 Task: Optimize Chrome for Speed.
Action: Mouse moved to (1171, 53)
Screenshot: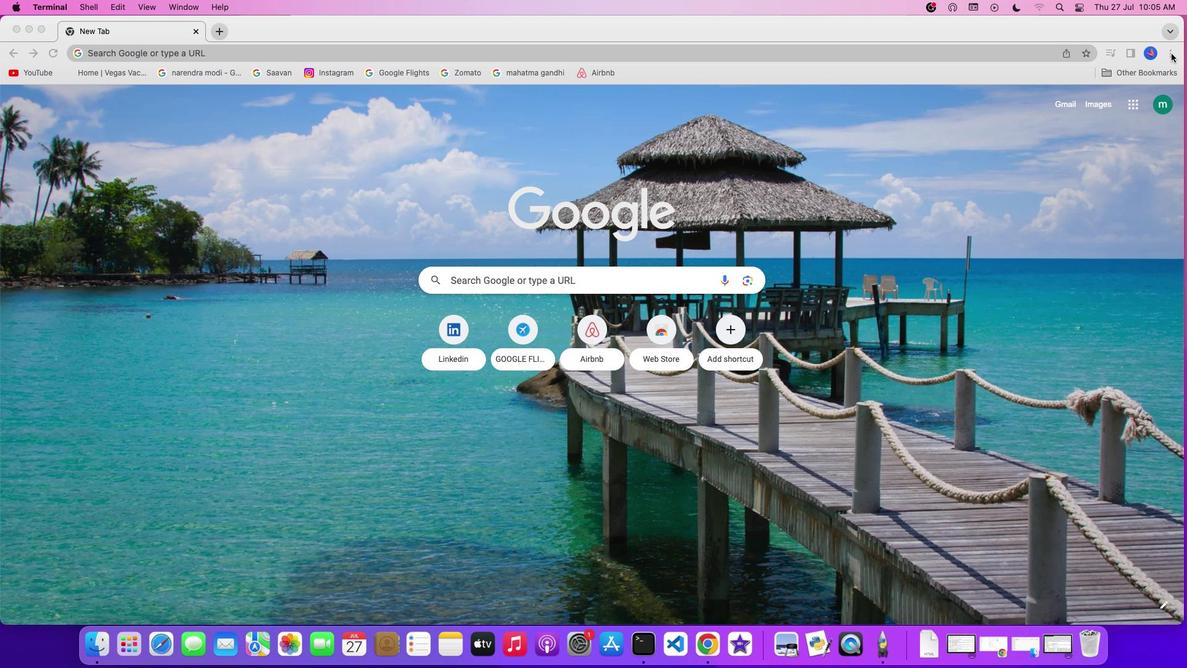 
Action: Mouse pressed left at (1171, 53)
Screenshot: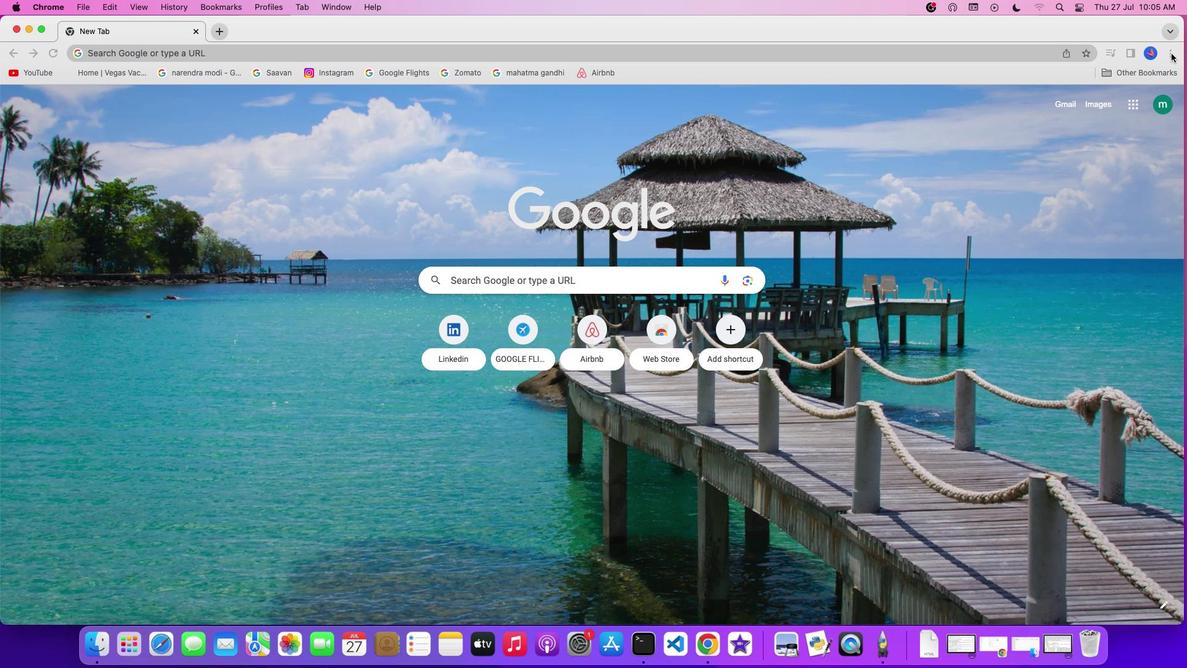 
Action: Mouse moved to (1023, 329)
Screenshot: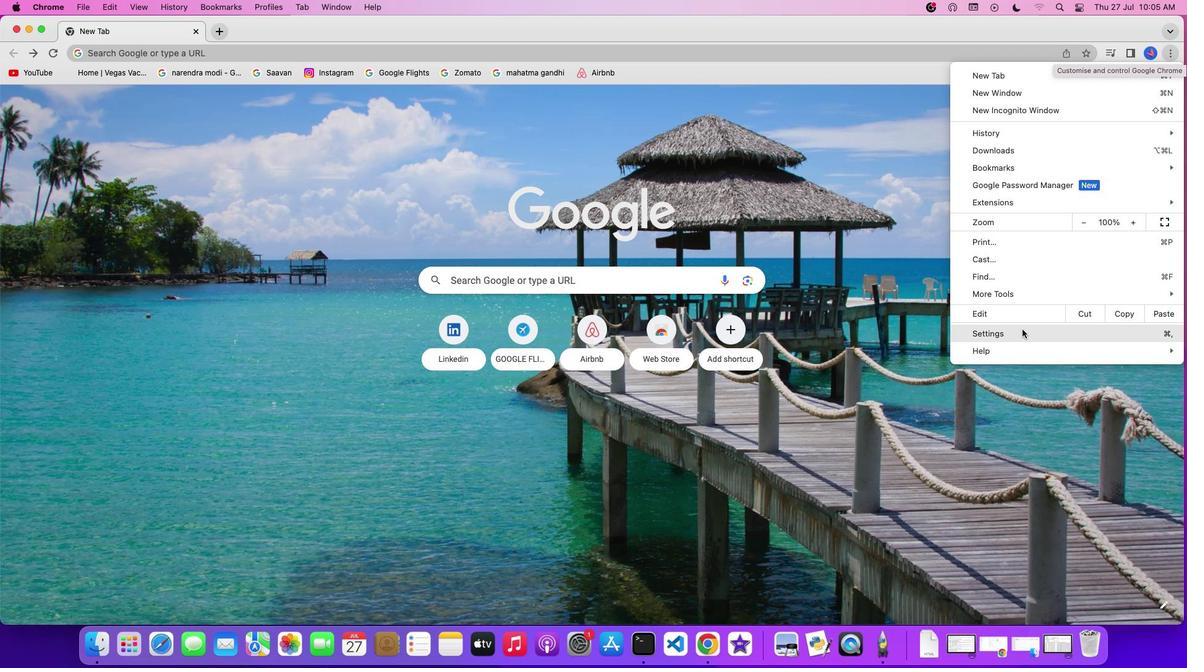
Action: Mouse pressed left at (1023, 329)
Screenshot: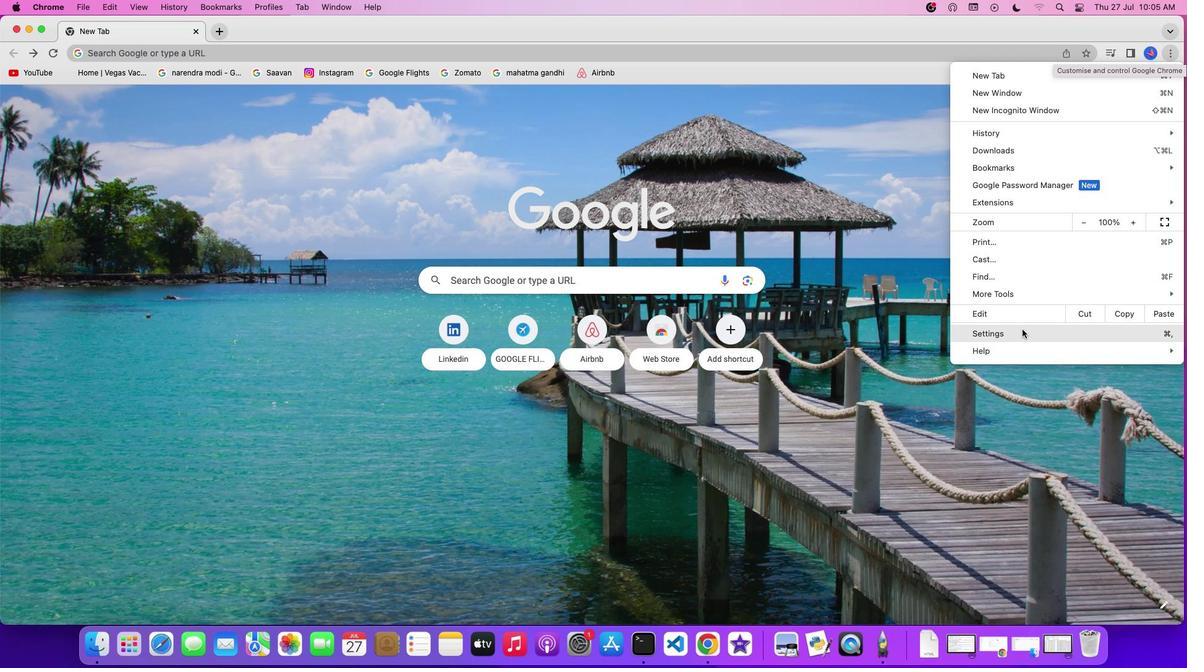 
Action: Mouse moved to (127, 172)
Screenshot: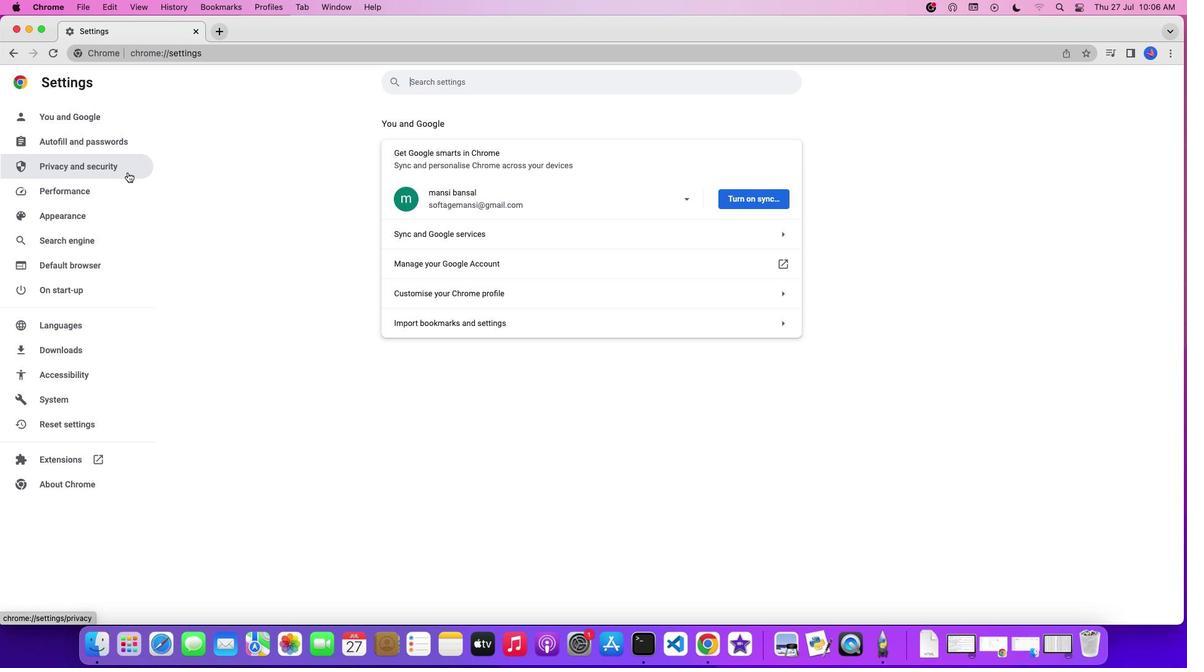 
Action: Mouse pressed left at (127, 172)
Screenshot: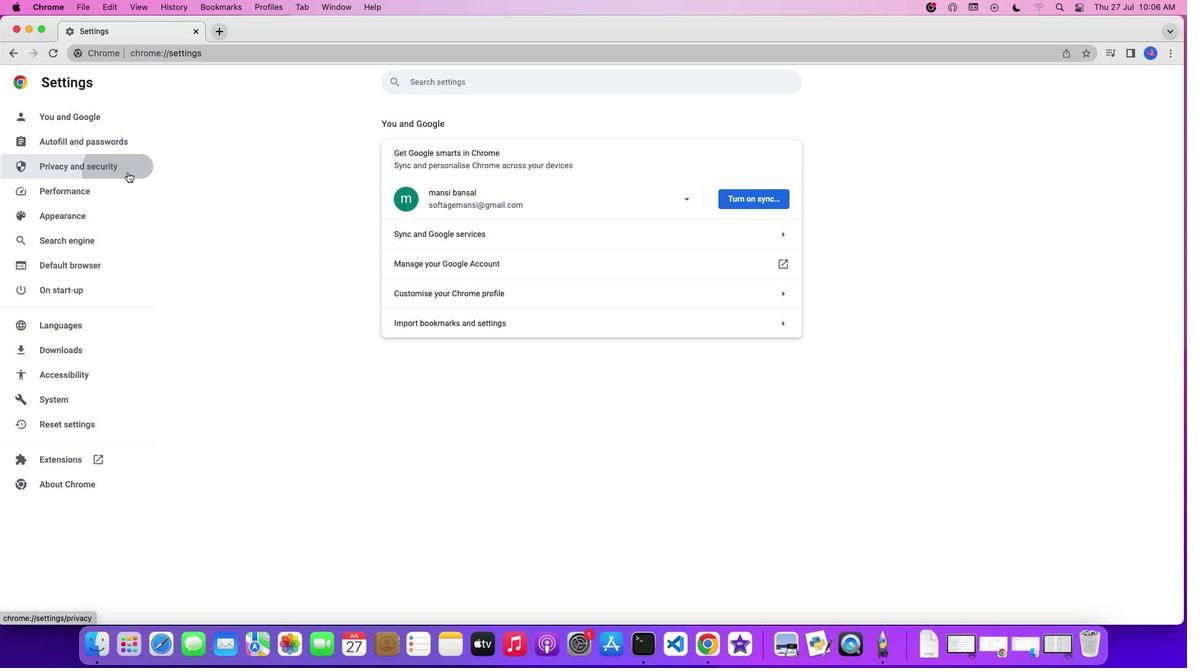 
Action: Mouse moved to (511, 250)
Screenshot: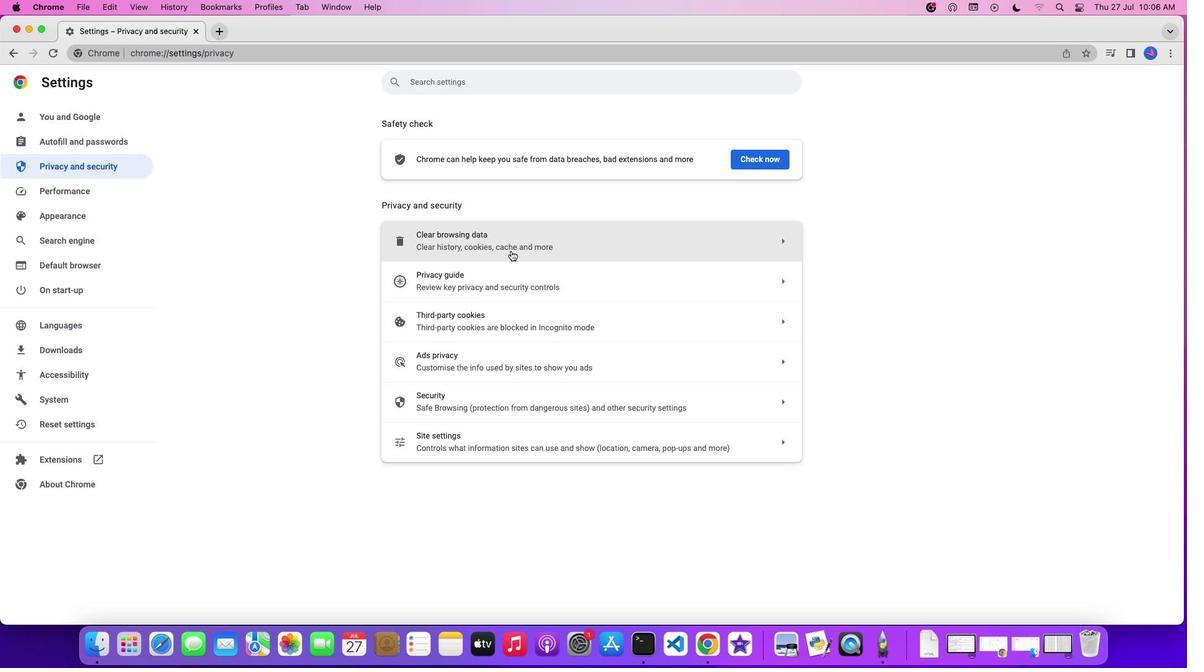 
Action: Mouse pressed left at (511, 250)
Screenshot: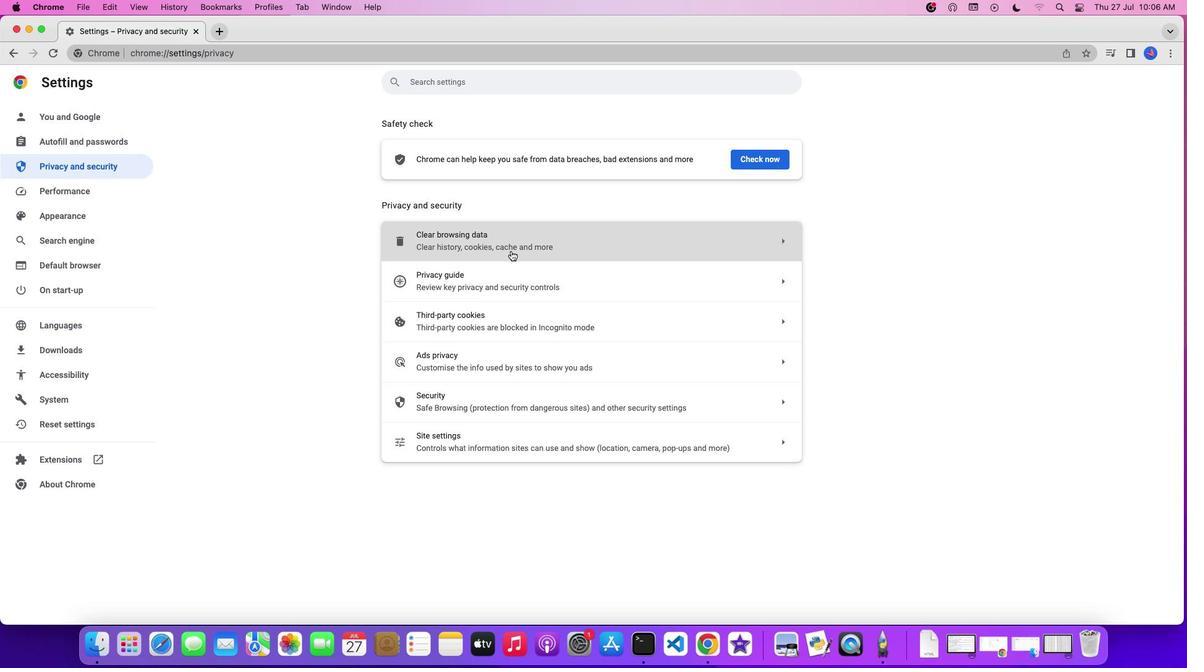 
Action: Mouse moved to (517, 240)
Screenshot: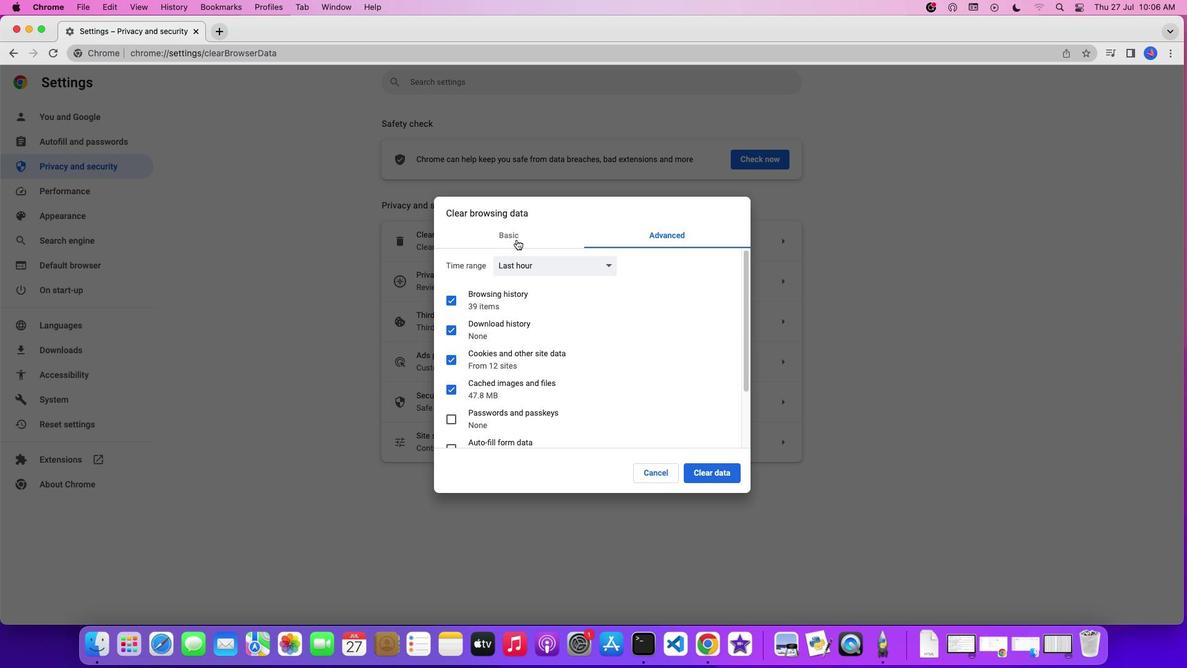 
Action: Mouse pressed left at (517, 240)
Screenshot: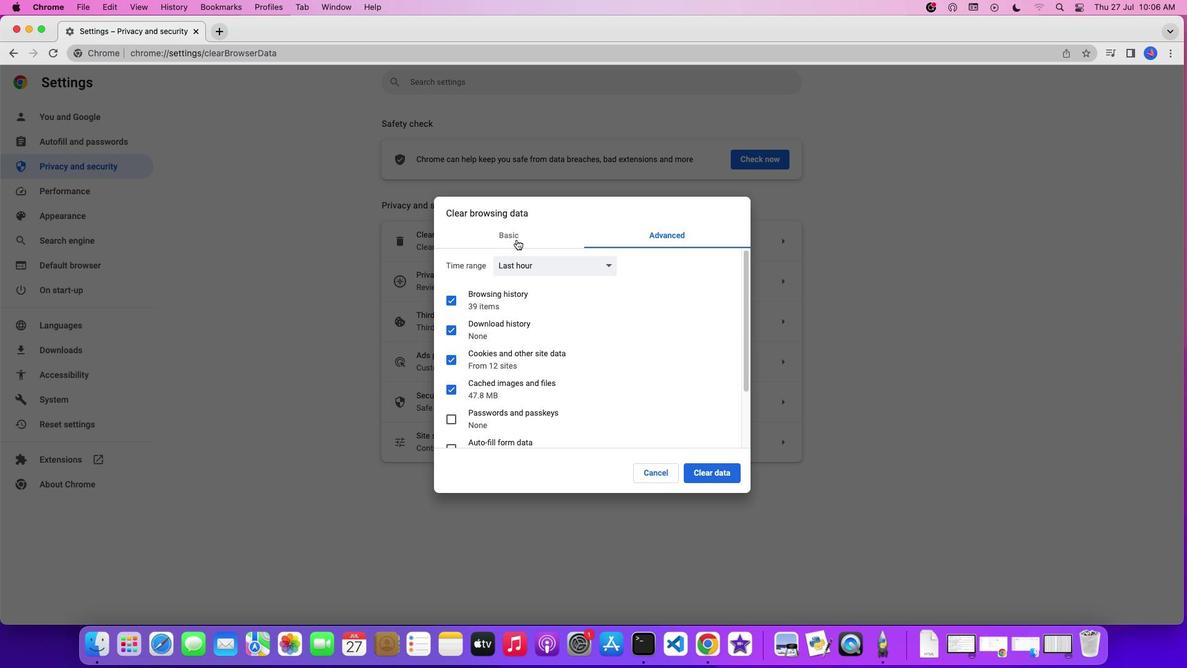 
Action: Mouse moved to (455, 299)
Screenshot: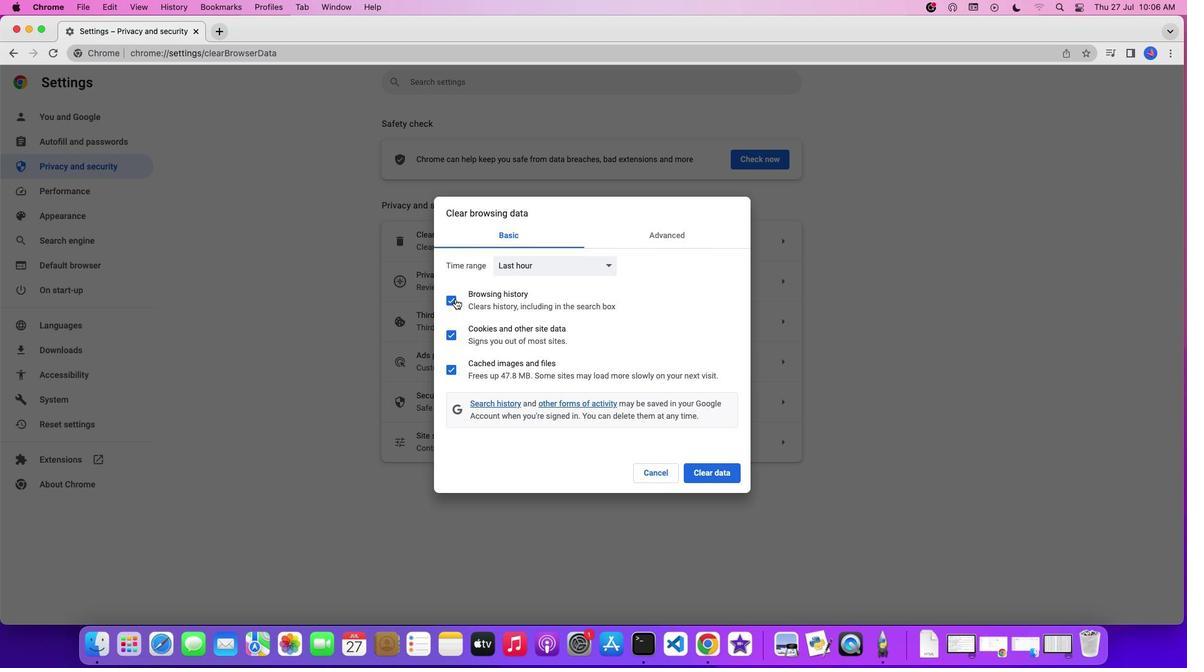 
Action: Mouse pressed left at (455, 299)
Screenshot: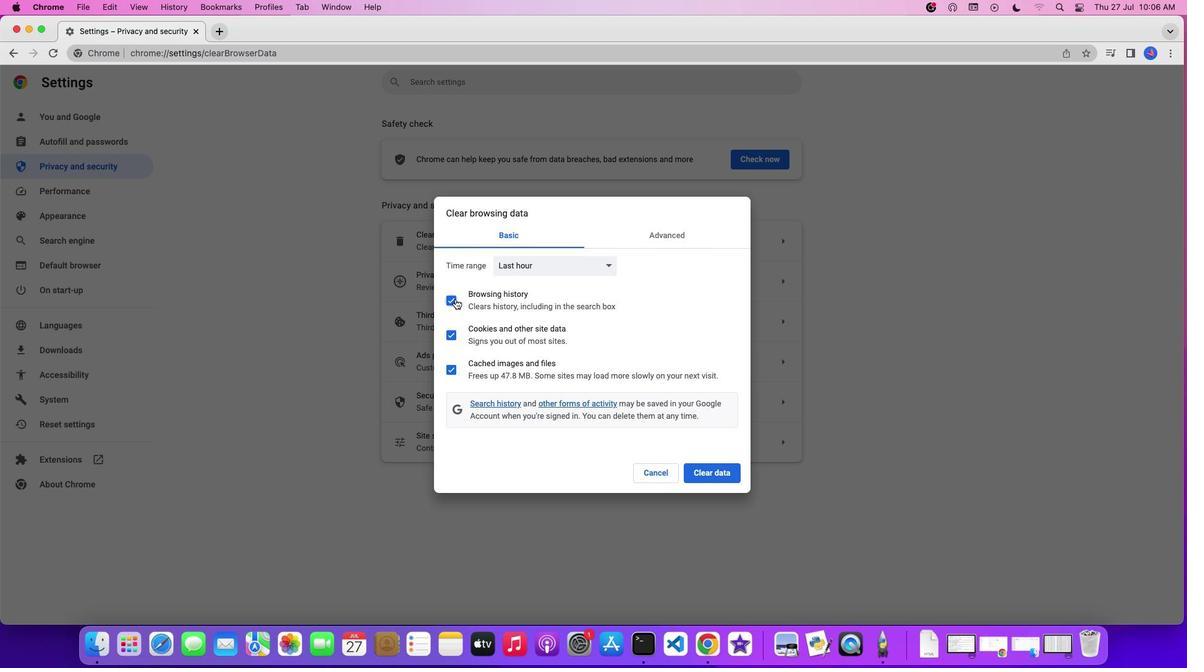 
Action: Mouse pressed left at (455, 299)
Screenshot: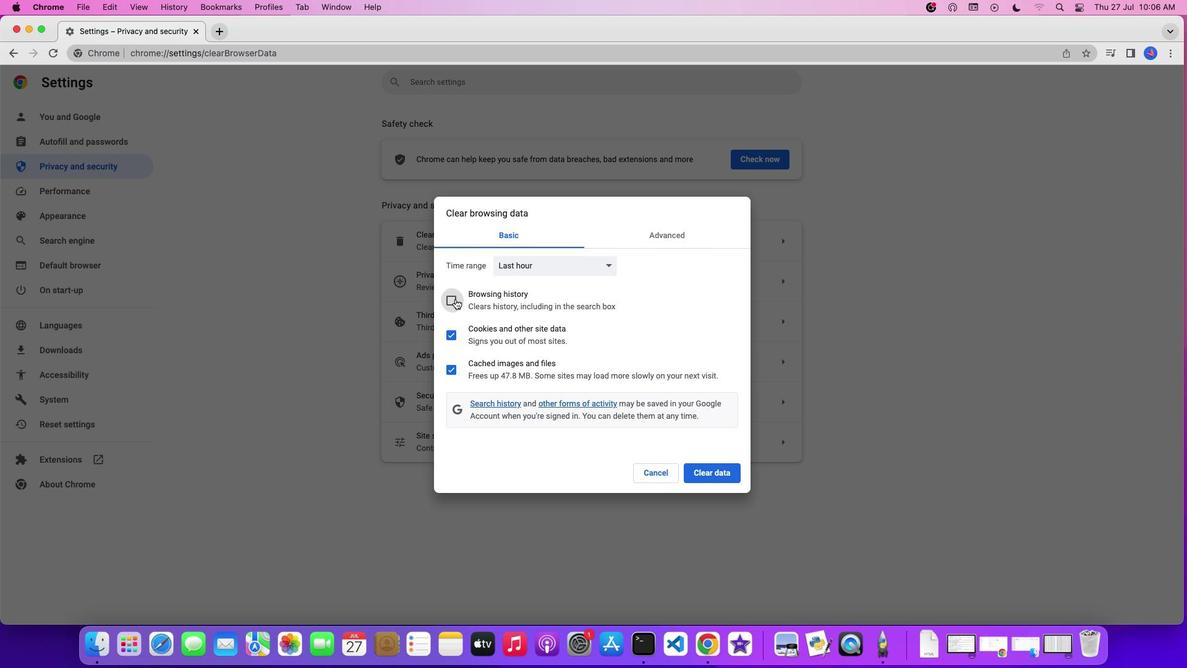 
Action: Mouse moved to (457, 331)
Screenshot: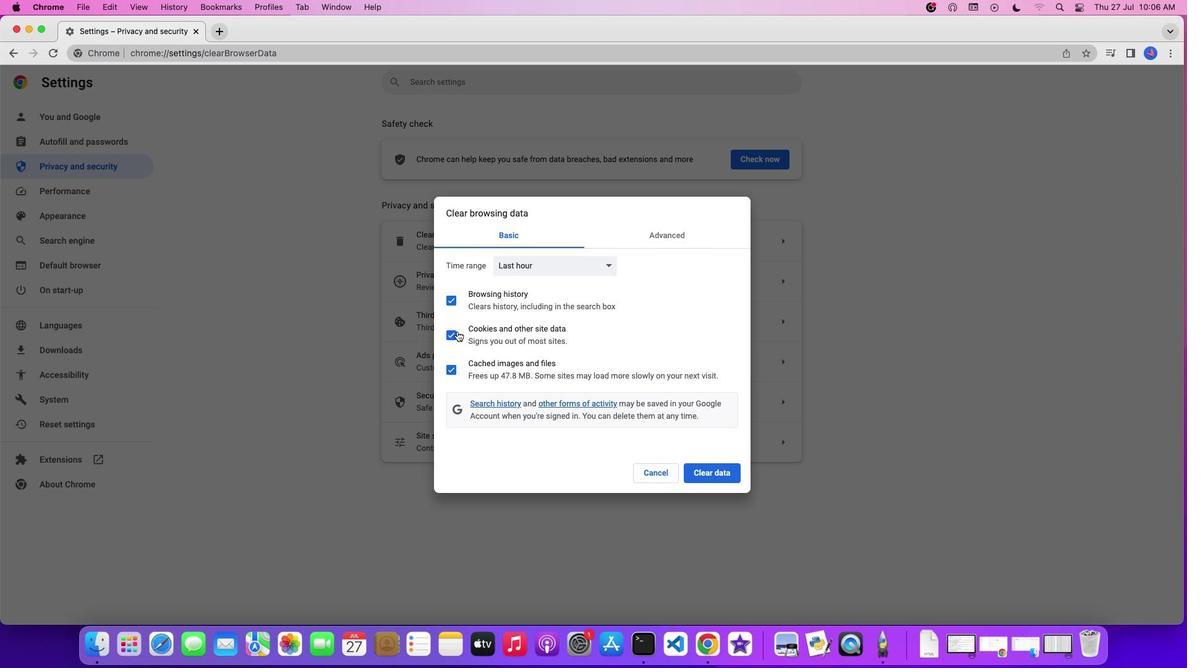 
Action: Mouse pressed left at (457, 331)
Screenshot: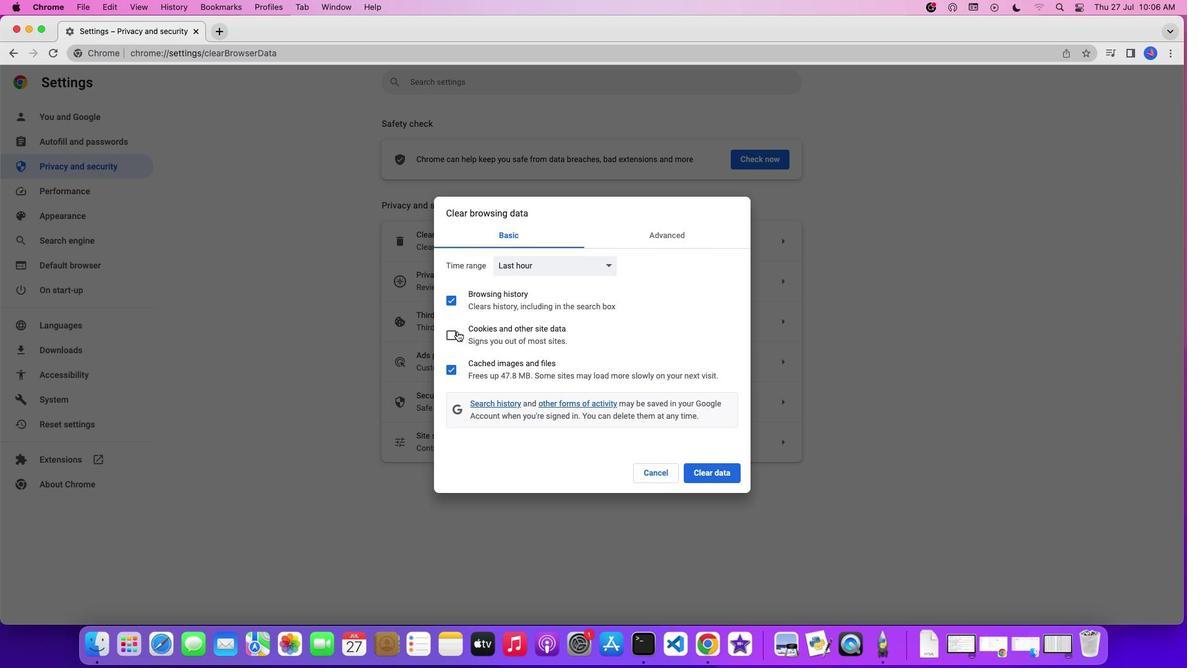
Action: Mouse pressed left at (457, 331)
Screenshot: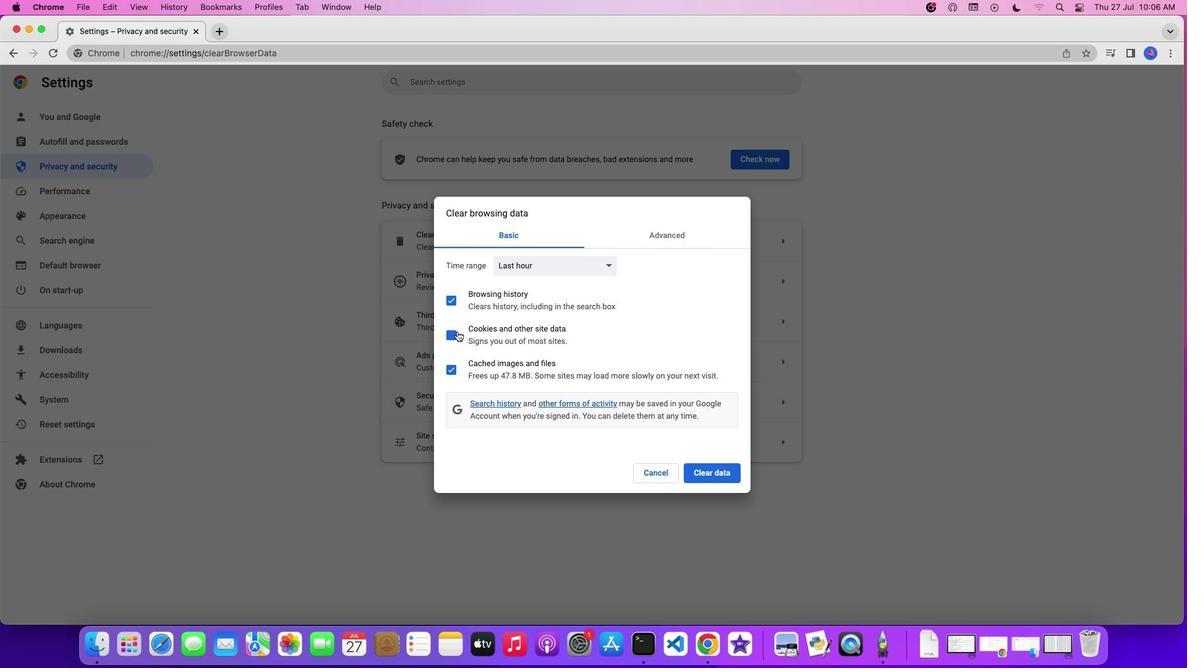 
Action: Mouse moved to (454, 368)
Screenshot: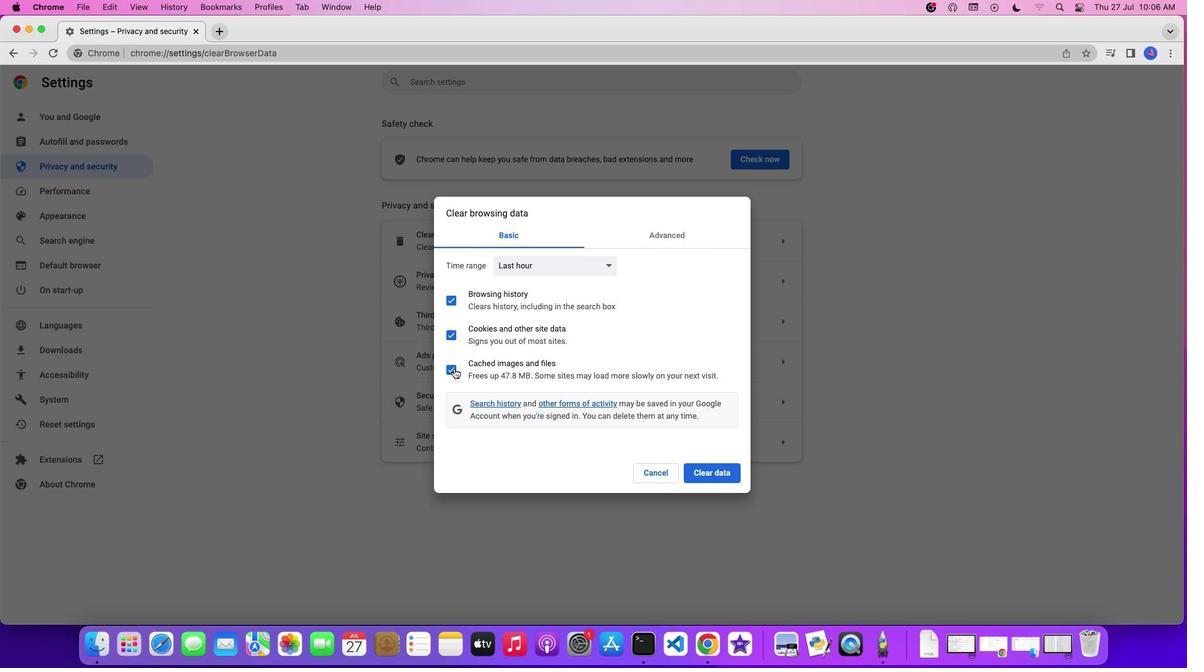 
Action: Mouse pressed left at (454, 368)
Screenshot: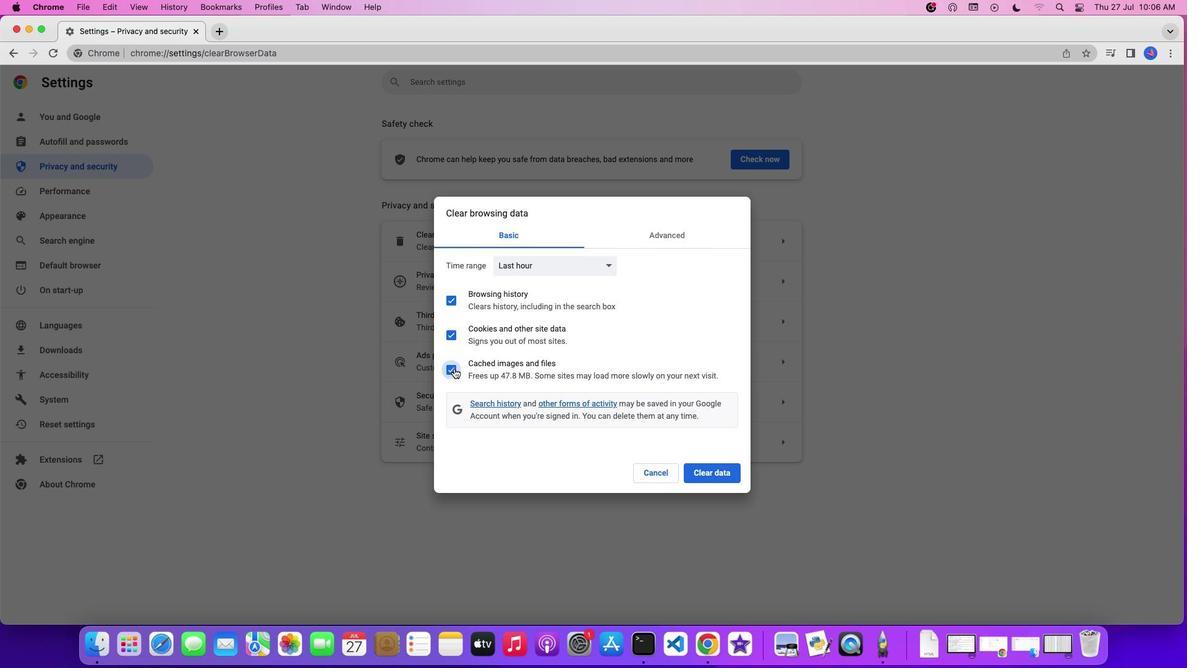 
Action: Mouse pressed left at (454, 368)
Screenshot: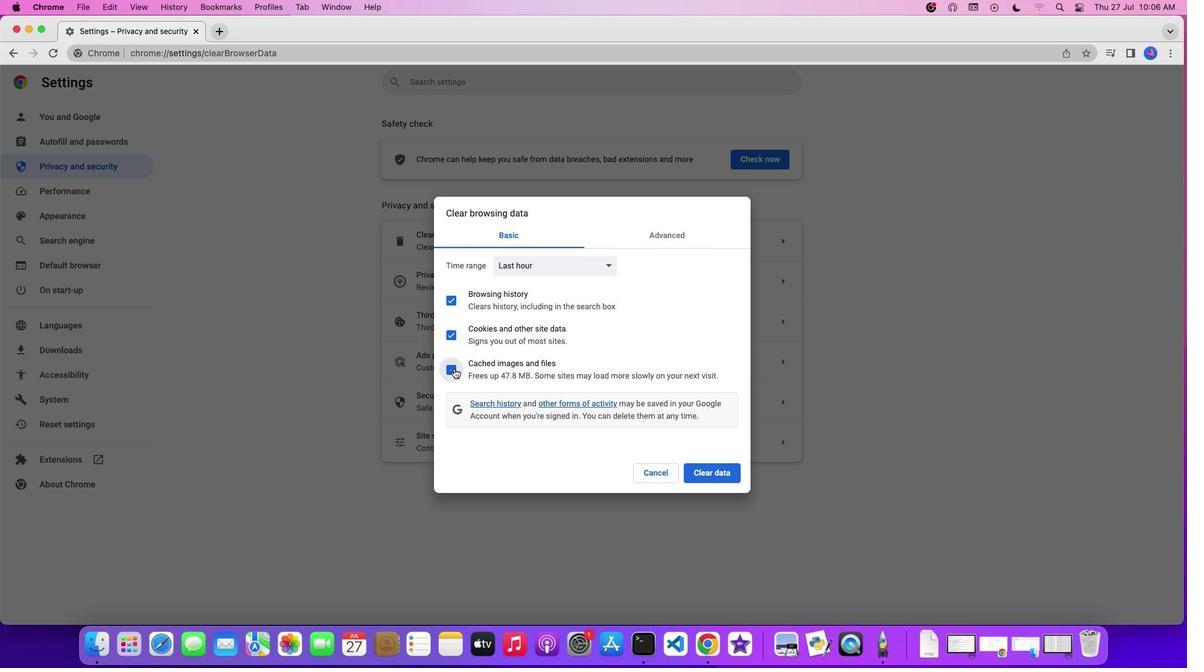 
Action: Mouse moved to (655, 239)
Screenshot: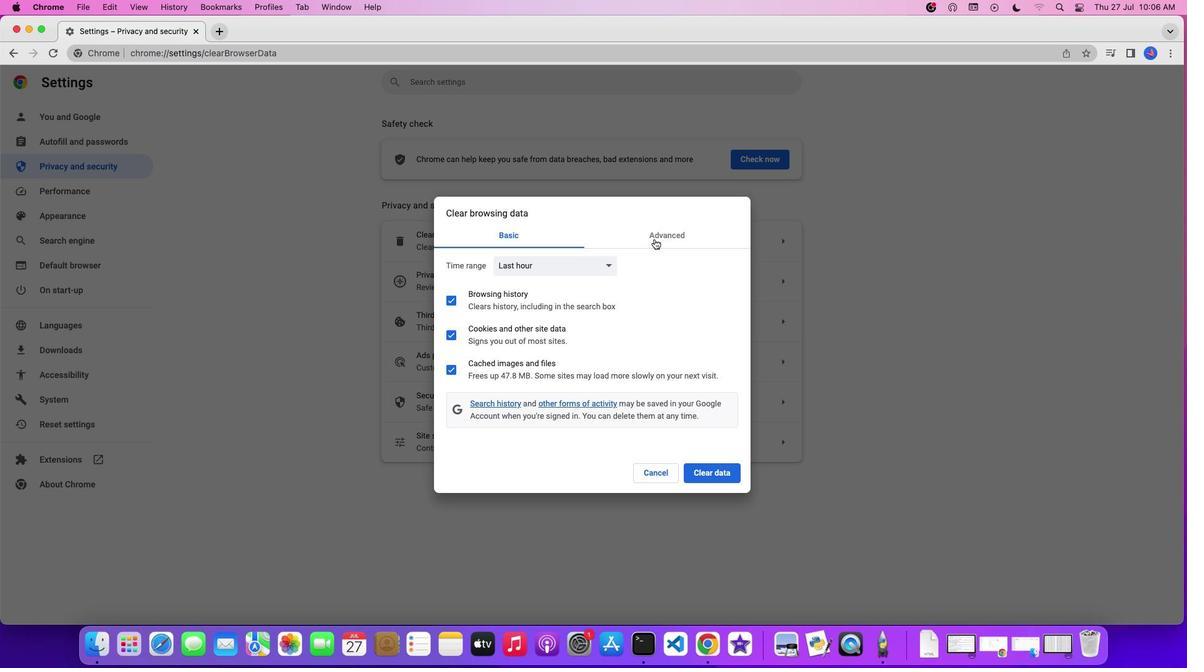 
Action: Mouse pressed left at (655, 239)
Screenshot: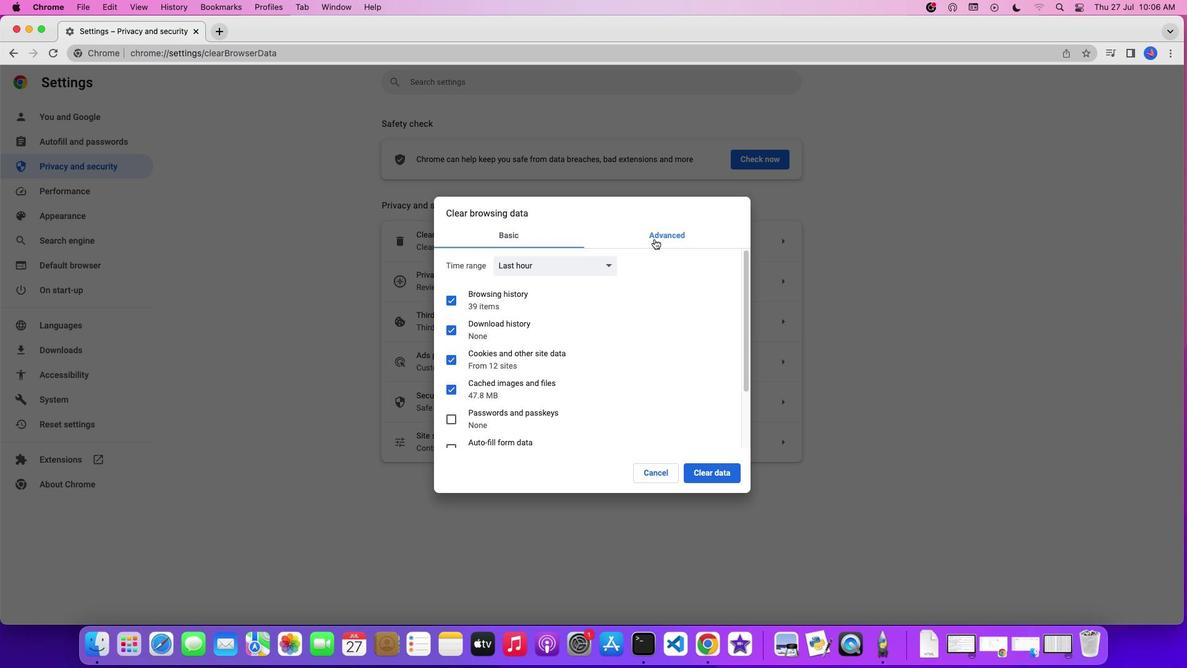 
Action: Mouse moved to (486, 376)
Screenshot: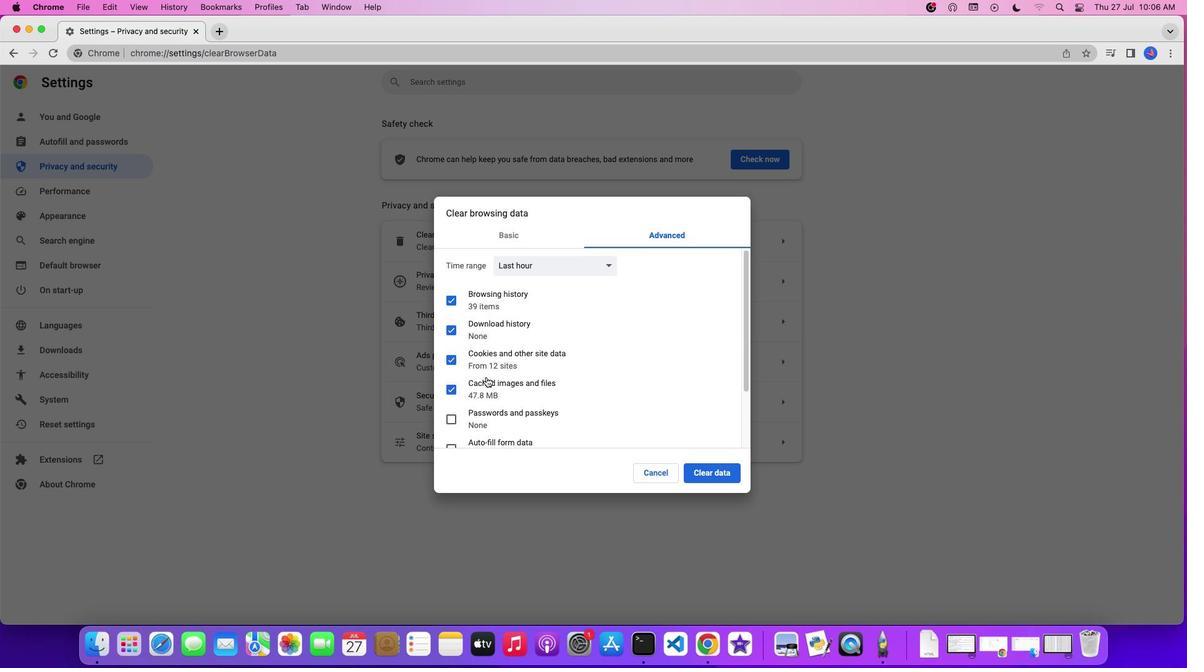 
Action: Mouse scrolled (486, 376) with delta (0, 0)
Screenshot: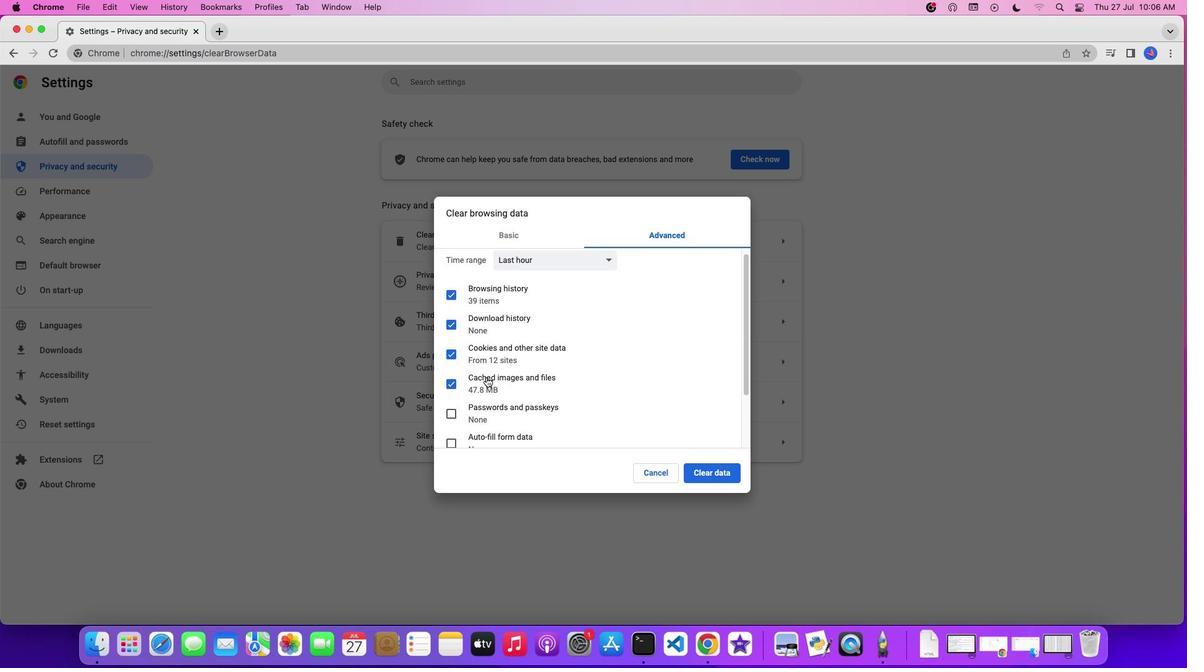 
Action: Mouse scrolled (486, 376) with delta (0, 0)
Screenshot: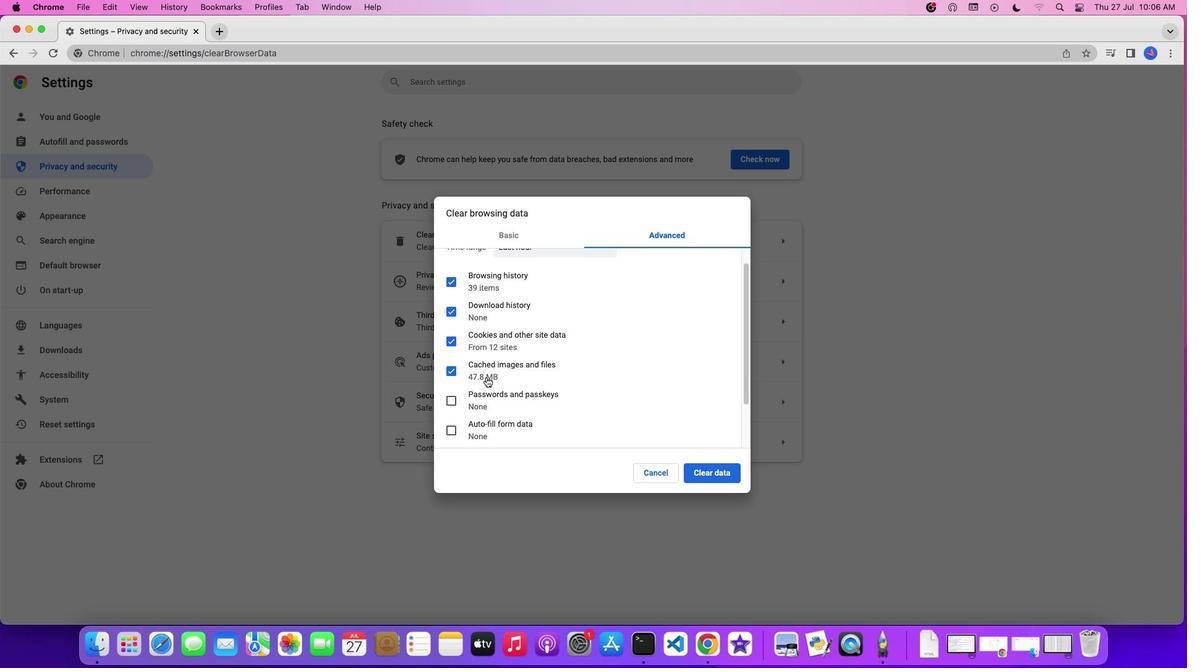
Action: Mouse scrolled (486, 376) with delta (0, 0)
Screenshot: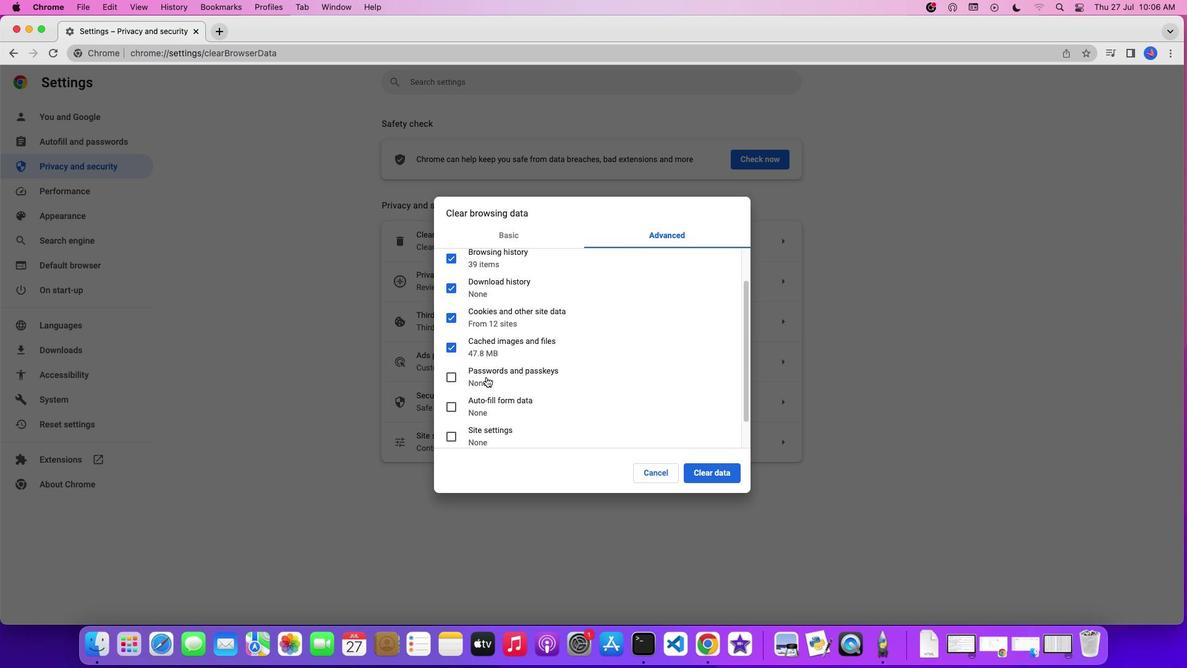 
Action: Mouse scrolled (486, 376) with delta (0, 0)
Screenshot: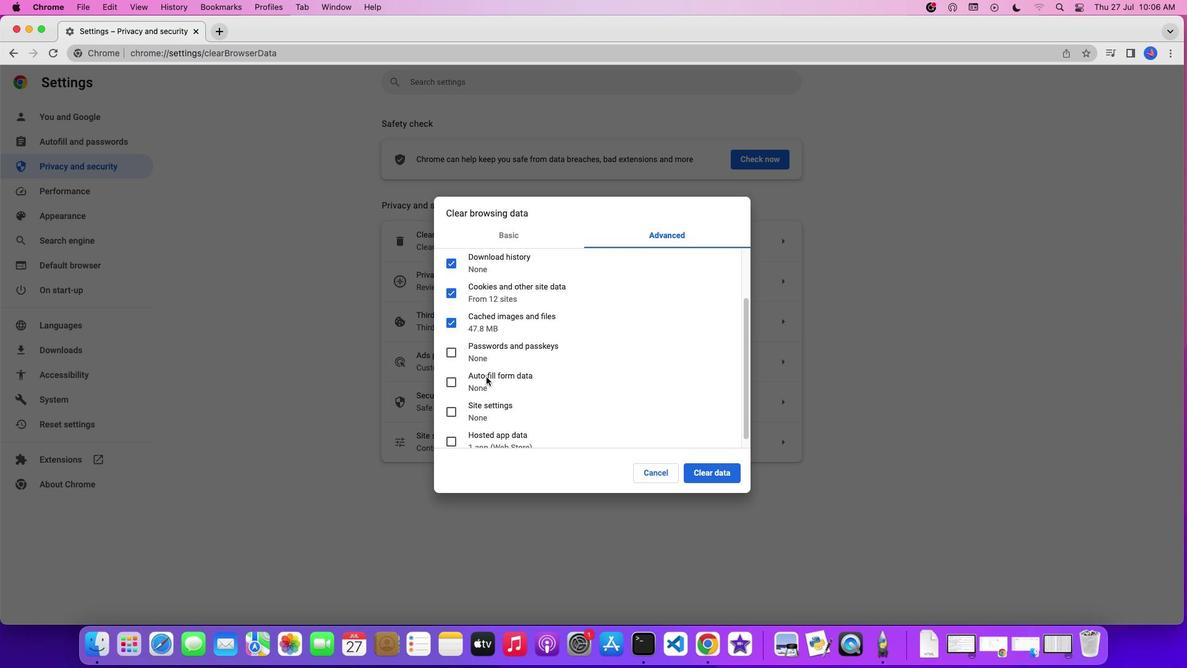 
Action: Mouse scrolled (486, 376) with delta (0, 0)
Screenshot: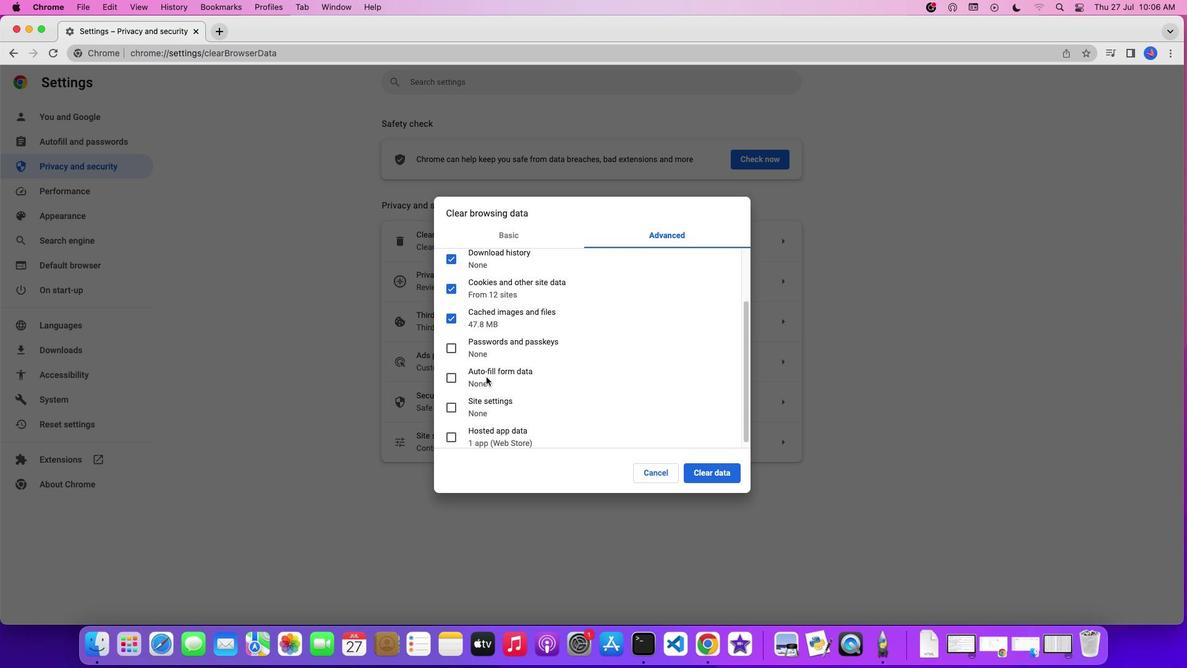 
Action: Mouse scrolled (486, 376) with delta (0, -1)
Screenshot: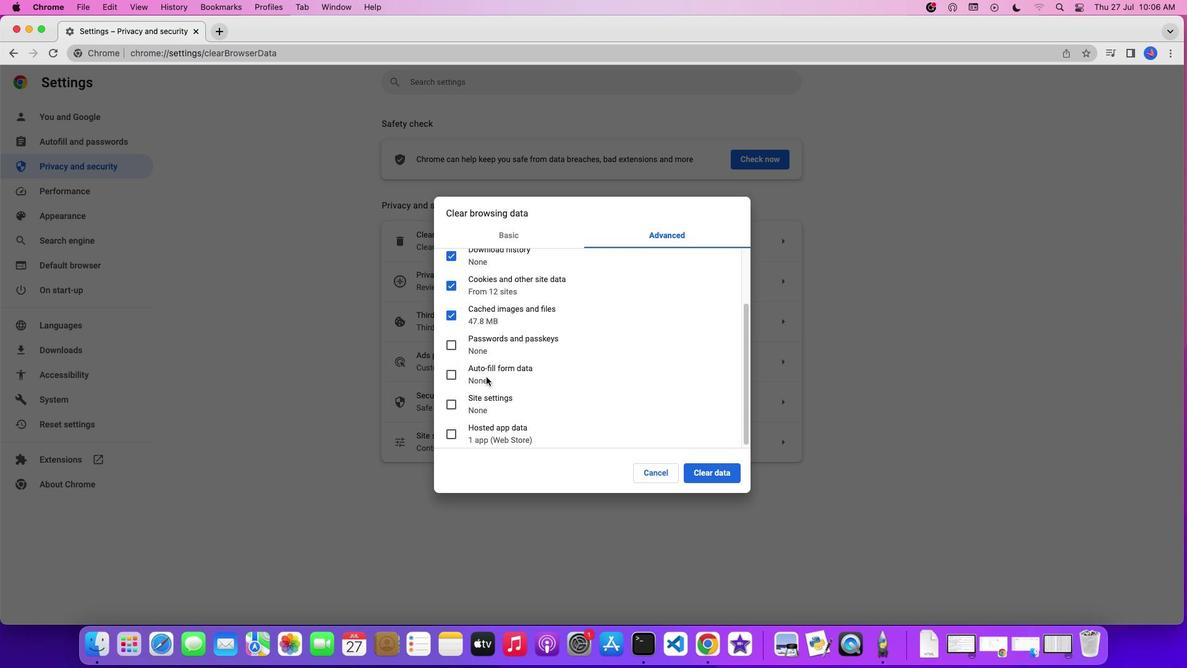 
Action: Mouse scrolled (486, 376) with delta (0, -1)
Screenshot: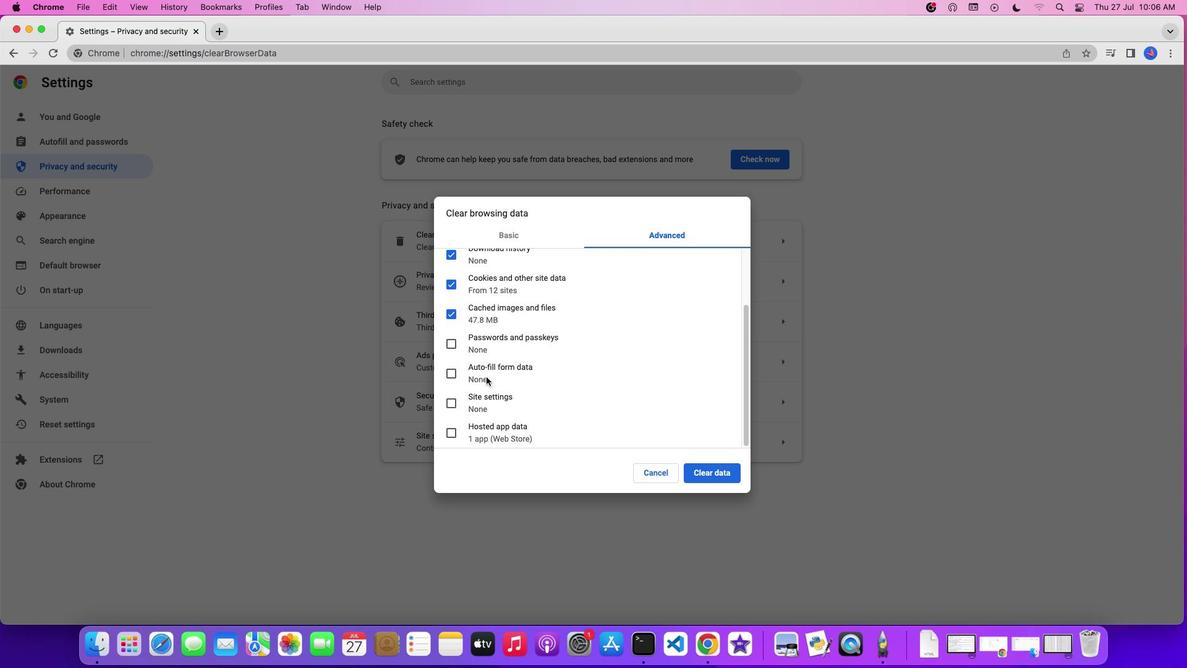 
Action: Mouse moved to (503, 232)
Screenshot: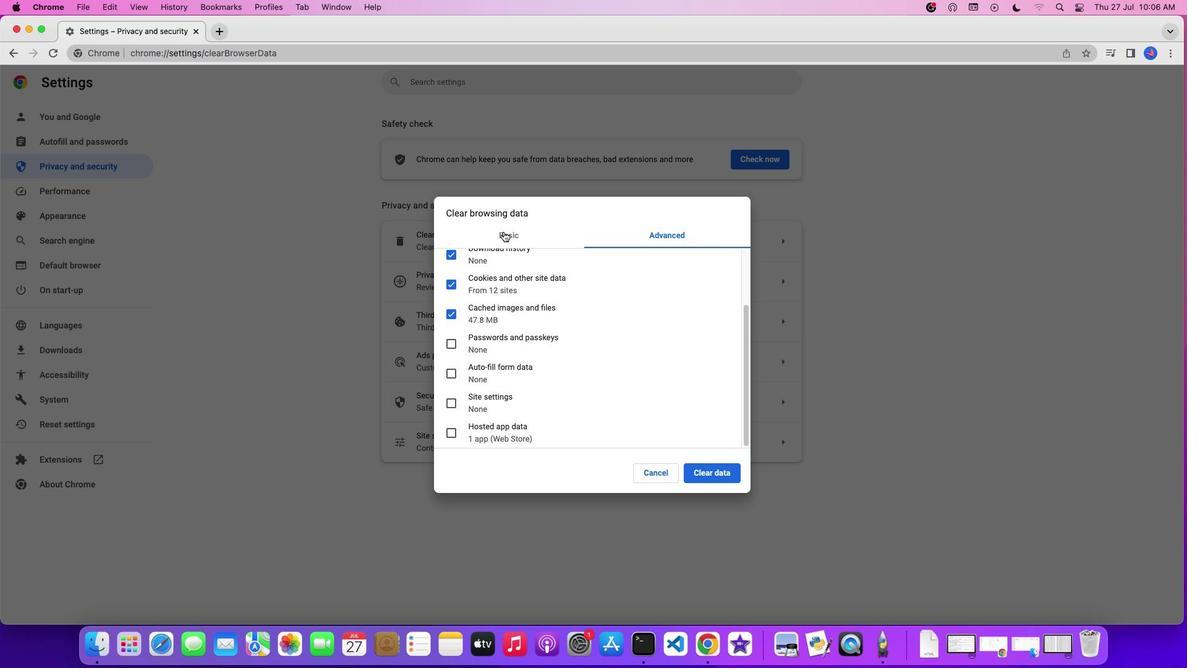 
Action: Mouse pressed left at (503, 232)
Screenshot: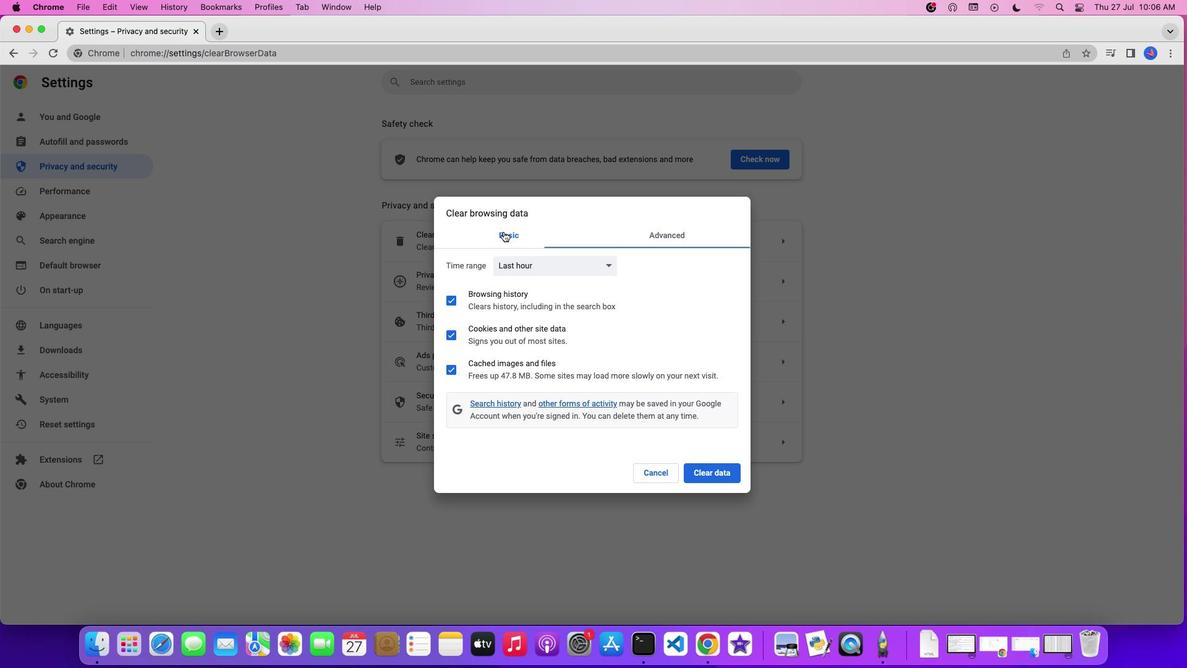 
Action: Mouse moved to (721, 469)
Screenshot: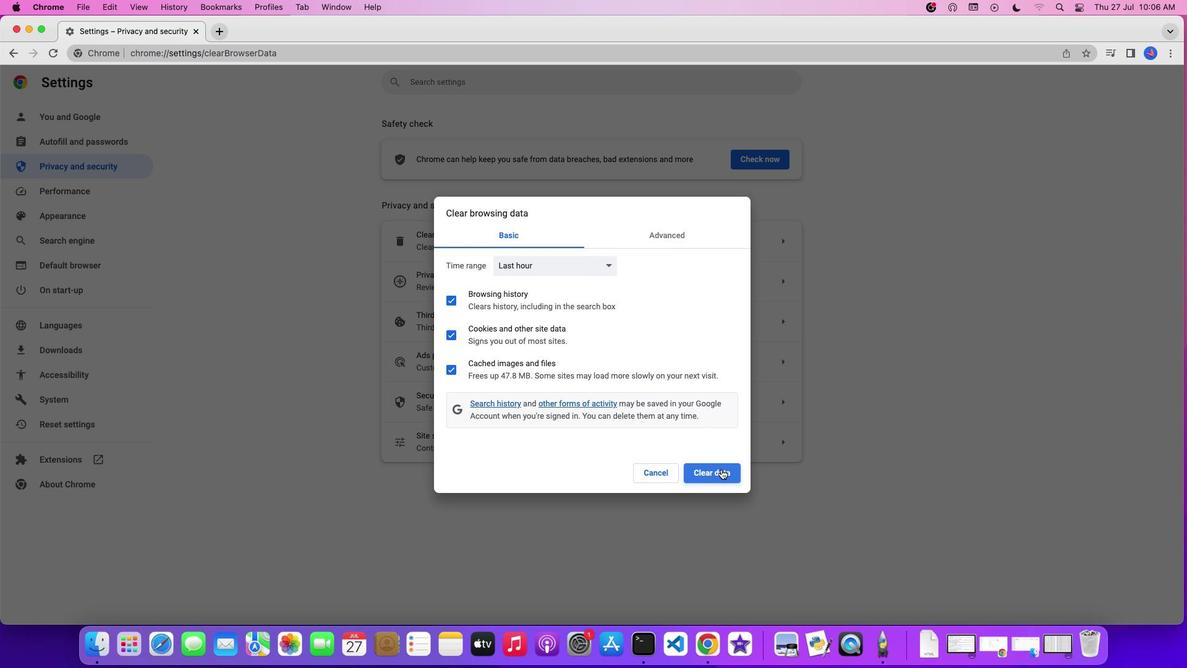 
Action: Mouse pressed left at (721, 469)
Screenshot: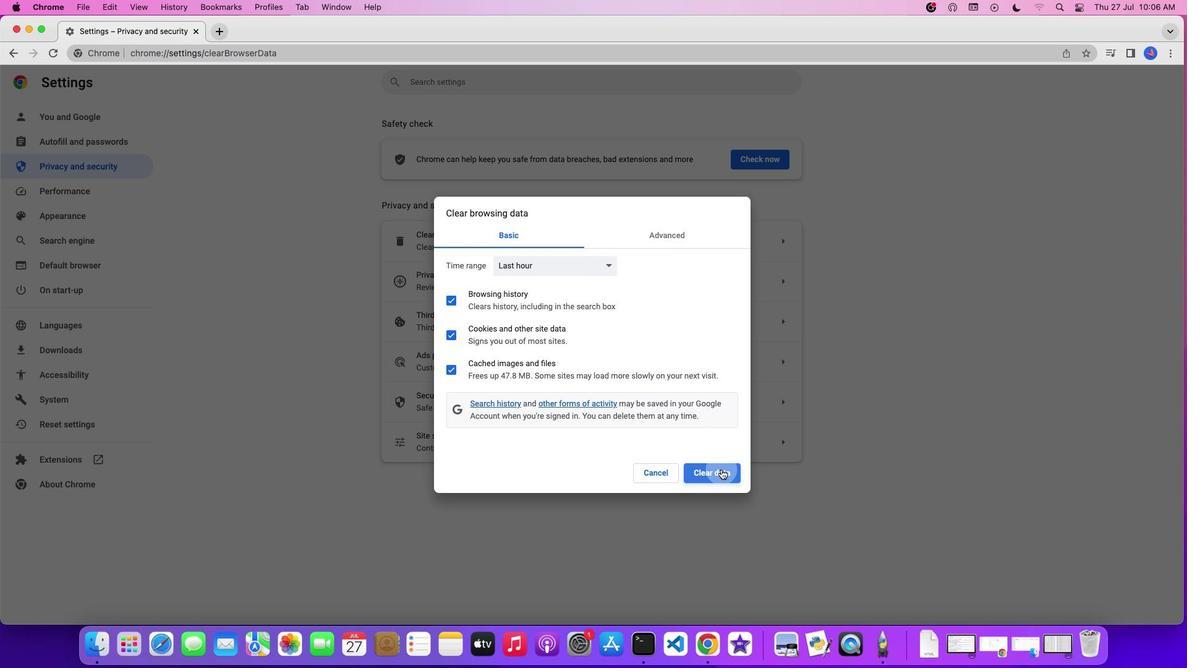 
Action: Mouse moved to (1173, 47)
Screenshot: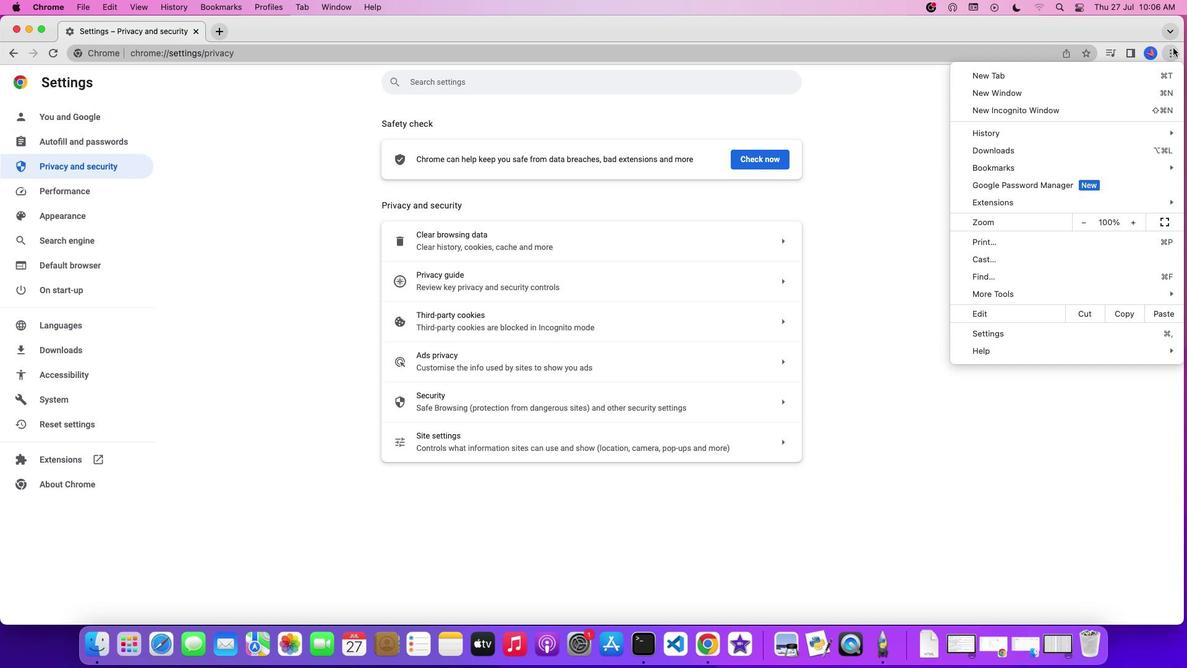 
Action: Mouse pressed left at (1173, 47)
Screenshot: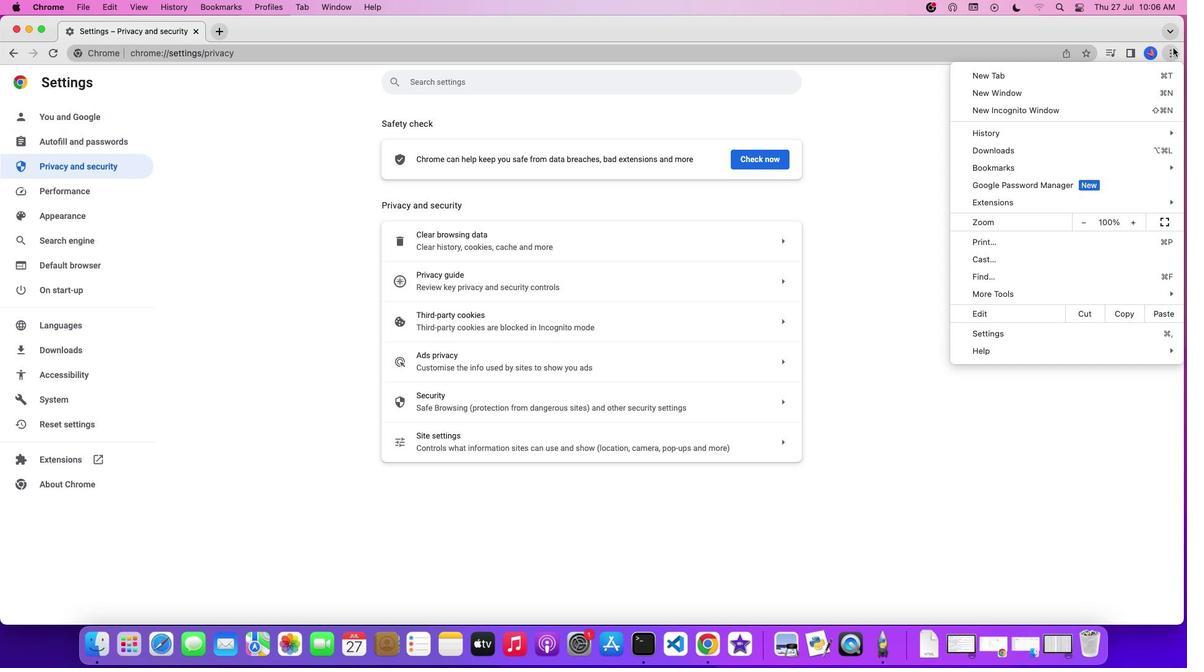 
Action: Mouse moved to (1028, 201)
Screenshot: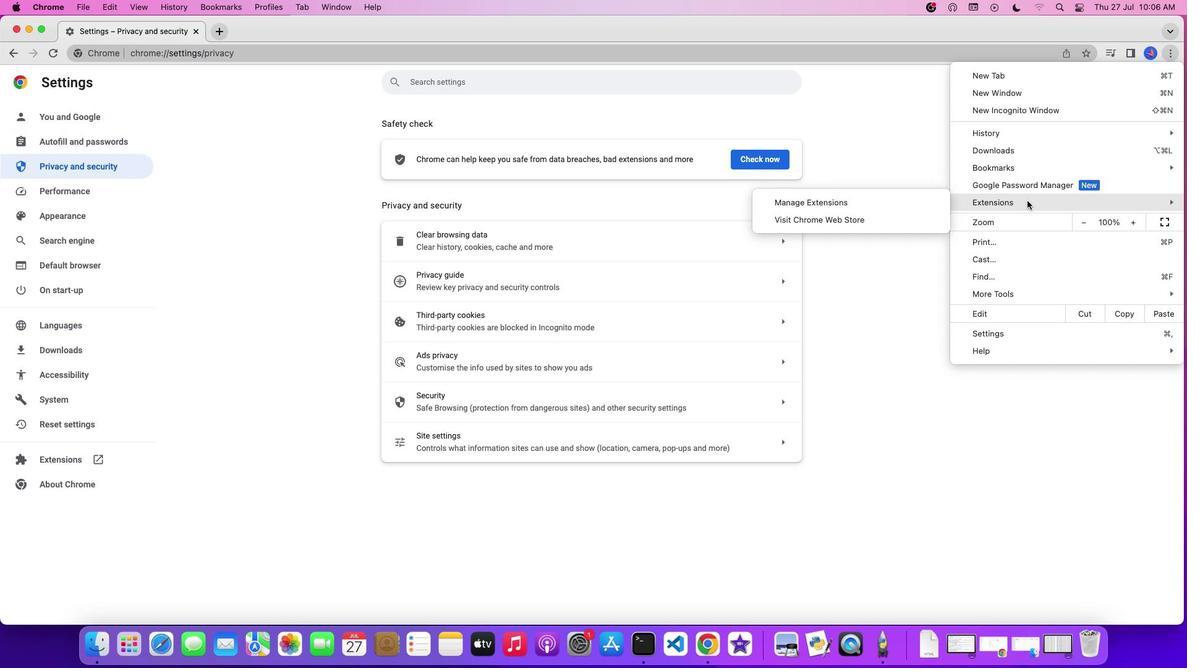 
Action: Mouse pressed left at (1028, 201)
Screenshot: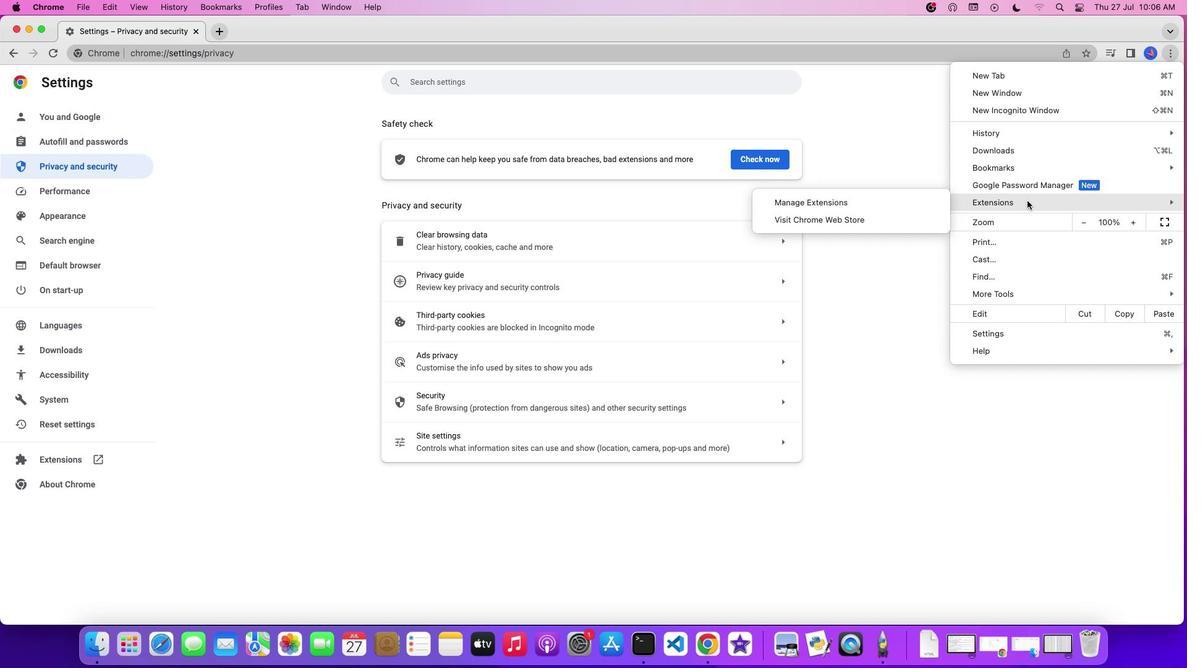 
Action: Mouse moved to (894, 200)
Screenshot: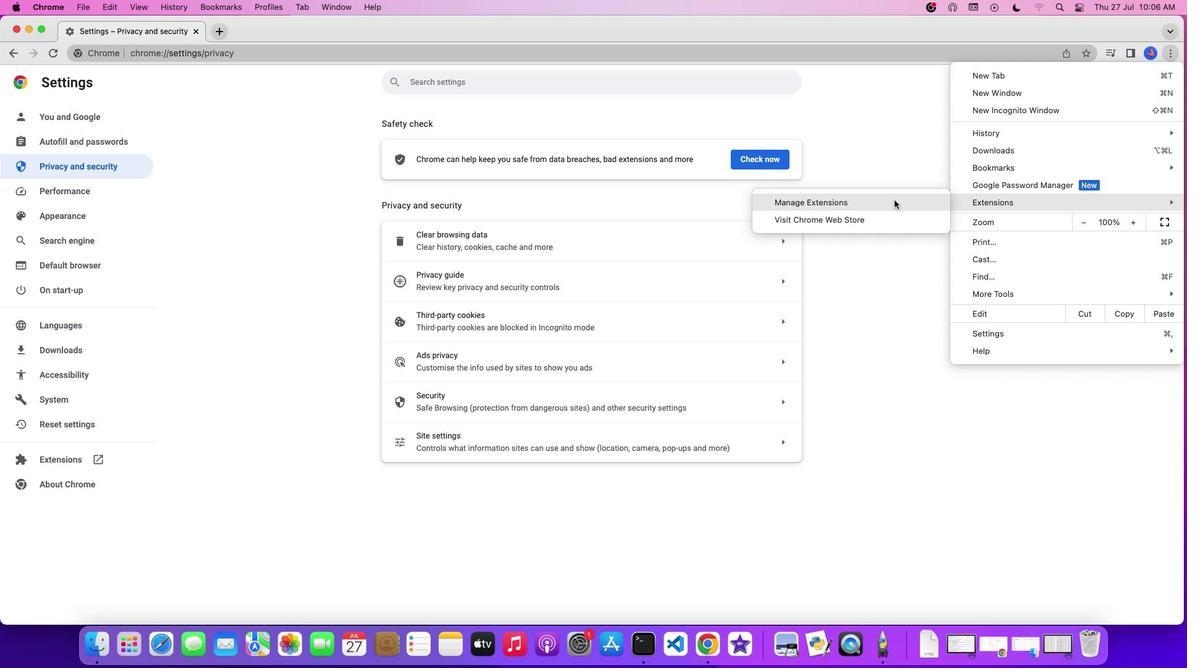 
Action: Mouse pressed left at (894, 200)
Screenshot: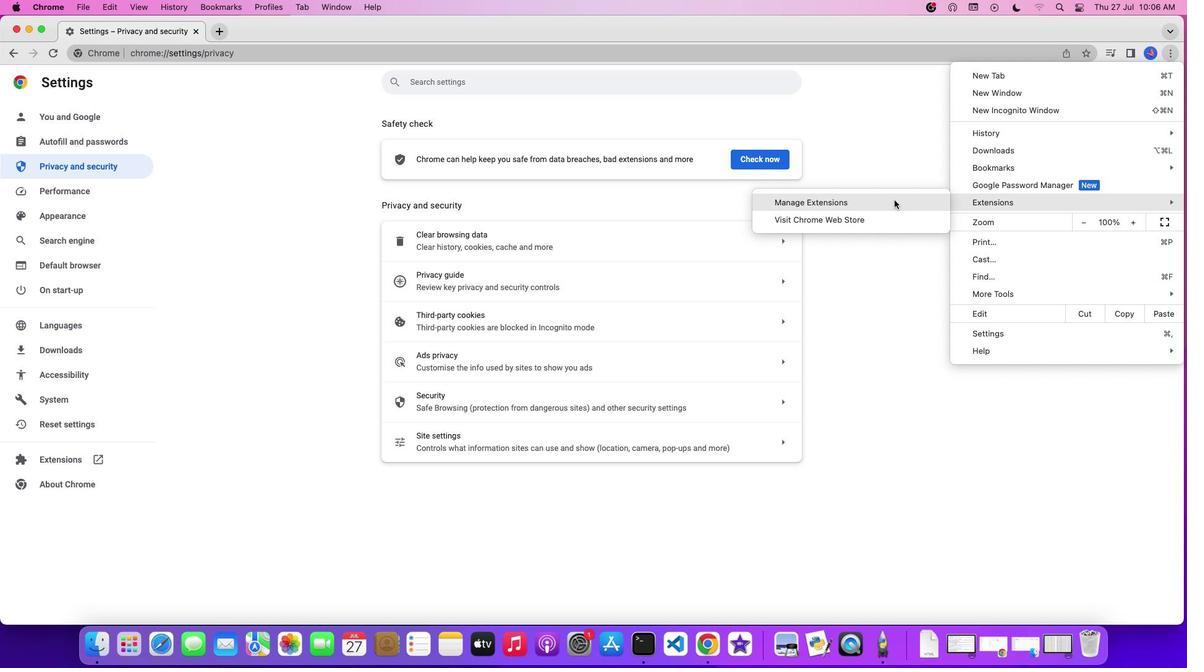 
Action: Mouse moved to (306, 199)
Screenshot: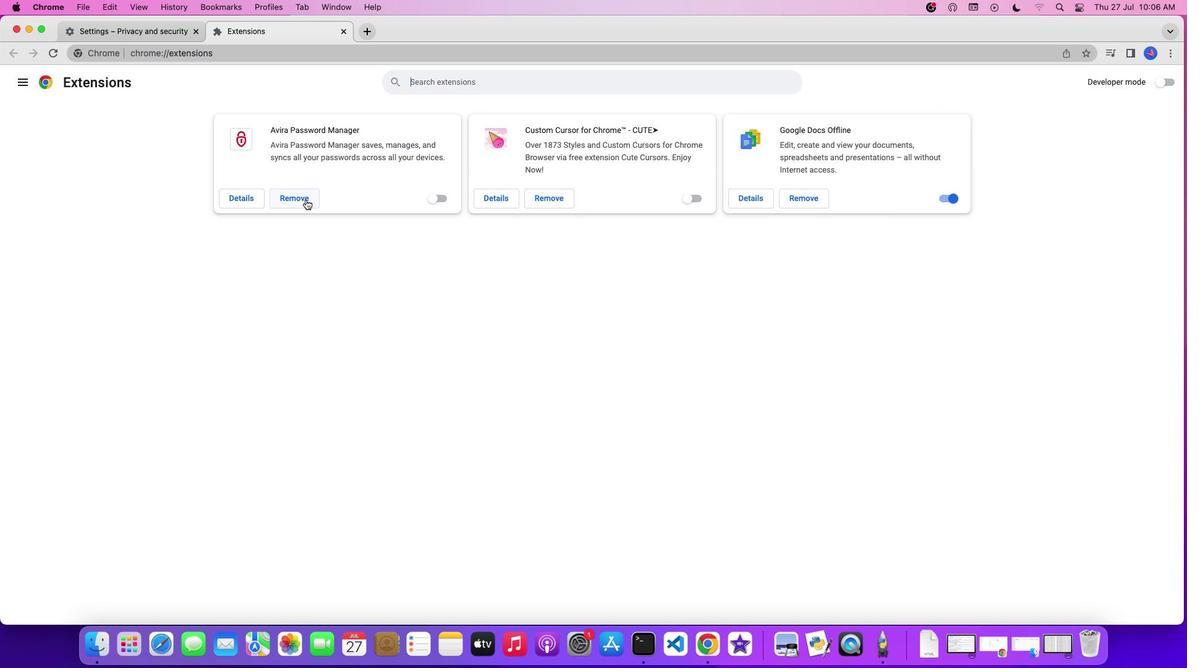 
Action: Mouse pressed left at (306, 199)
Screenshot: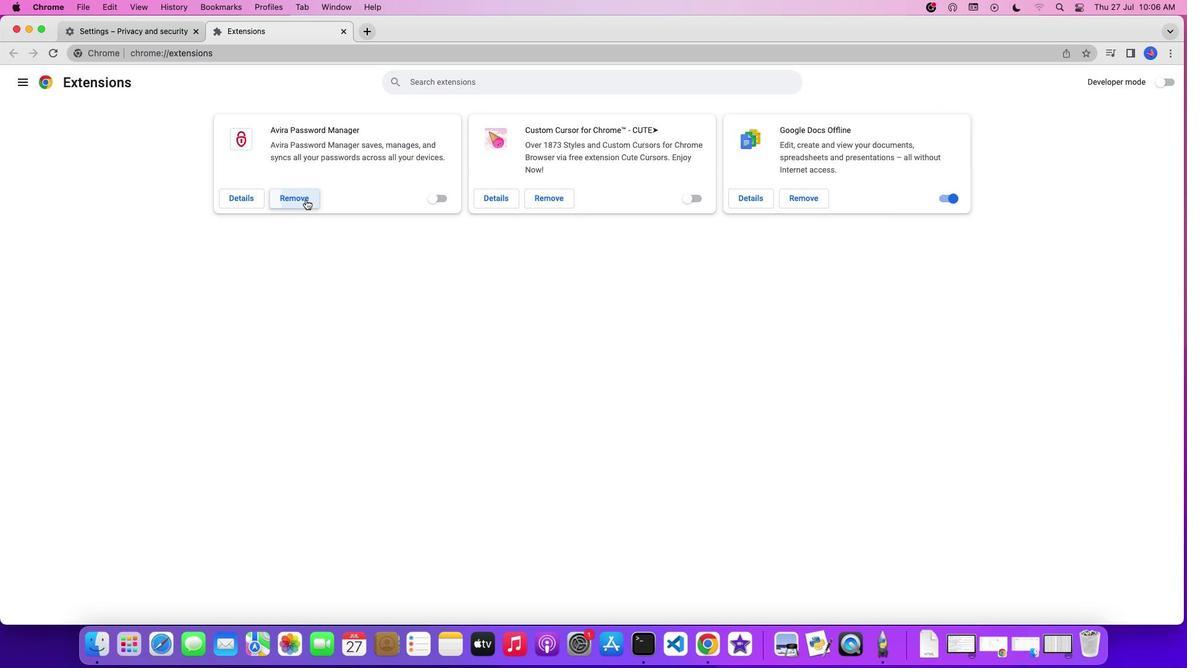 
Action: Mouse moved to (701, 350)
Screenshot: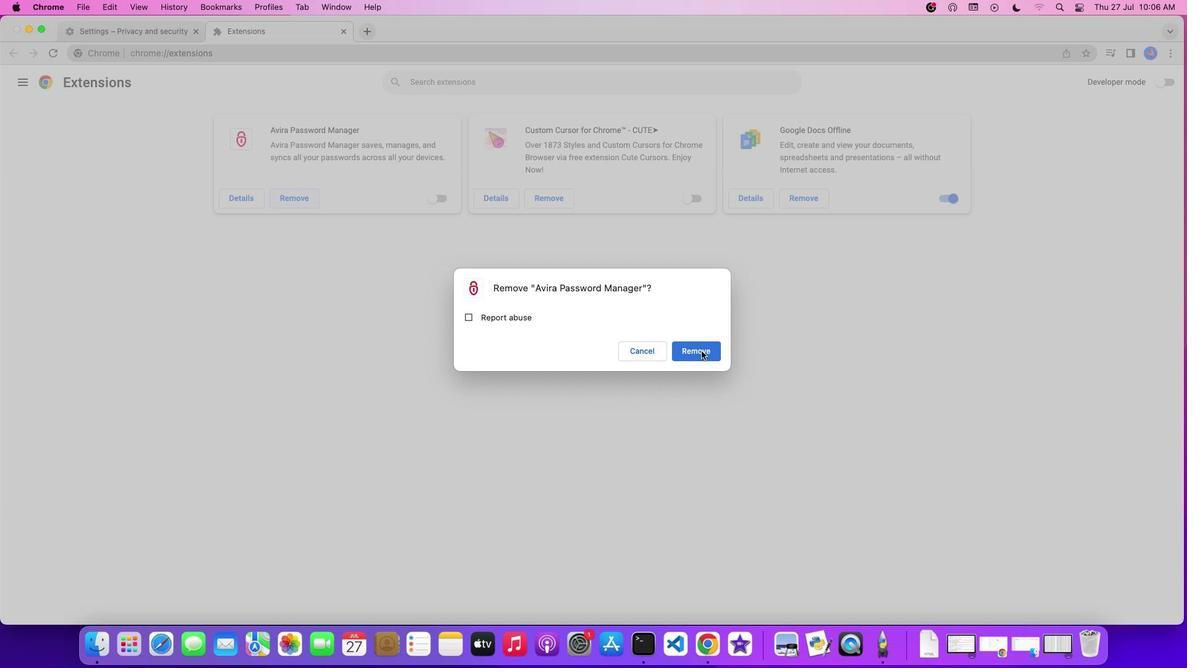 
Action: Mouse pressed left at (701, 350)
Screenshot: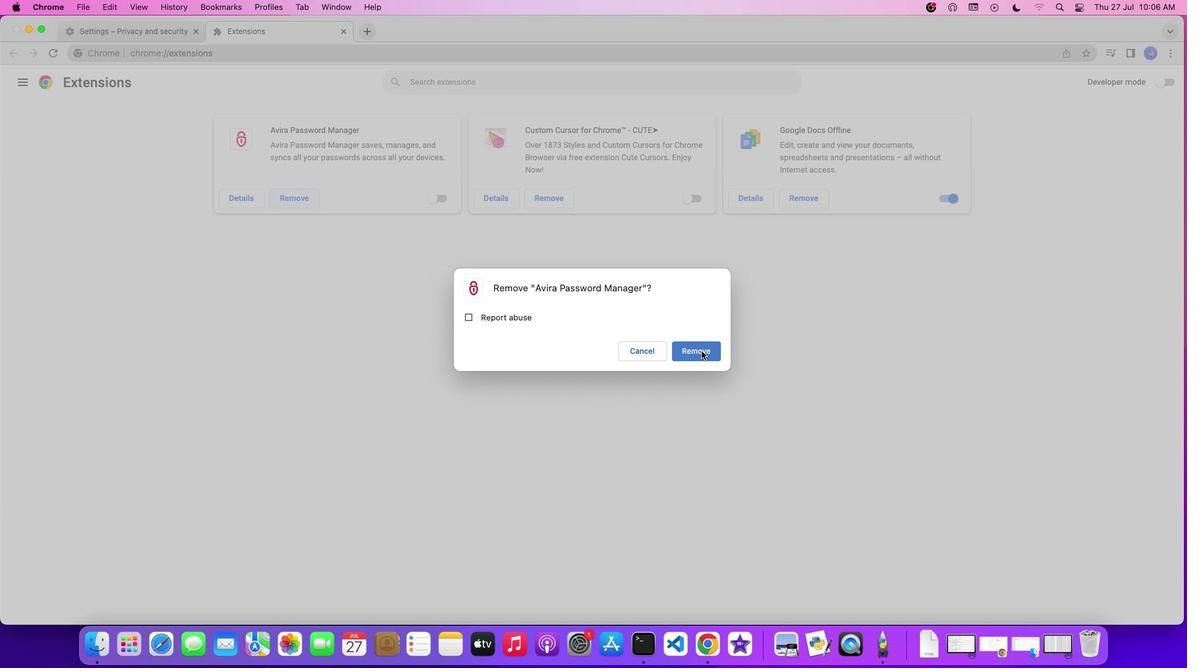 
Action: Mouse moved to (298, 34)
Screenshot: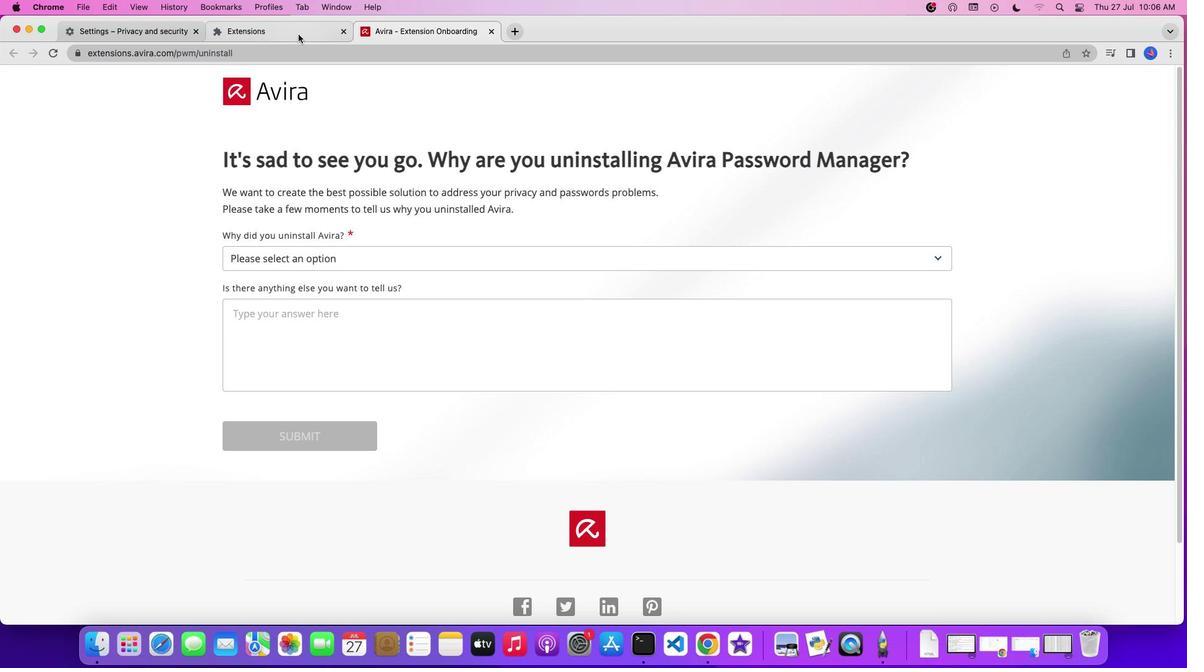 
Action: Mouse pressed left at (298, 34)
Screenshot: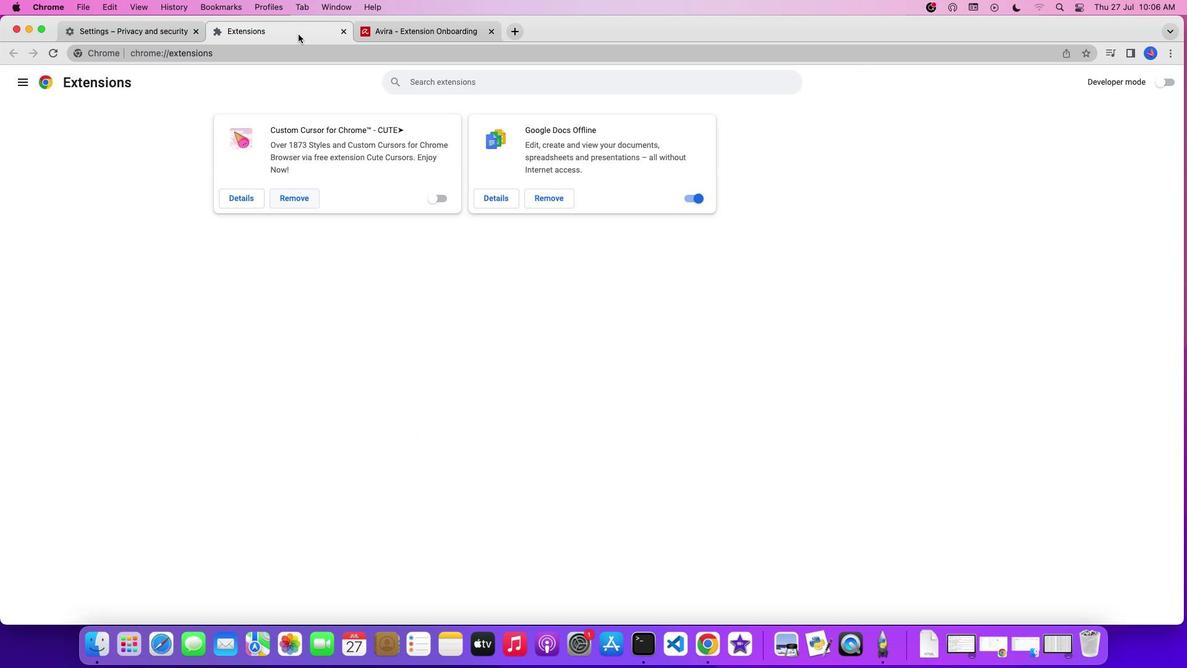 
Action: Mouse moved to (309, 194)
Screenshot: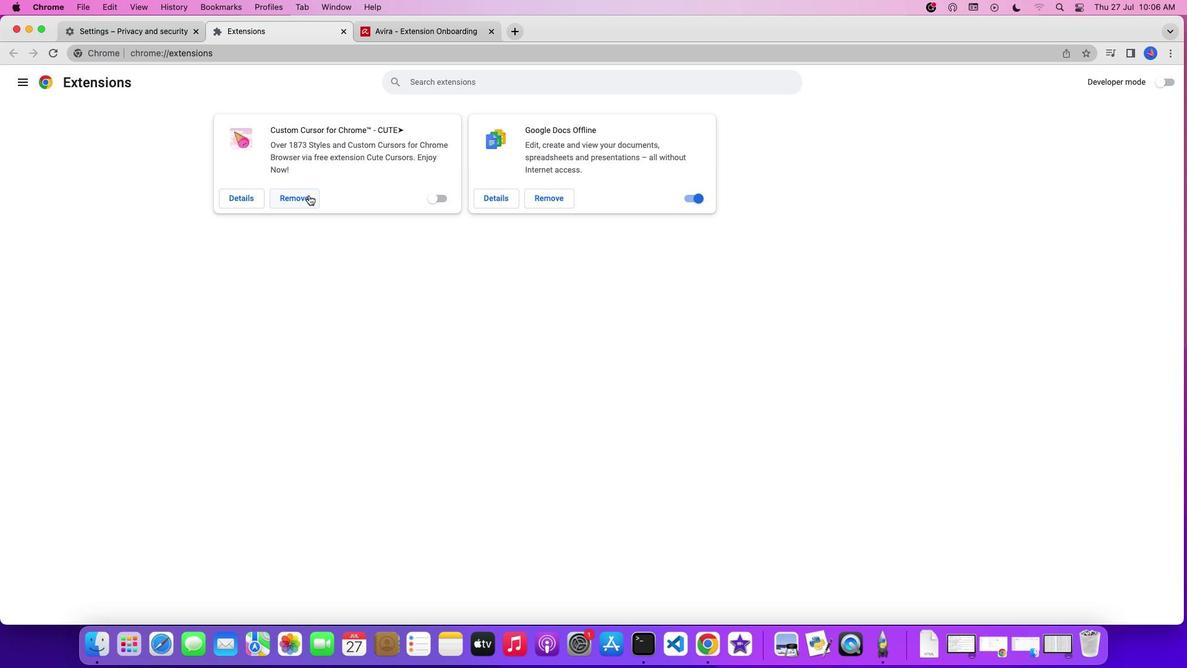 
Action: Mouse pressed left at (309, 194)
Screenshot: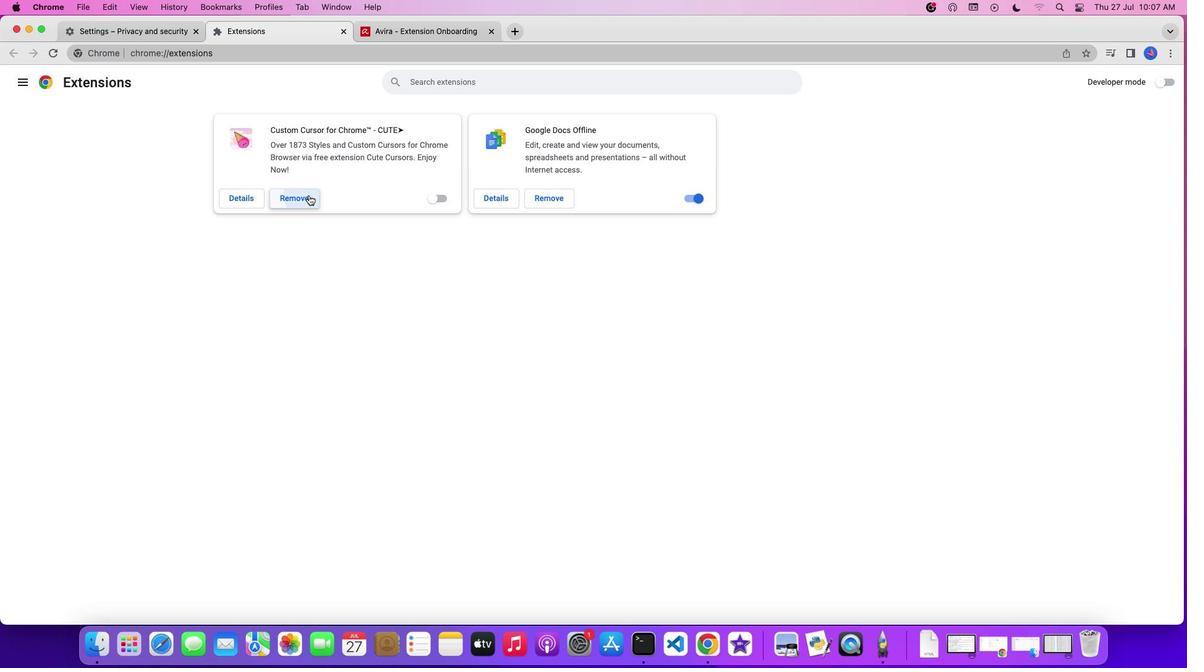 
Action: Mouse moved to (716, 350)
Screenshot: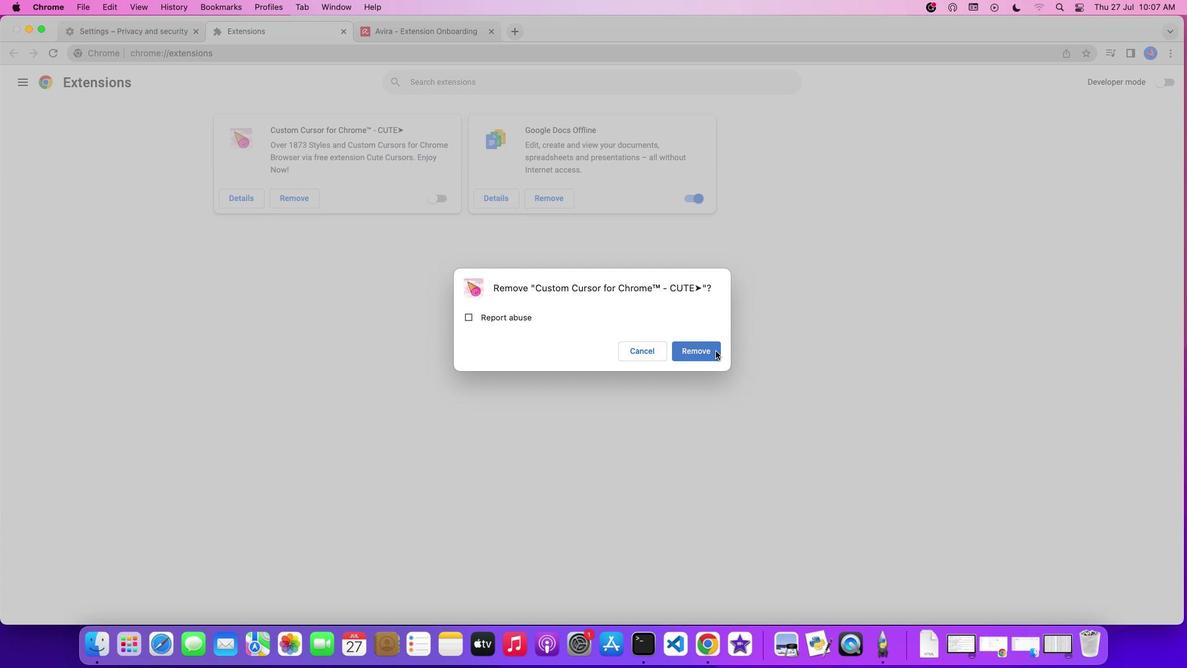 
Action: Mouse pressed left at (716, 350)
Screenshot: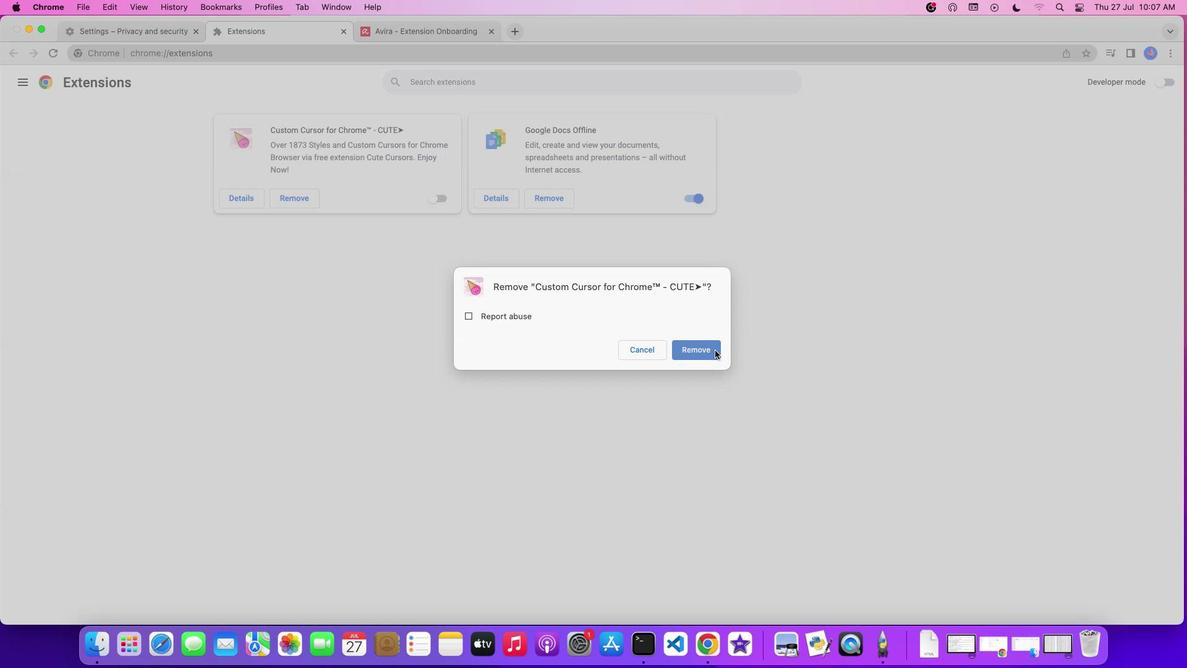 
Action: Mouse moved to (146, 27)
Screenshot: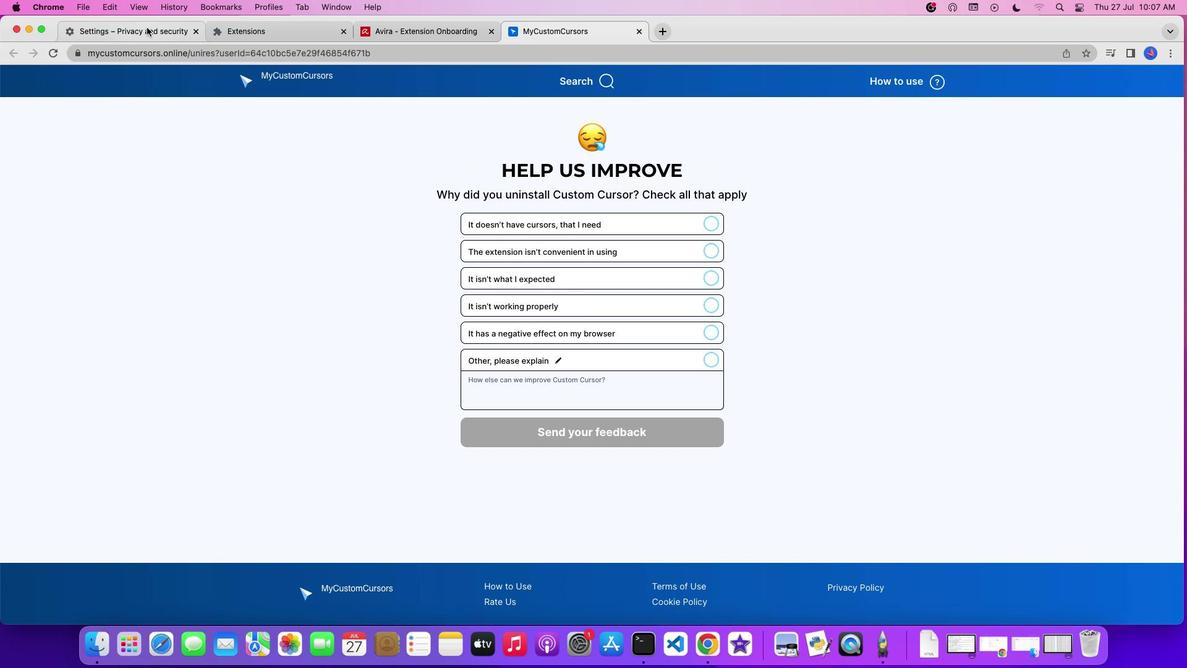 
Action: Mouse pressed left at (146, 27)
Screenshot: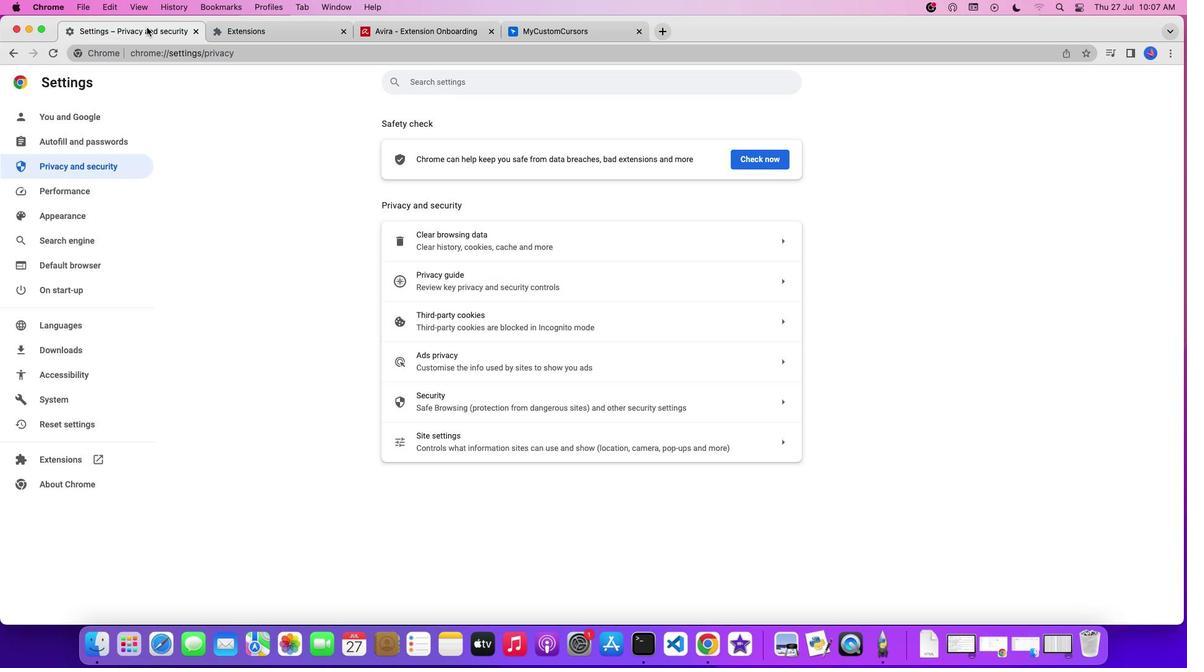 
Action: Mouse moved to (545, 435)
Screenshot: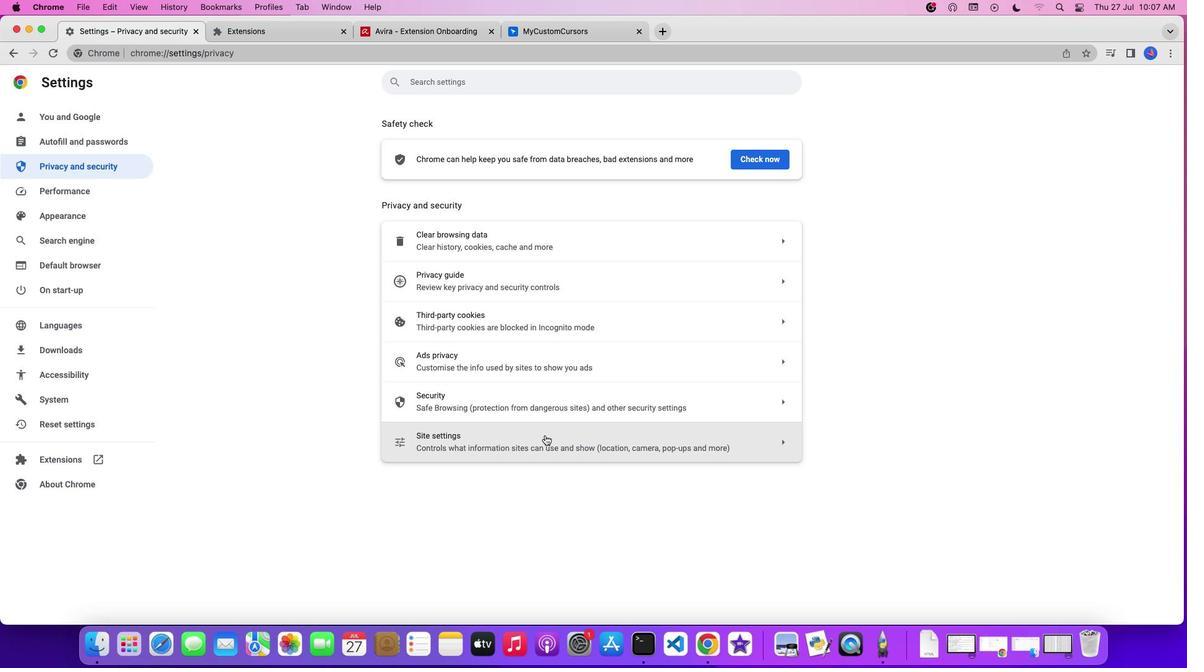 
Action: Mouse pressed left at (545, 435)
Screenshot: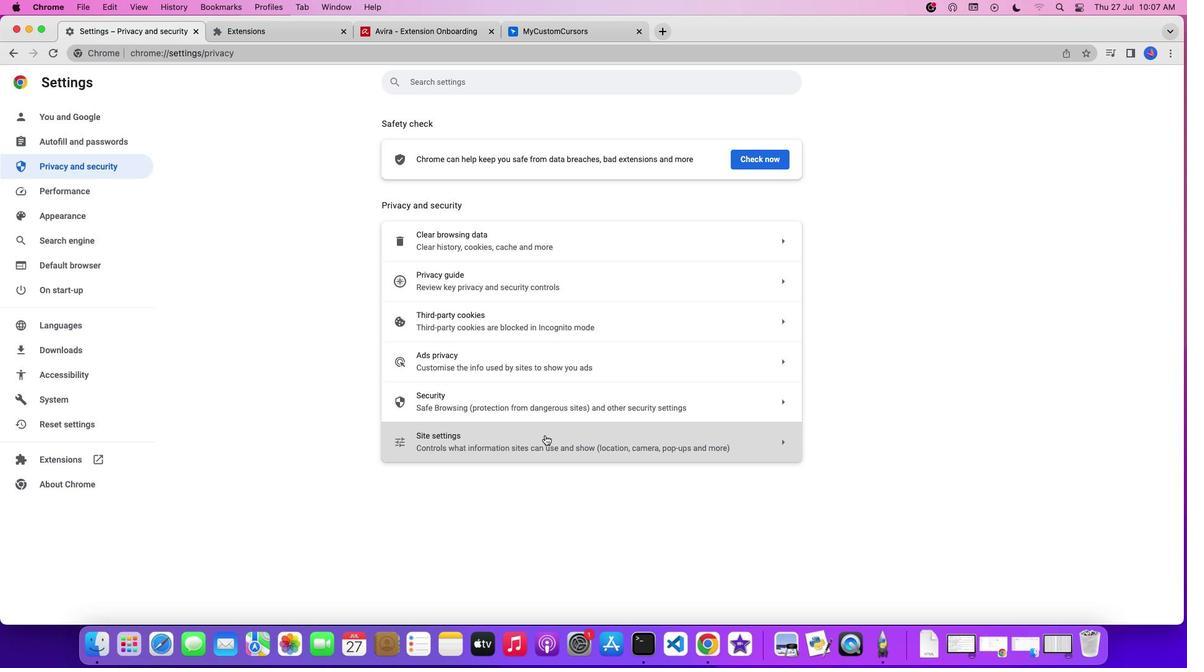 
Action: Mouse moved to (545, 434)
Screenshot: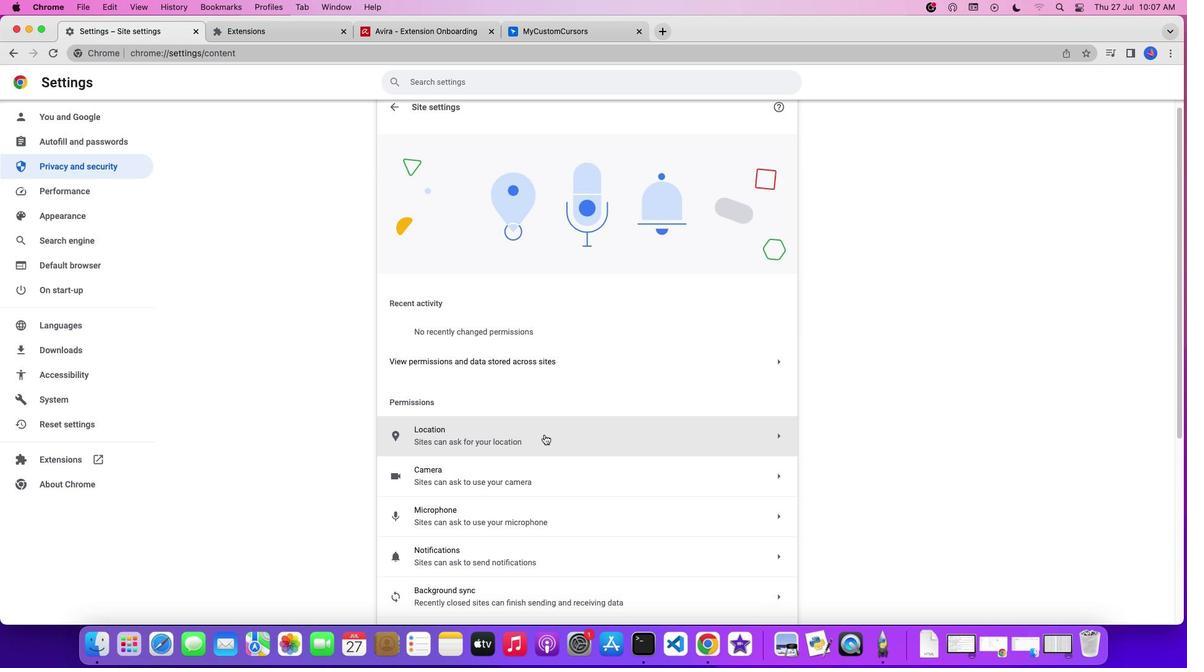 
Action: Mouse scrolled (545, 434) with delta (0, 0)
Screenshot: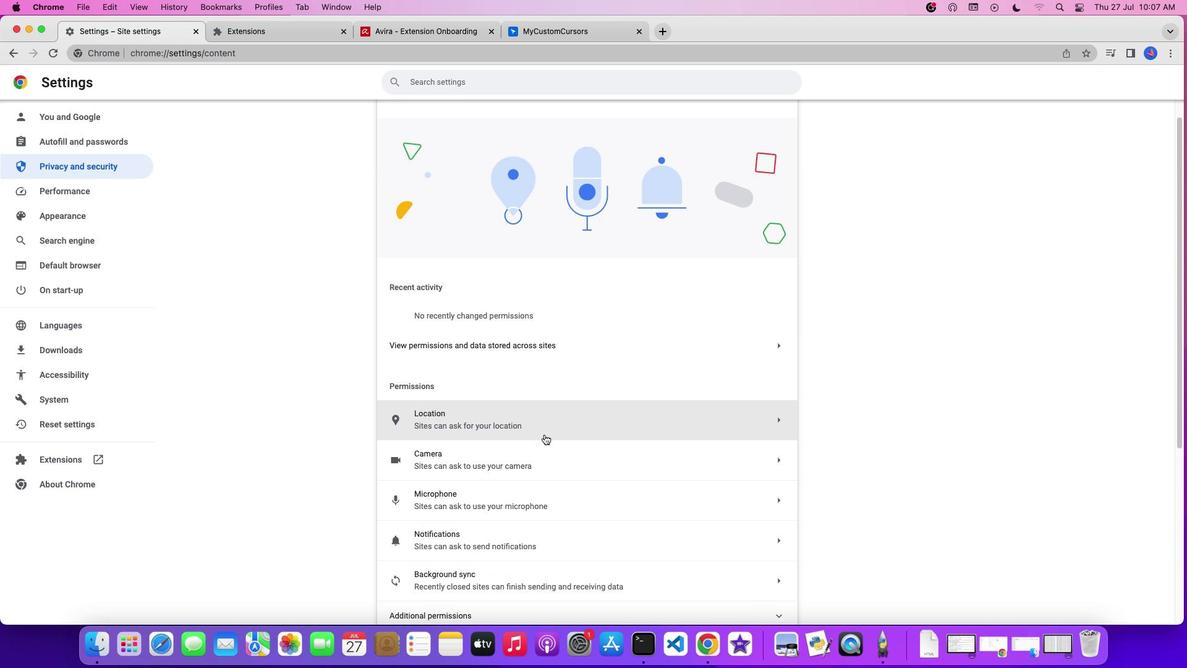 
Action: Mouse scrolled (545, 434) with delta (0, 0)
Screenshot: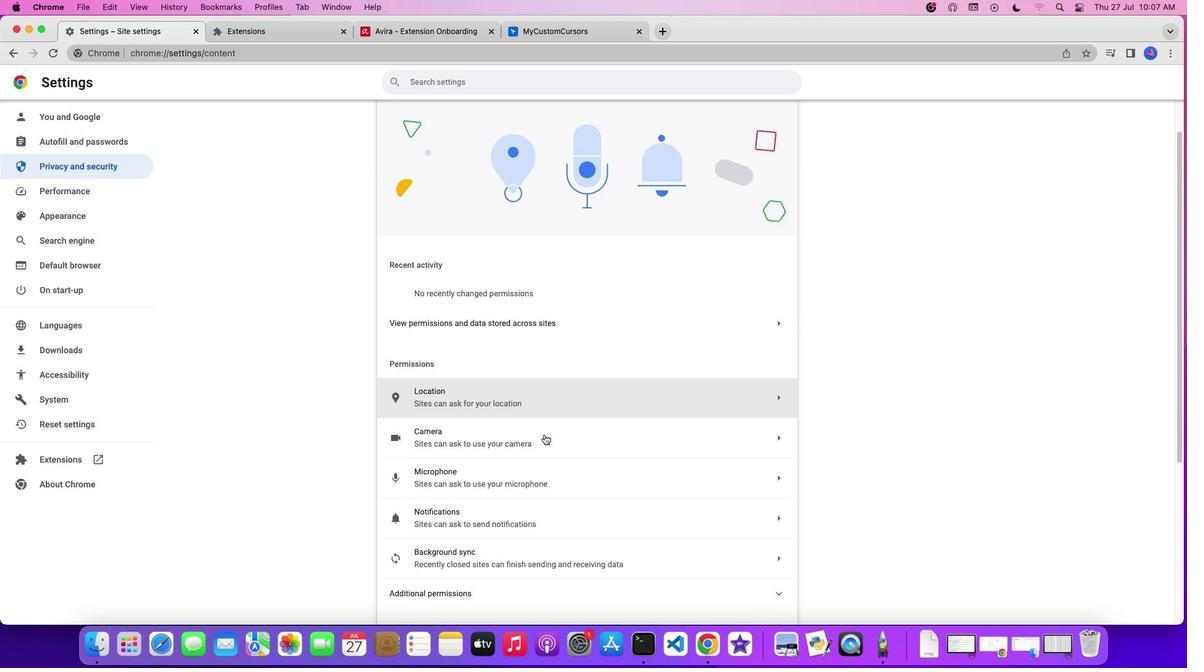 
Action: Mouse moved to (545, 434)
Screenshot: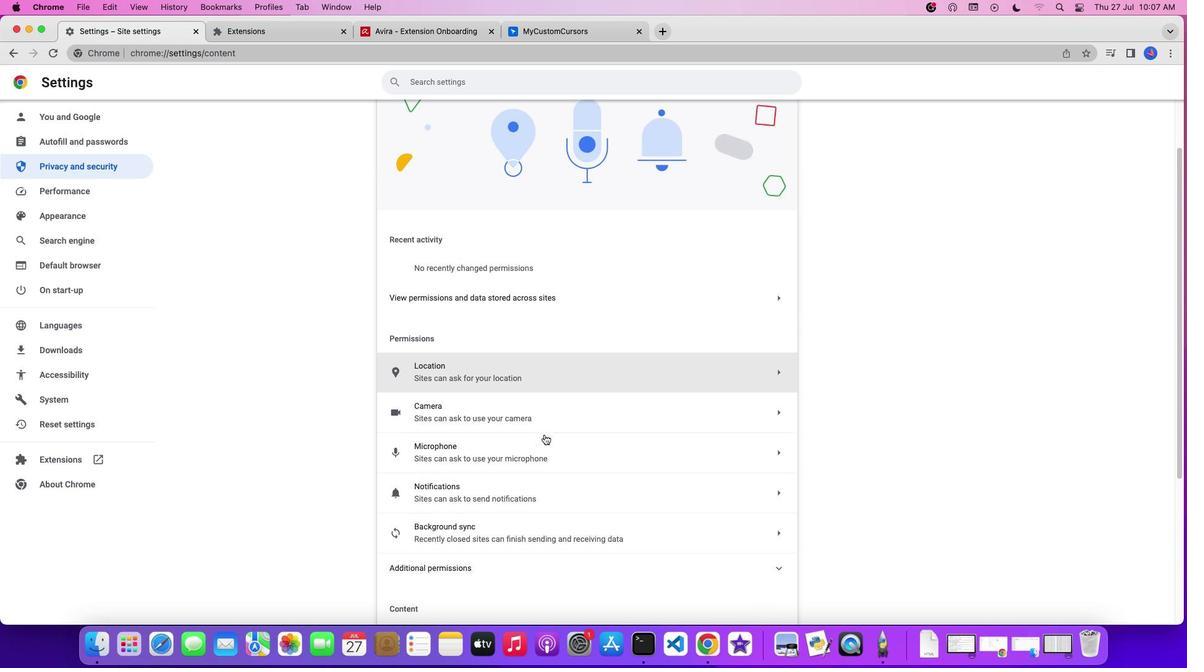 
Action: Mouse scrolled (545, 434) with delta (0, -1)
Screenshot: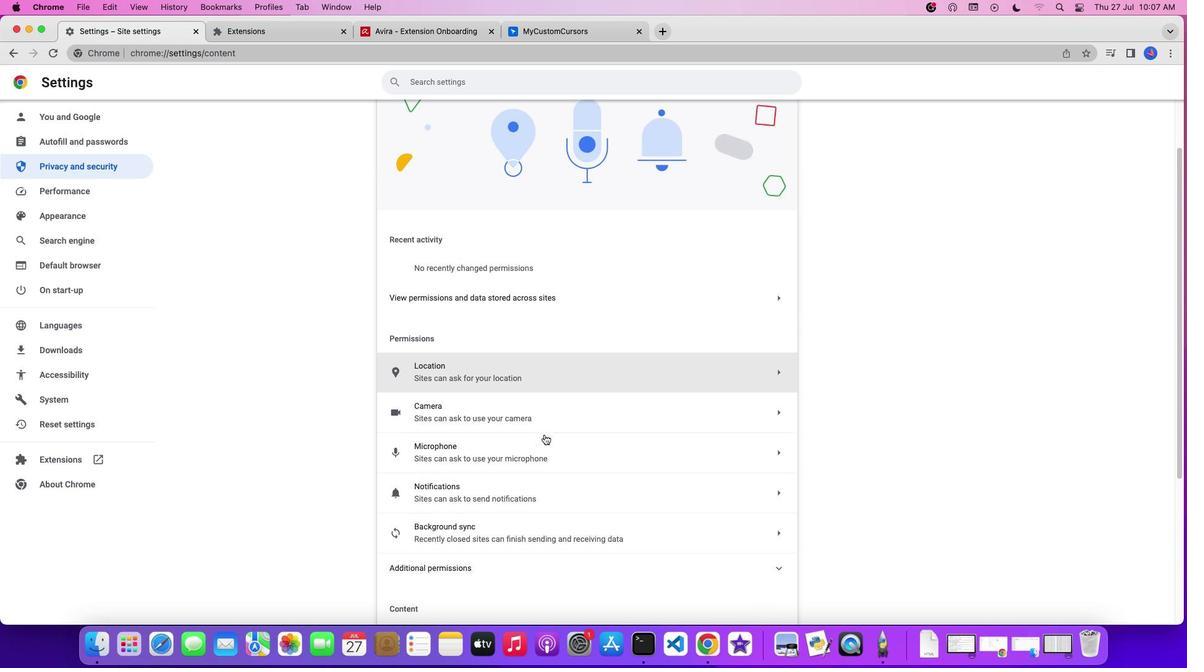 
Action: Mouse scrolled (545, 434) with delta (0, -1)
Screenshot: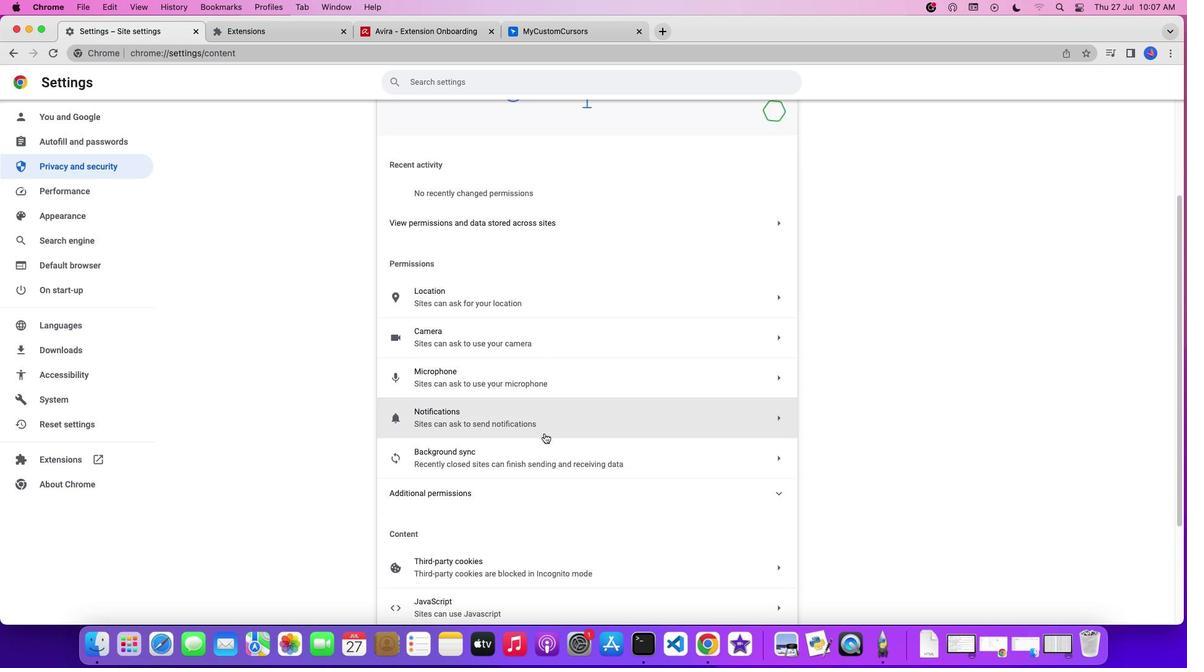 
Action: Mouse moved to (544, 433)
Screenshot: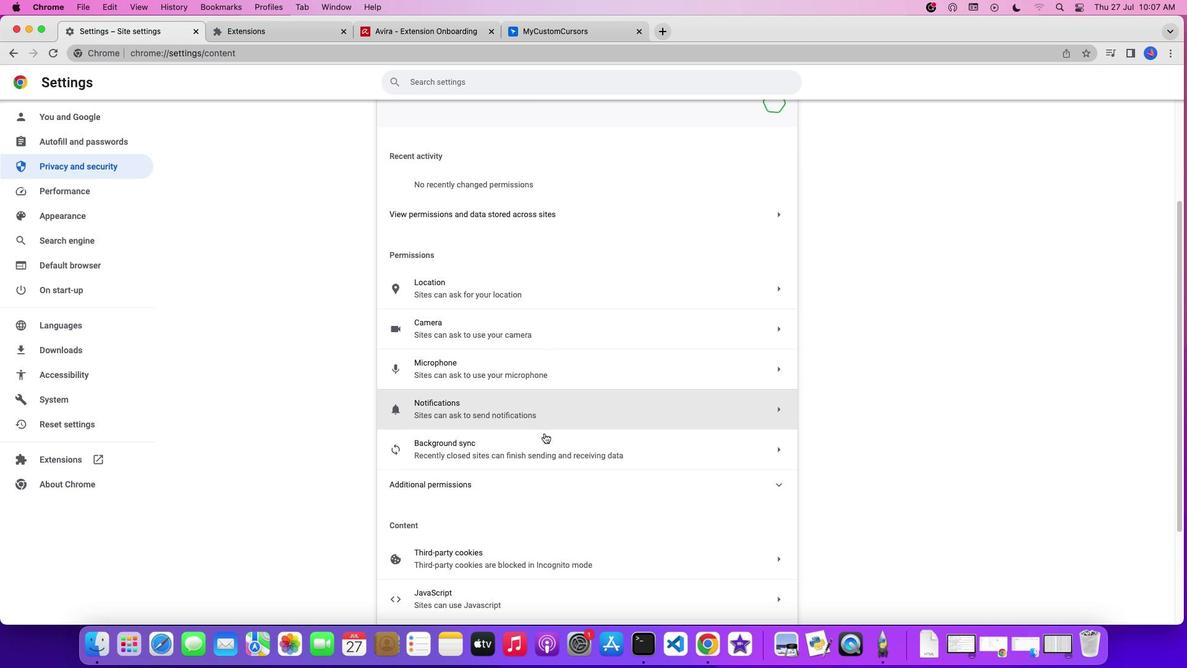 
Action: Mouse scrolled (544, 433) with delta (0, 0)
Screenshot: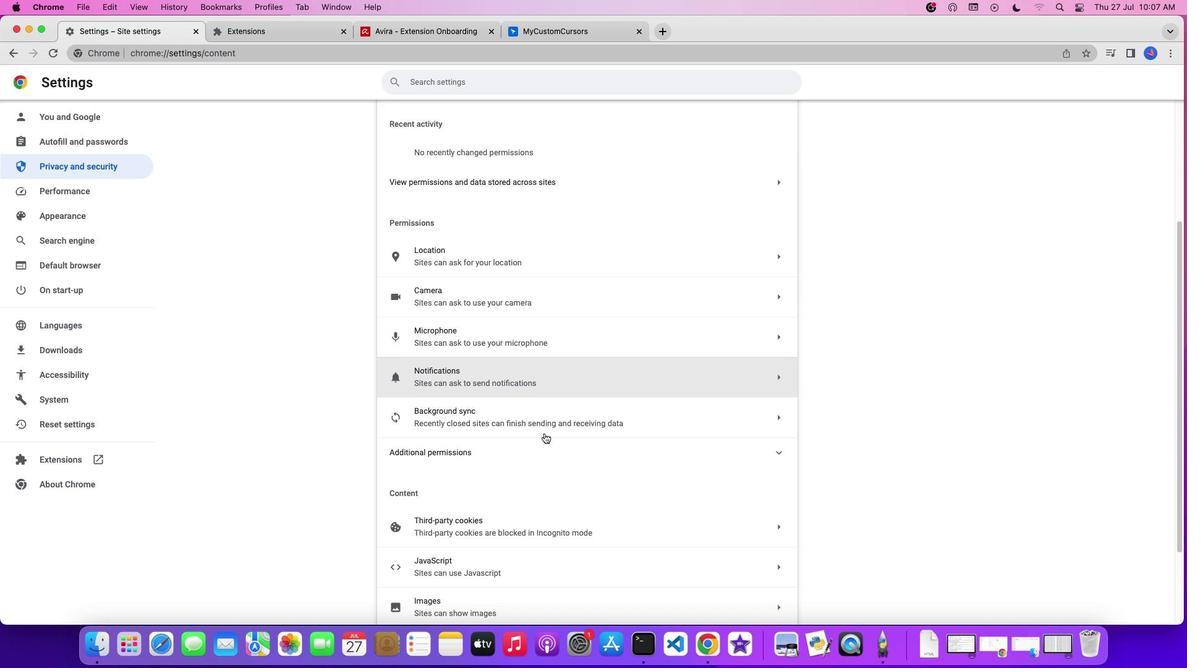 
Action: Mouse scrolled (544, 433) with delta (0, 0)
Screenshot: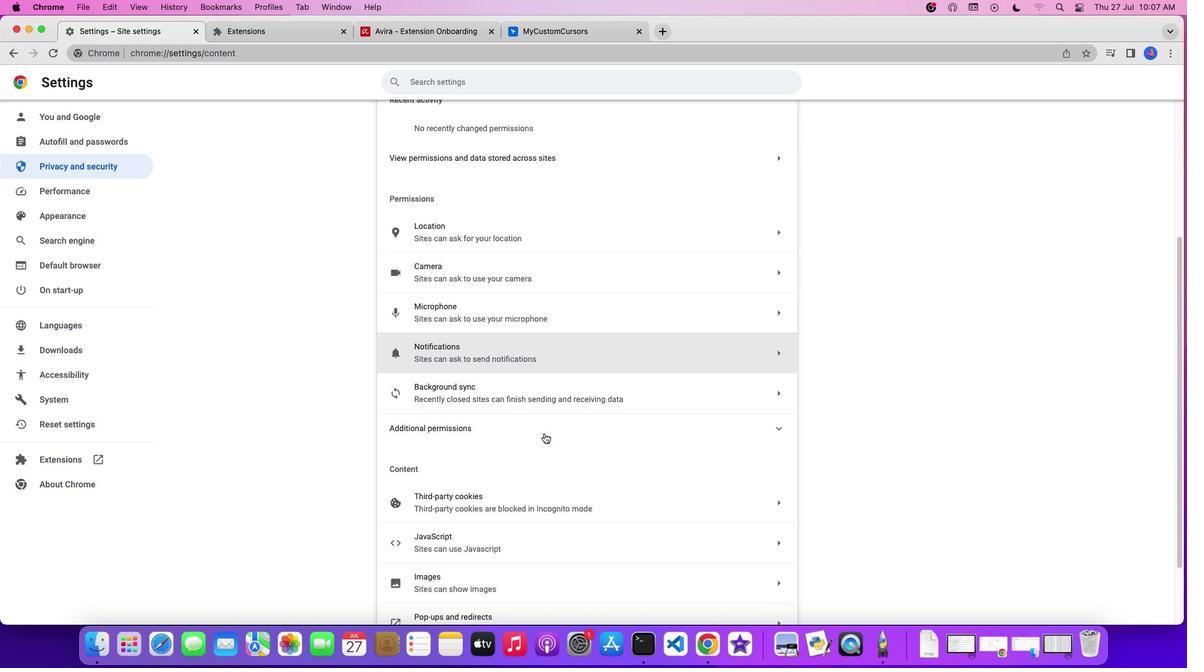 
Action: Mouse scrolled (544, 433) with delta (0, -1)
Screenshot: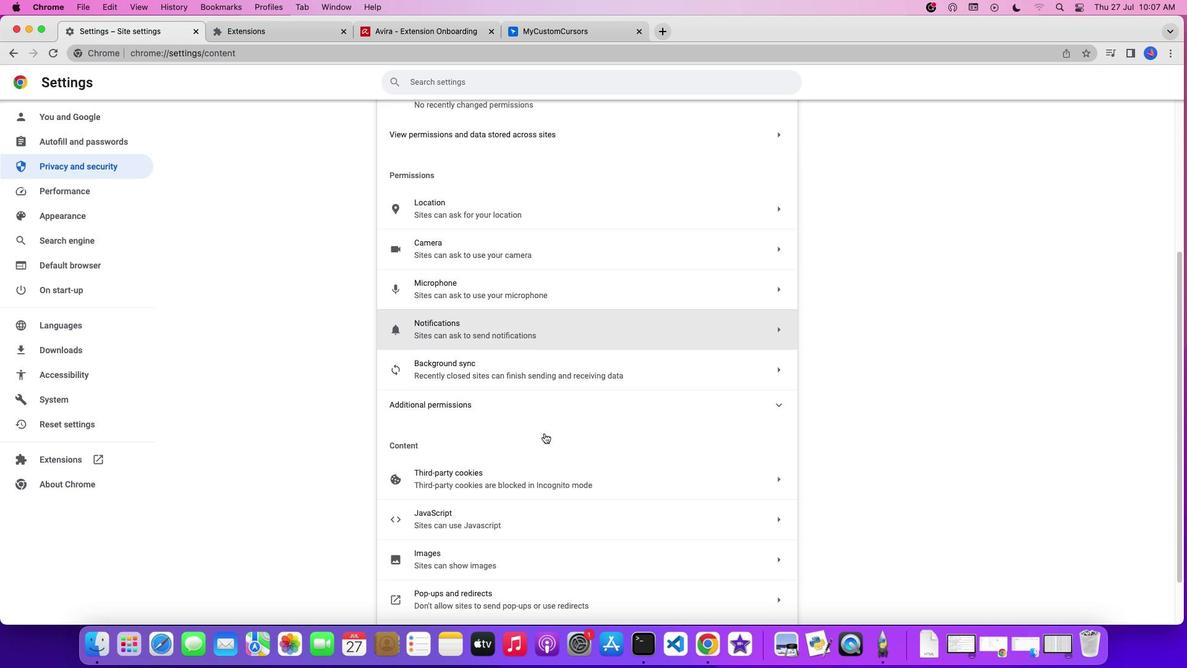 
Action: Mouse scrolled (544, 433) with delta (0, -1)
Screenshot: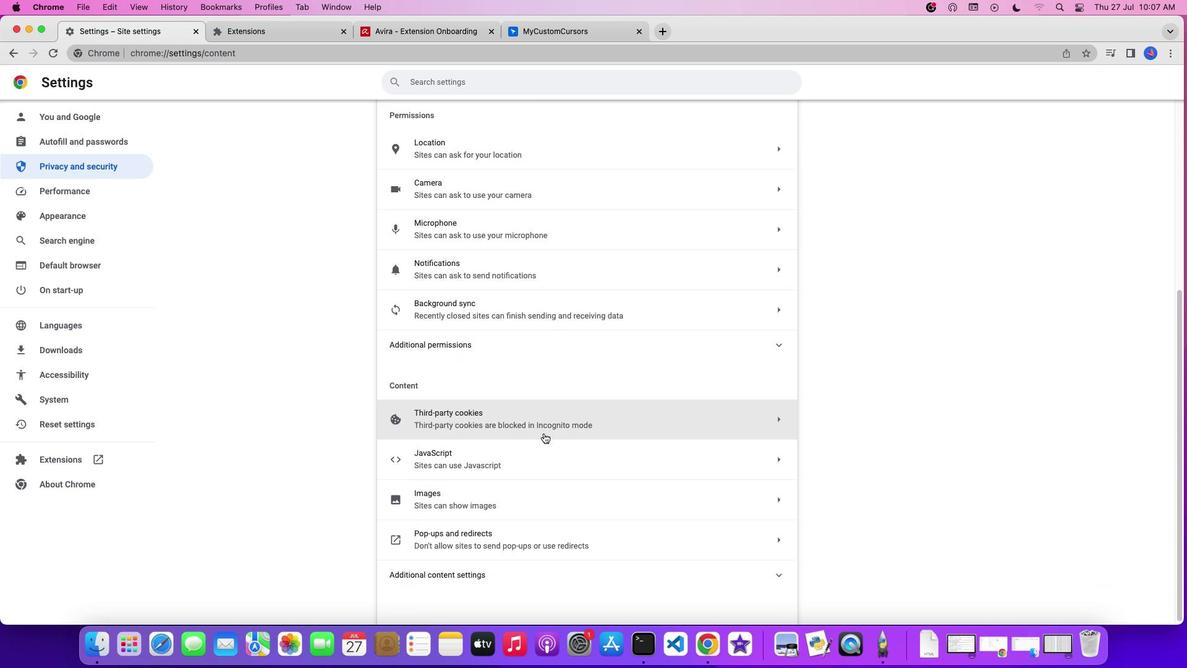 
Action: Mouse moved to (543, 433)
Screenshot: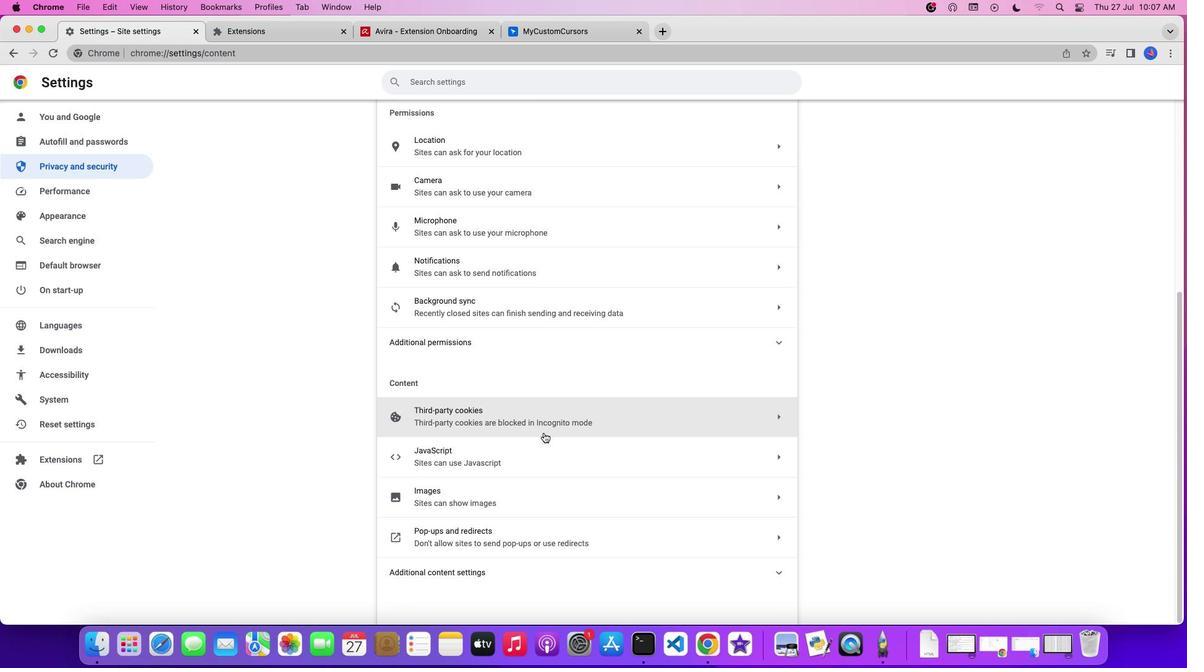 
Action: Mouse scrolled (543, 433) with delta (0, 0)
Screenshot: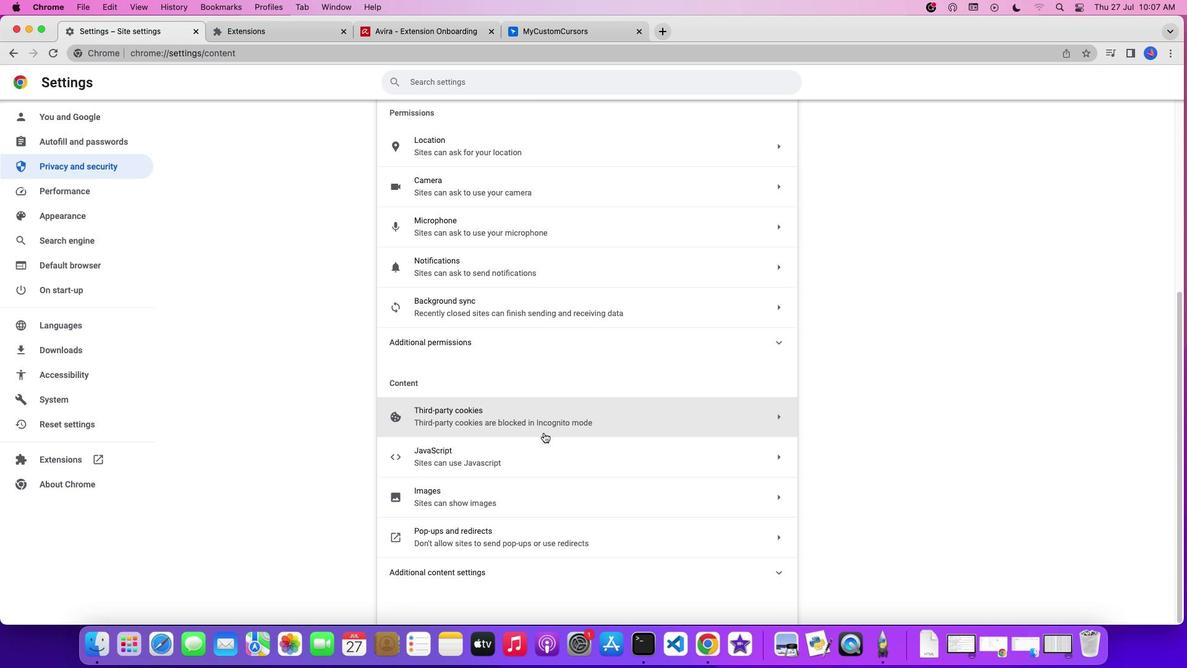 
Action: Mouse scrolled (543, 433) with delta (0, 0)
Screenshot: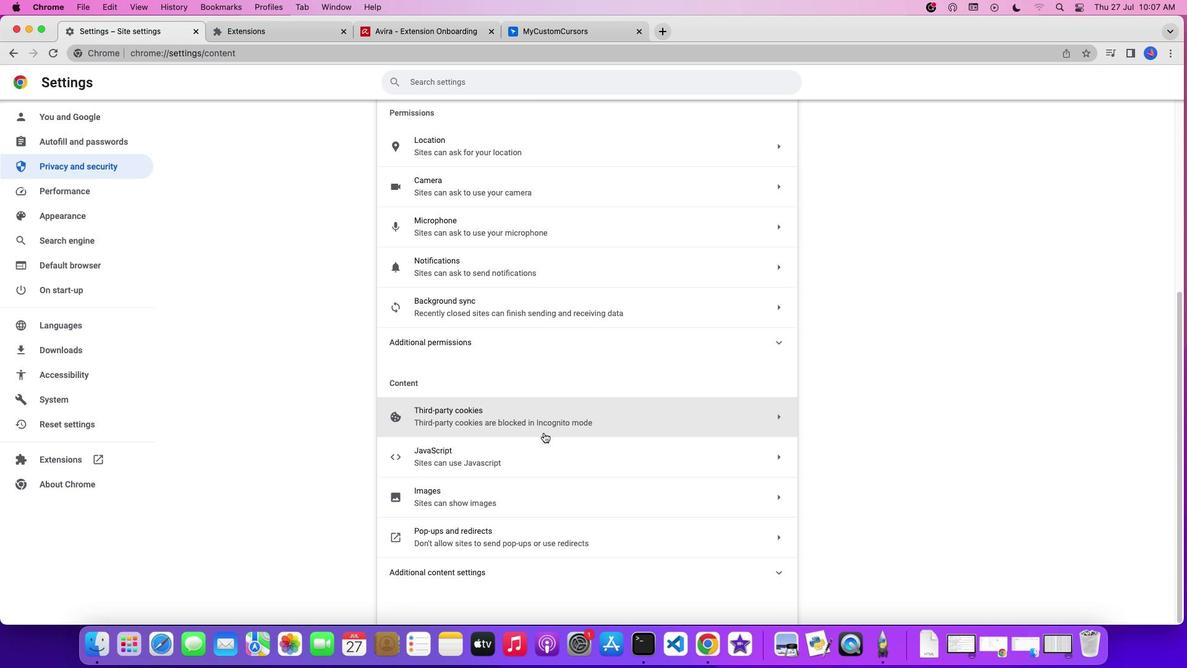 
Action: Mouse scrolled (543, 433) with delta (0, 0)
Screenshot: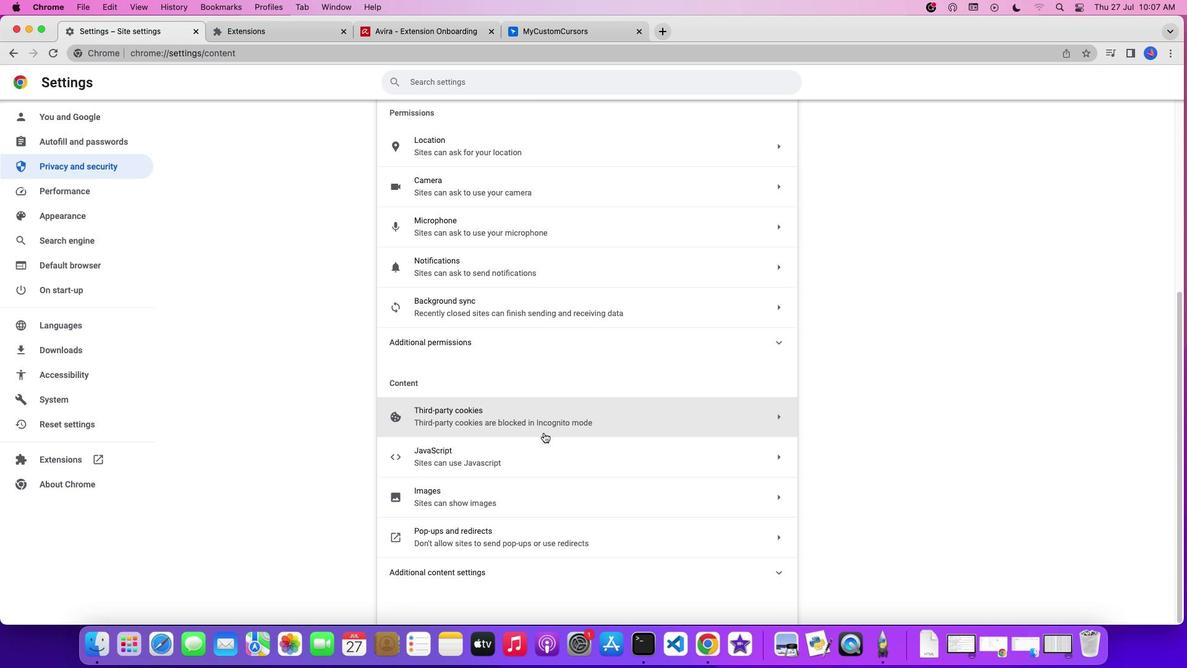 
Action: Mouse scrolled (543, 433) with delta (0, 0)
Screenshot: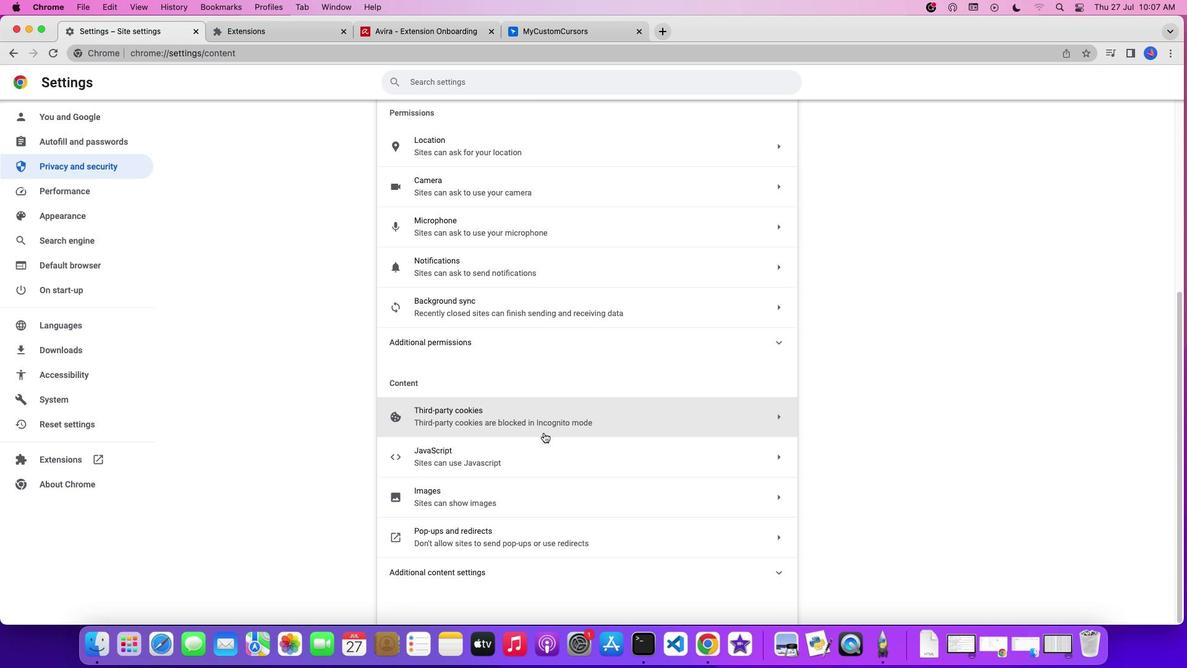 
Action: Mouse moved to (606, 421)
Screenshot: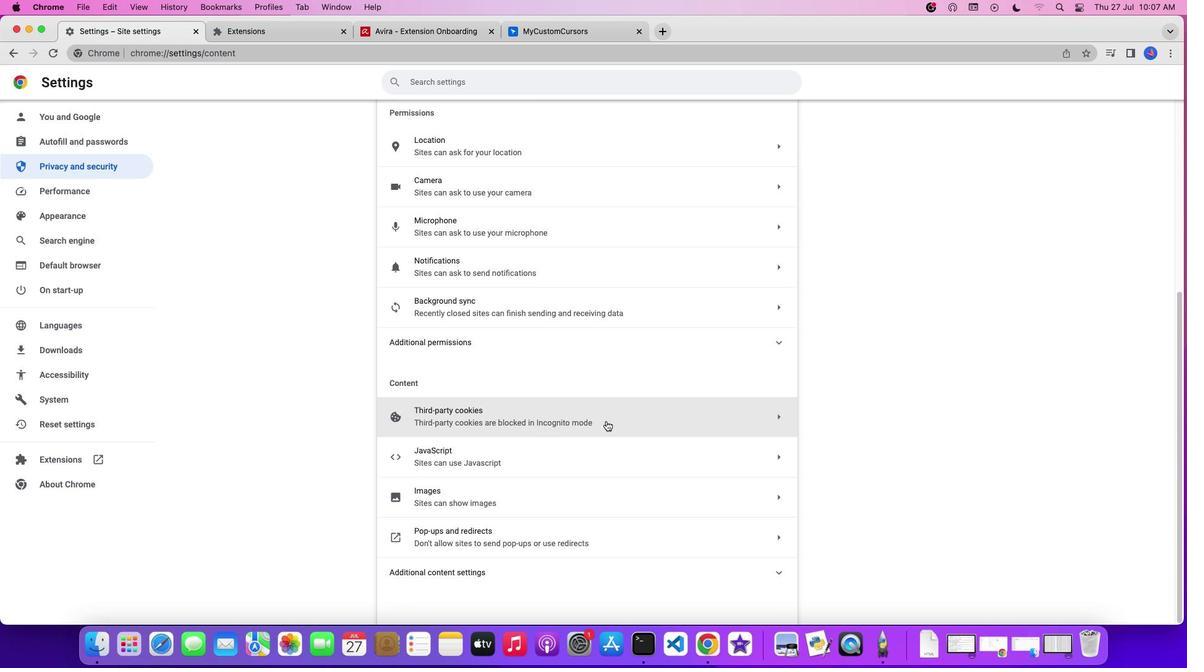 
Action: Mouse pressed left at (606, 421)
Screenshot: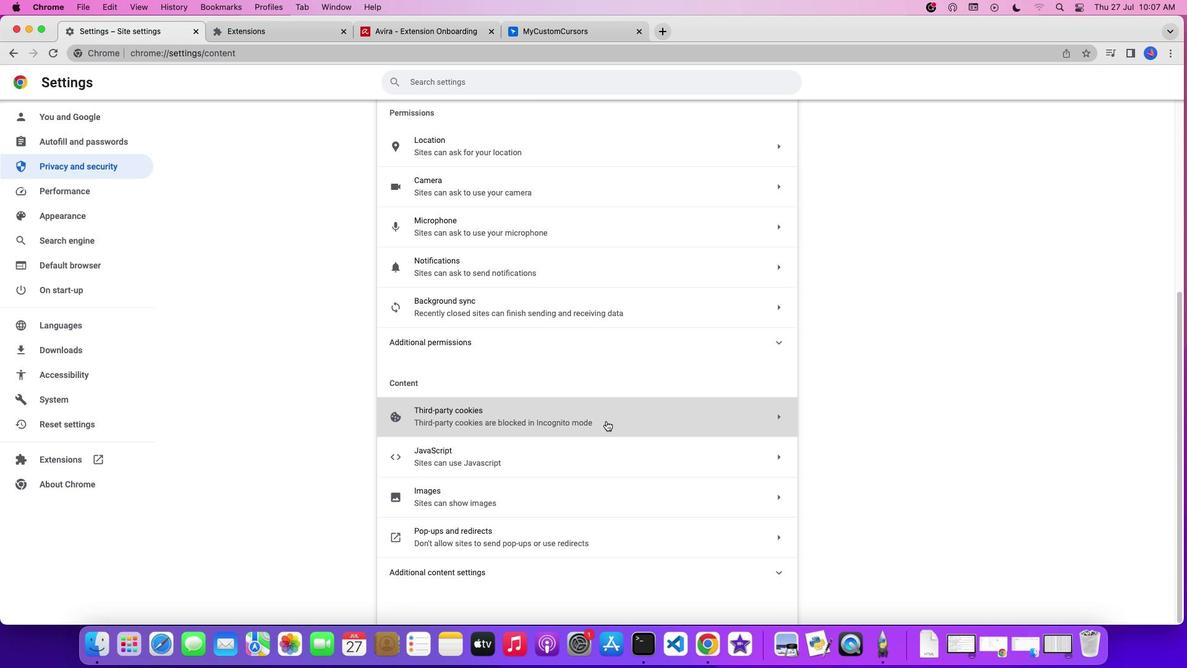 
Action: Mouse scrolled (606, 421) with delta (0, 0)
Screenshot: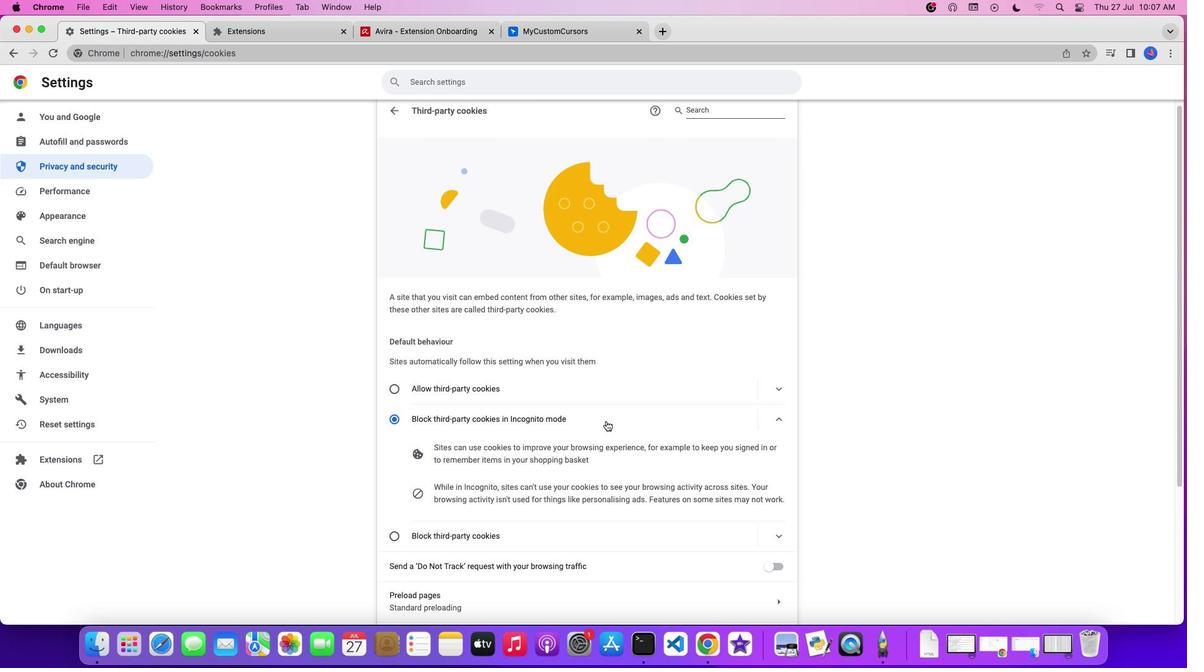 
Action: Mouse scrolled (606, 421) with delta (0, 0)
Screenshot: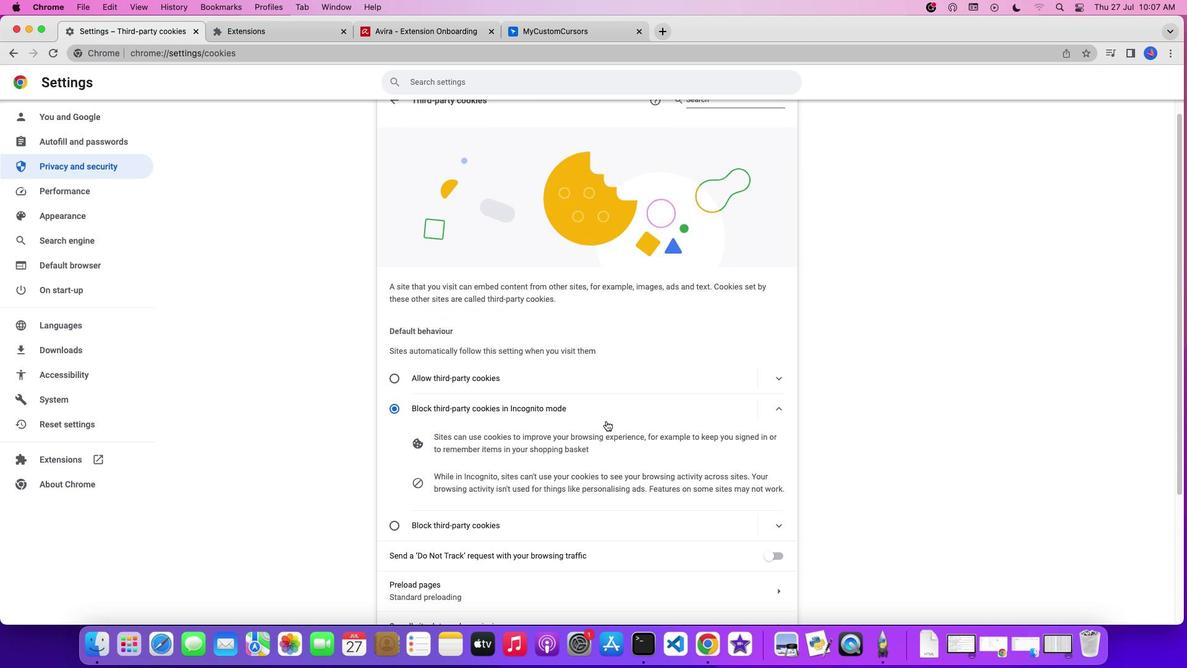 
Action: Mouse scrolled (606, 421) with delta (0, 0)
Screenshot: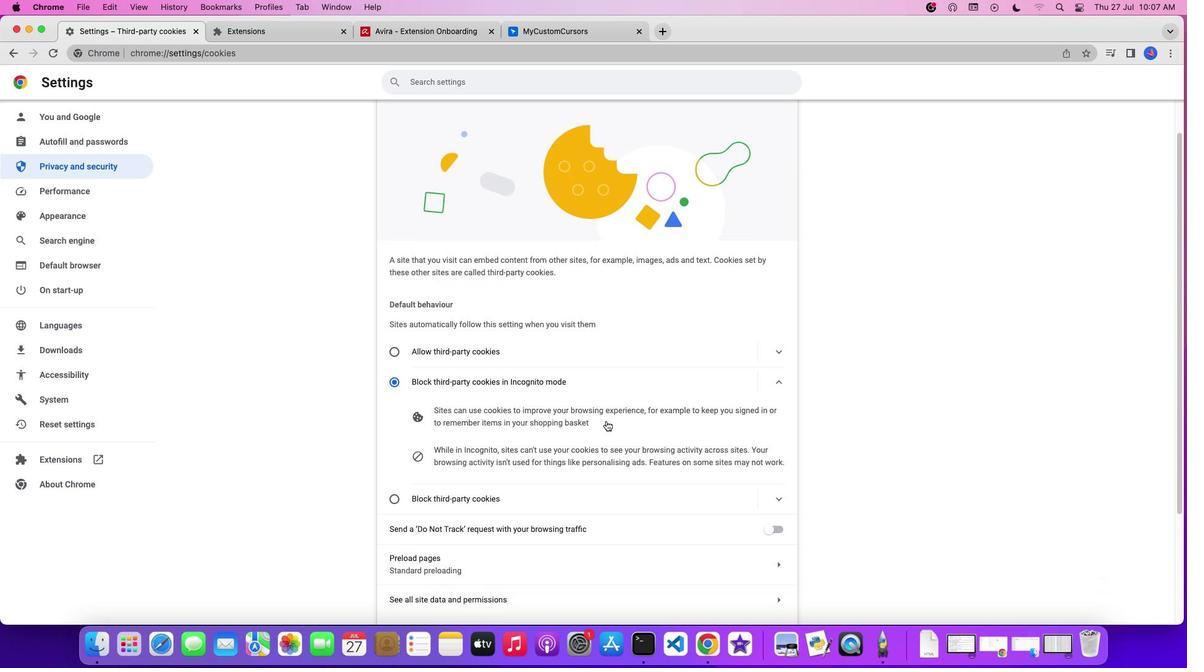 
Action: Mouse scrolled (606, 421) with delta (0, 0)
Screenshot: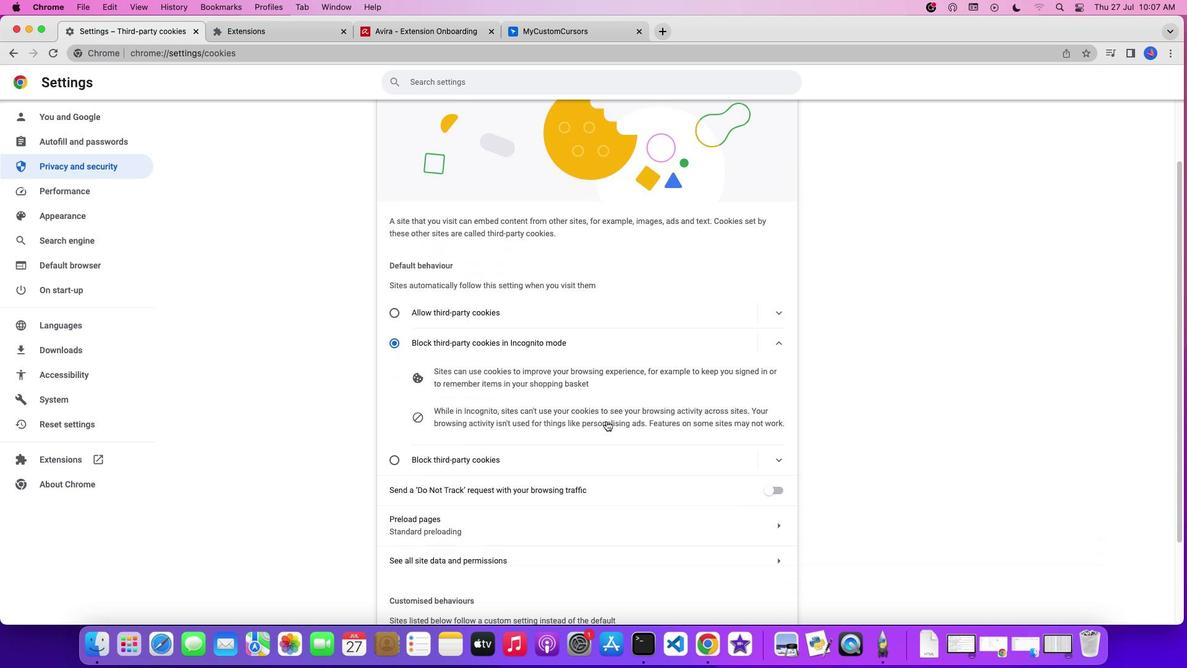 
Action: Mouse moved to (606, 421)
Screenshot: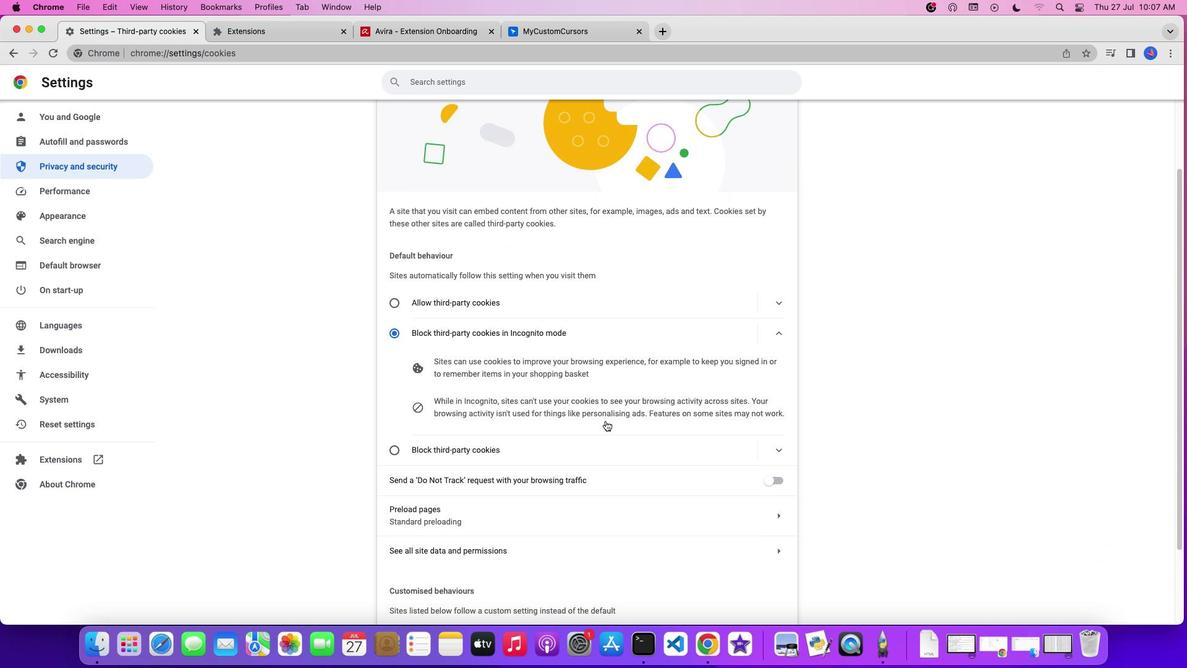
Action: Mouse scrolled (606, 421) with delta (0, 0)
Screenshot: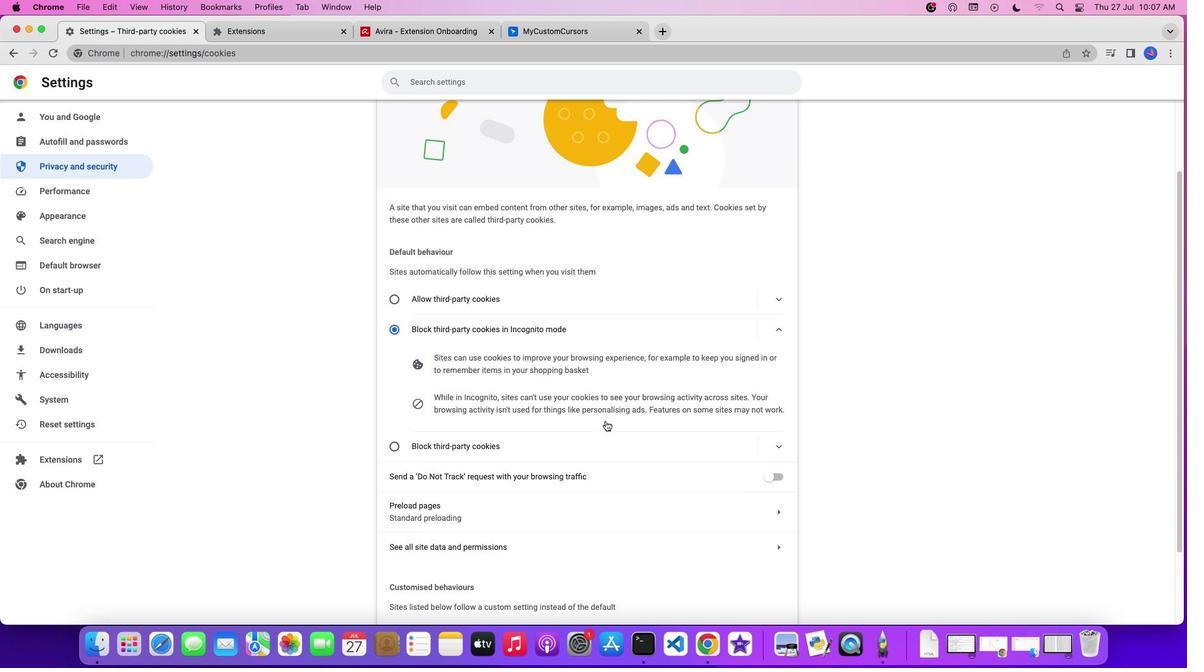 
Action: Mouse scrolled (606, 421) with delta (0, 0)
Screenshot: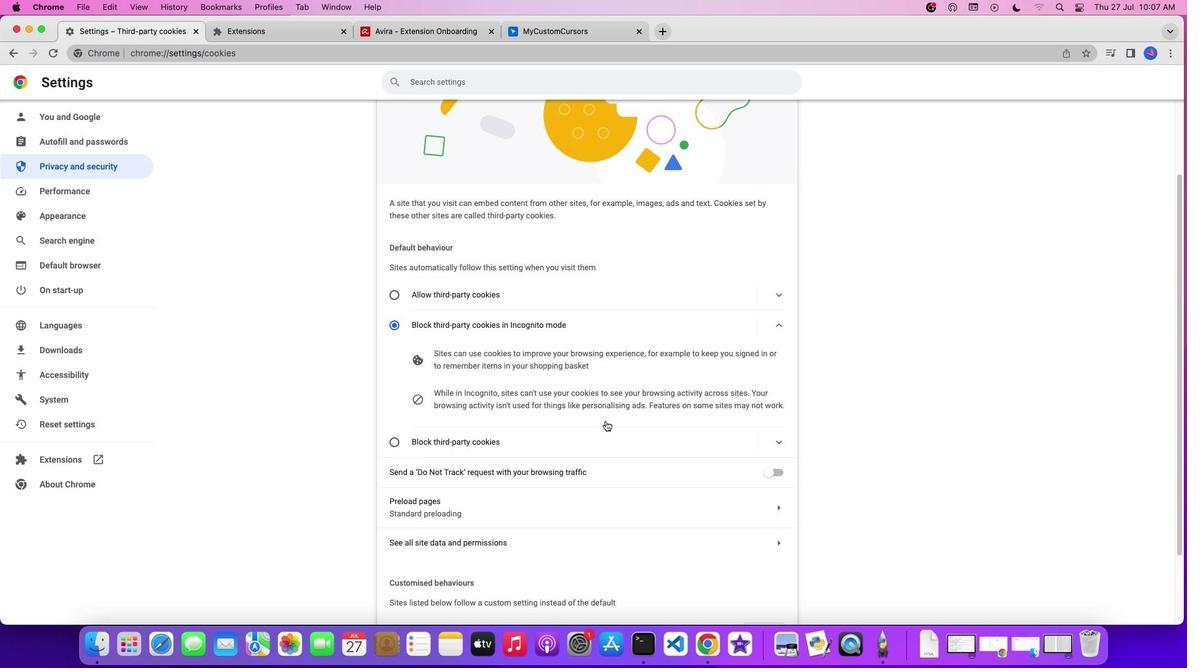 
Action: Mouse scrolled (606, 421) with delta (0, 0)
Screenshot: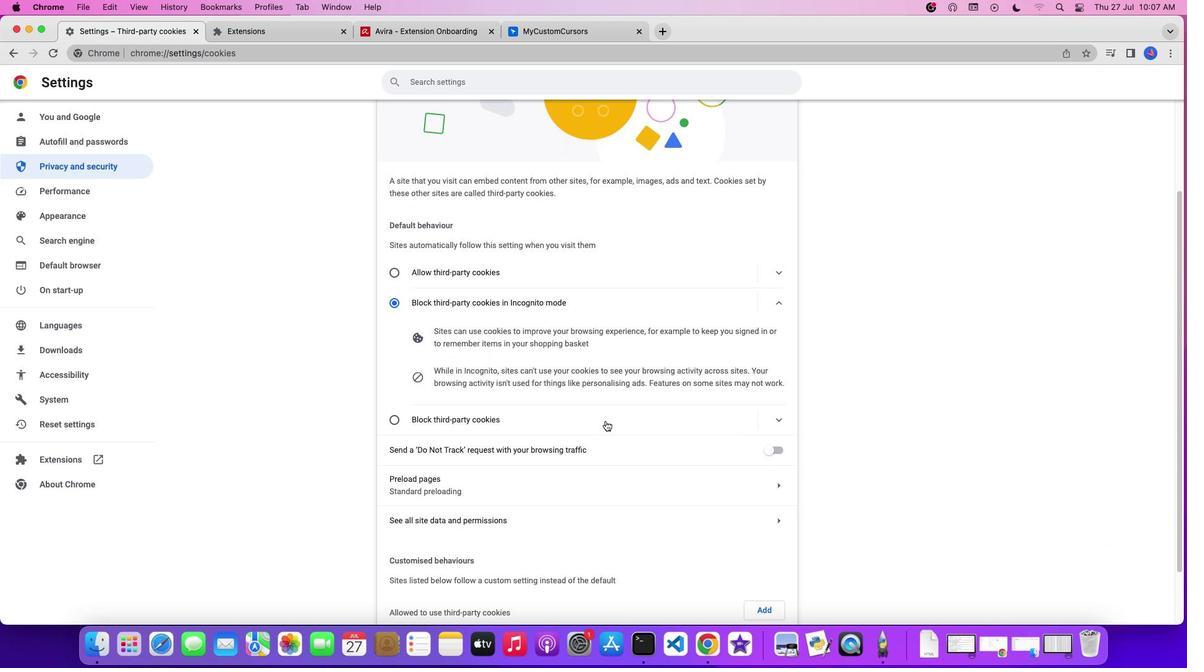 
Action: Mouse scrolled (606, 421) with delta (0, 0)
Screenshot: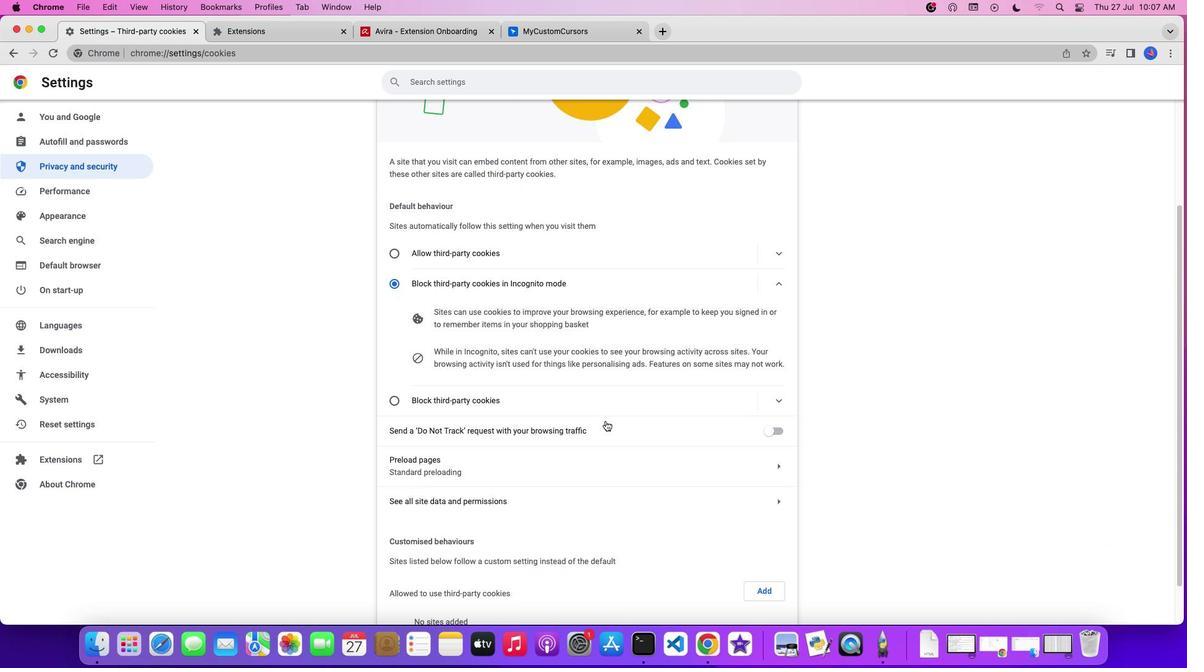 
Action: Mouse scrolled (606, 421) with delta (0, 0)
Screenshot: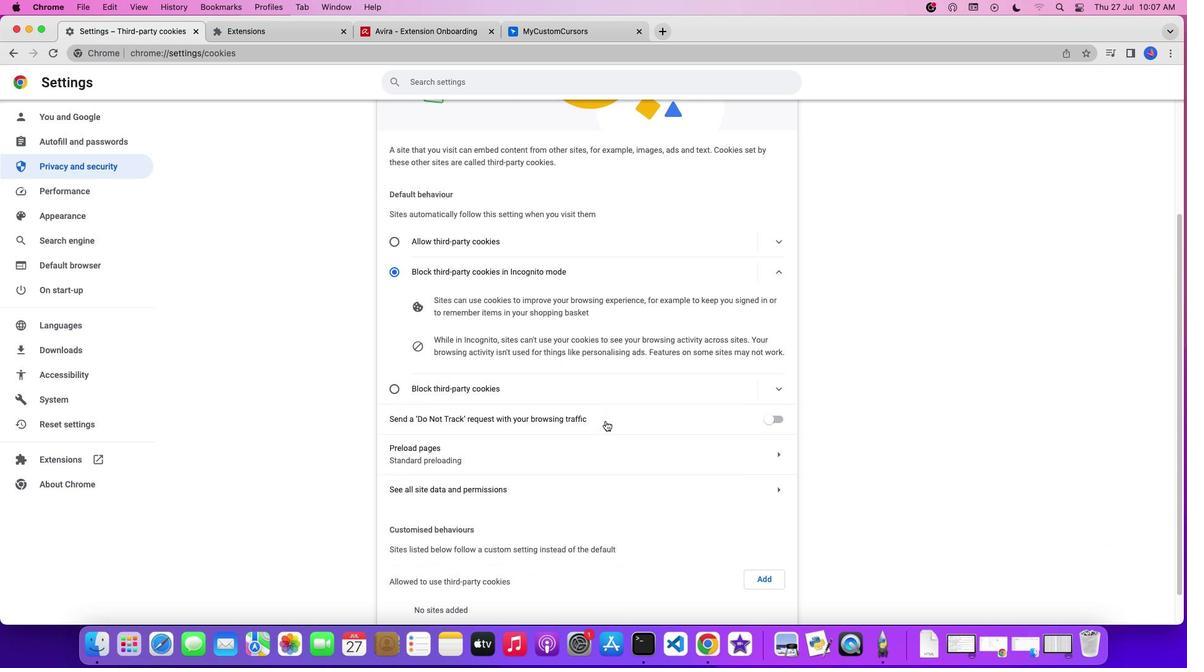 
Action: Mouse scrolled (606, 421) with delta (0, -1)
Screenshot: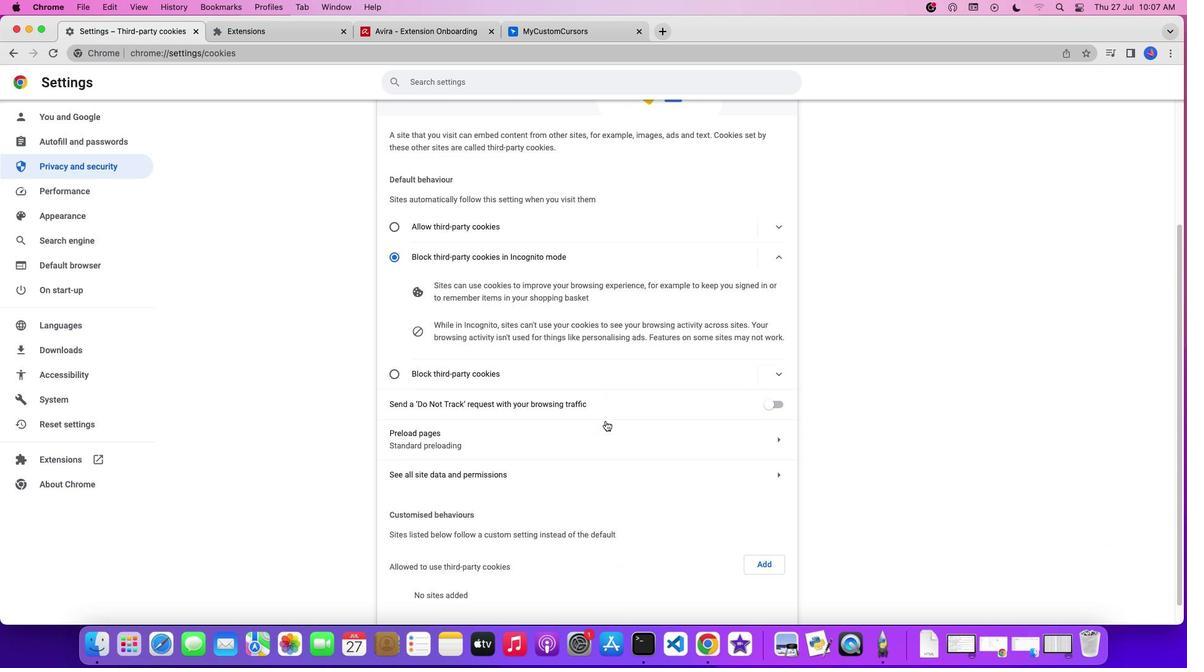 
Action: Mouse scrolled (606, 421) with delta (0, -1)
Screenshot: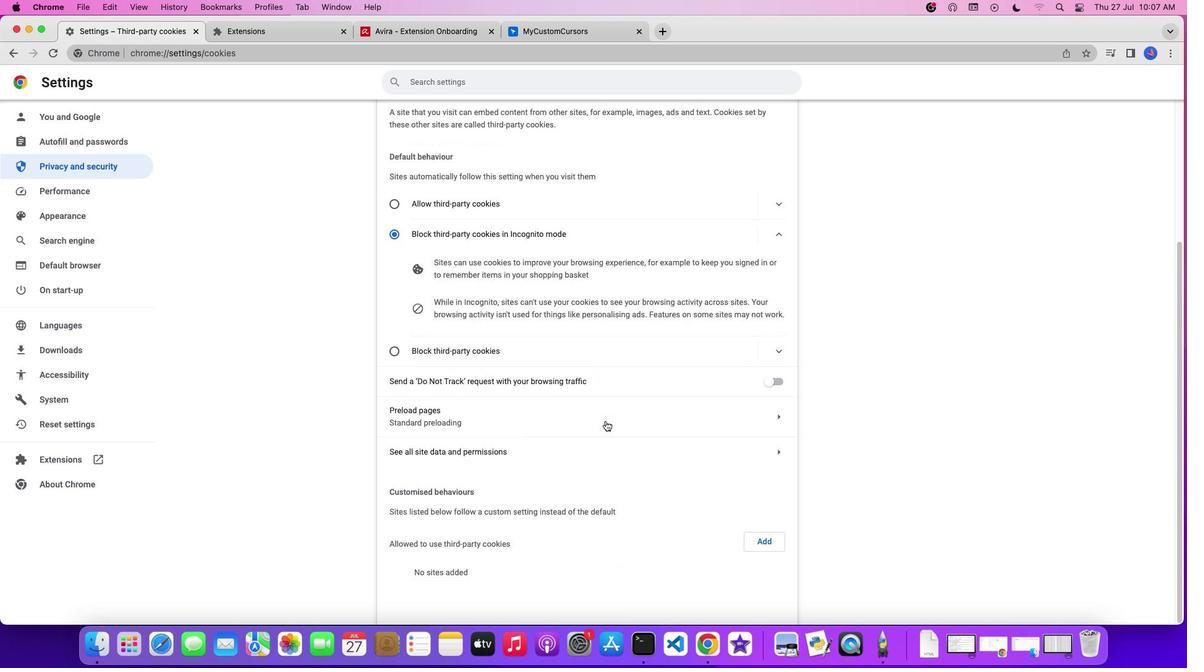 
Action: Mouse scrolled (606, 421) with delta (0, 0)
Screenshot: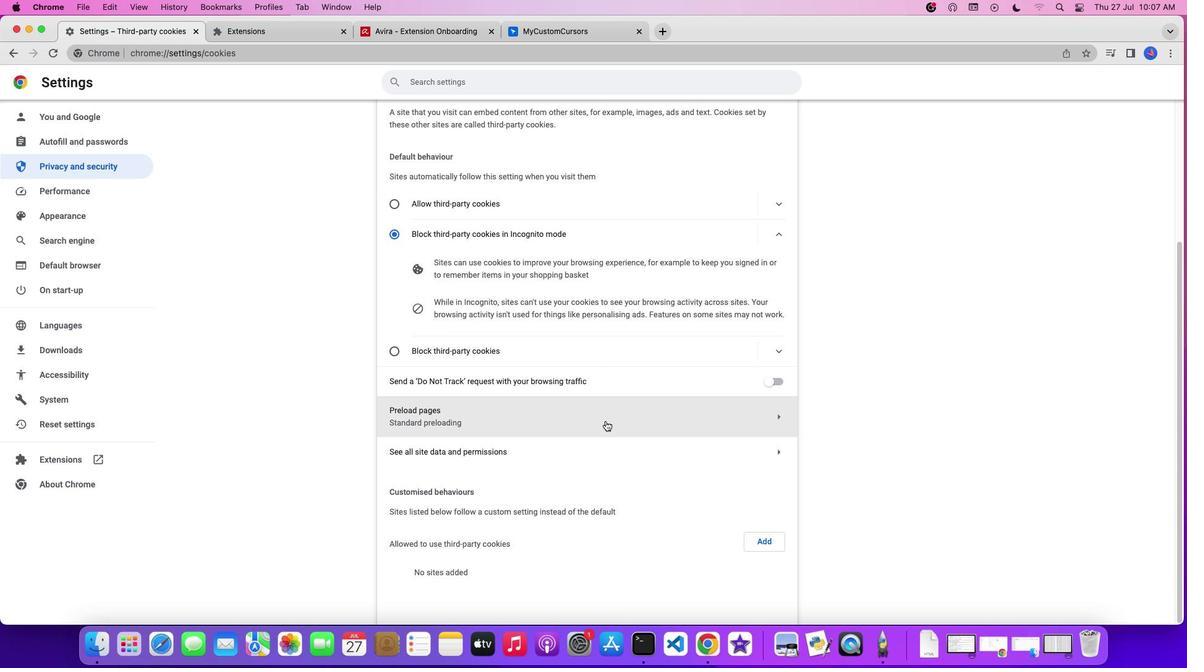 
Action: Mouse scrolled (606, 421) with delta (0, 0)
Screenshot: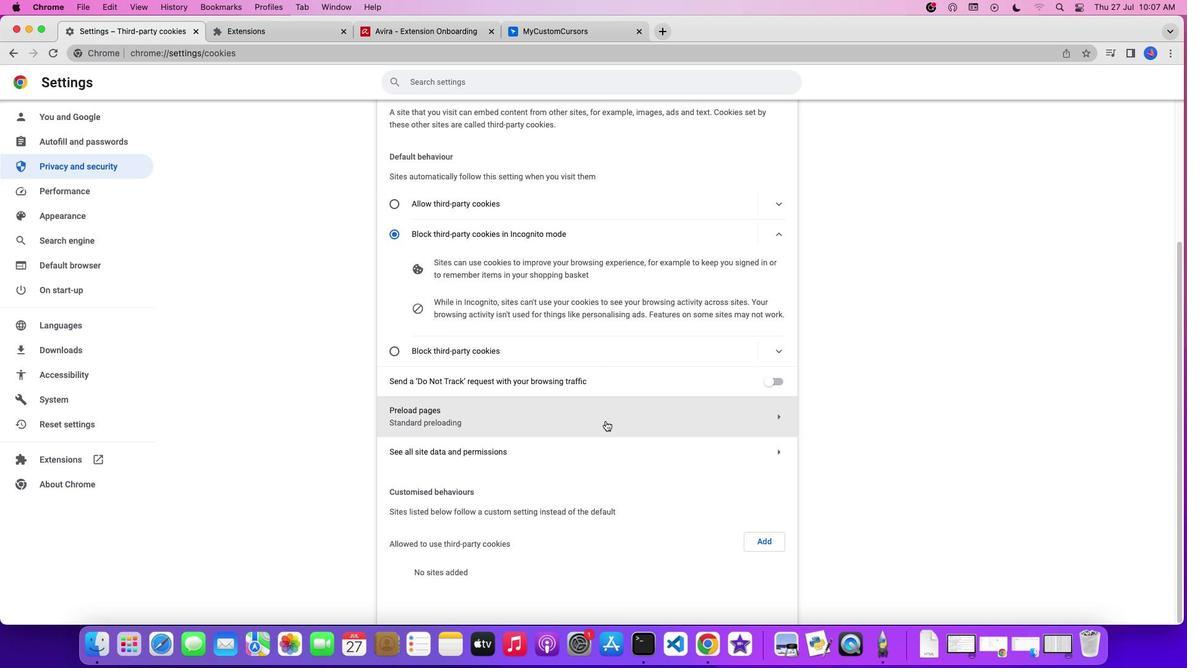 
Action: Mouse scrolled (606, 421) with delta (0, -1)
Screenshot: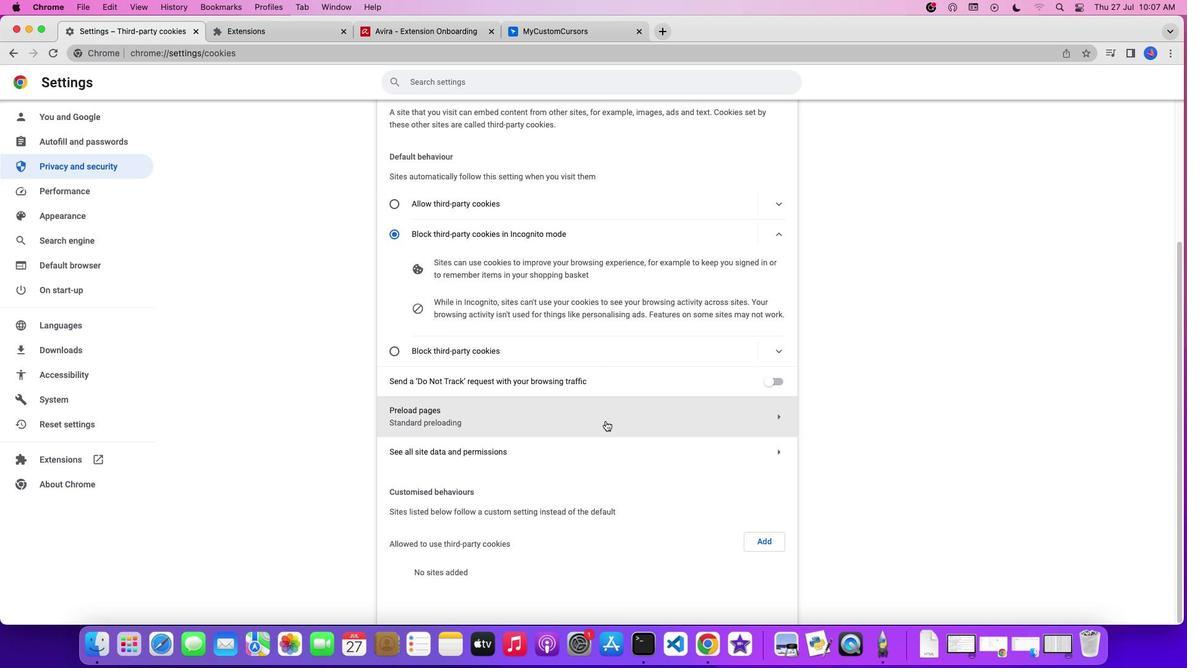 
Action: Mouse moved to (349, 241)
Screenshot: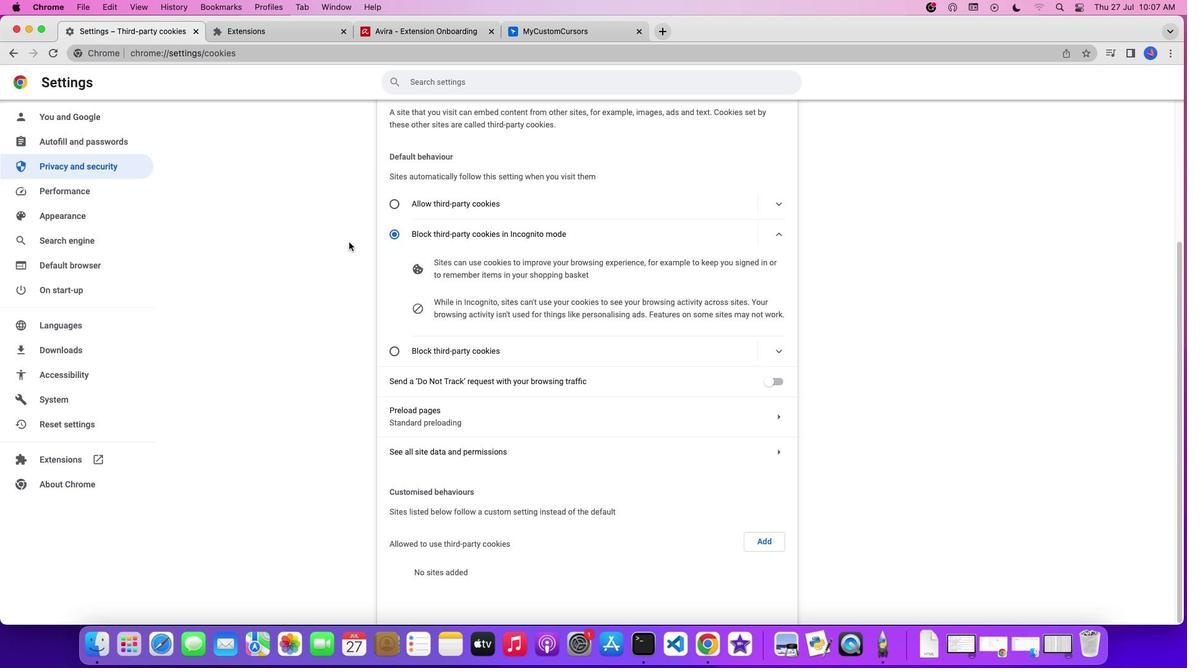 
Action: Mouse pressed left at (349, 241)
Screenshot: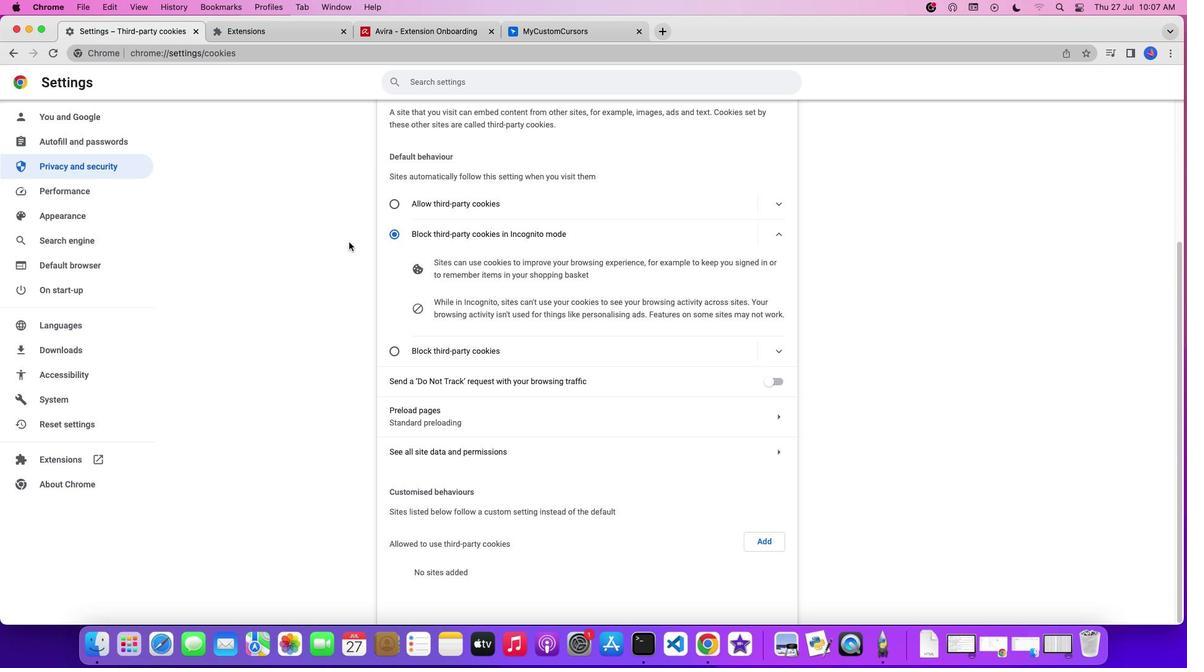 
Action: Mouse moved to (74, 207)
Screenshot: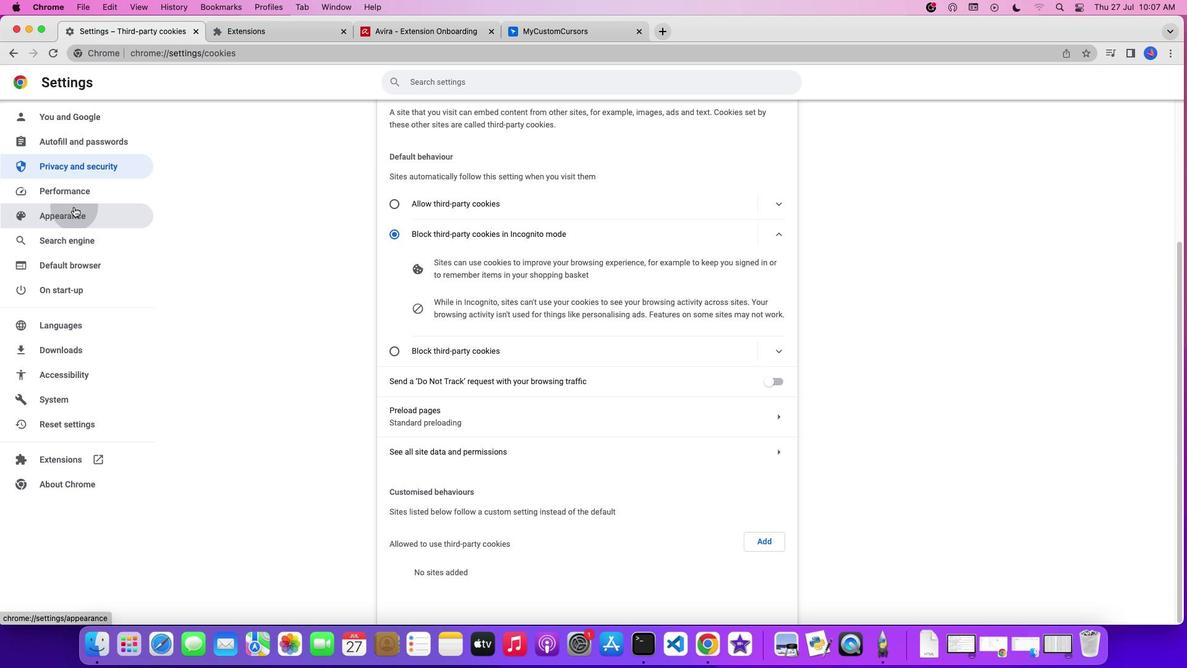 
Action: Mouse pressed left at (74, 207)
Screenshot: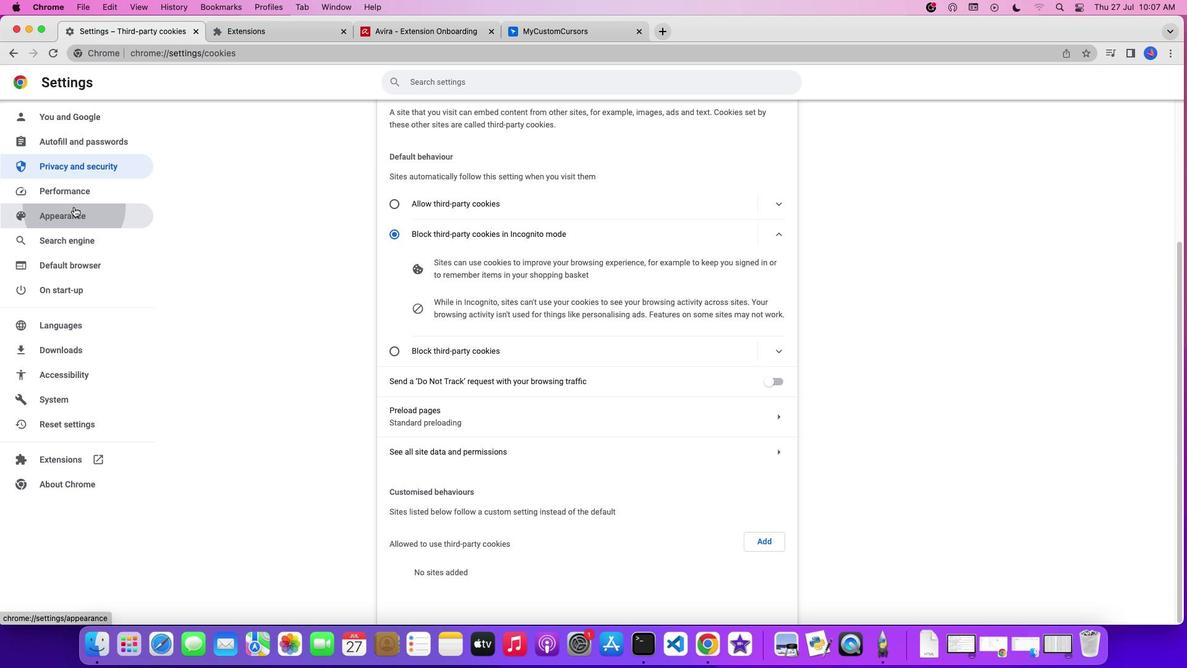 
Action: Mouse moved to (758, 159)
Screenshot: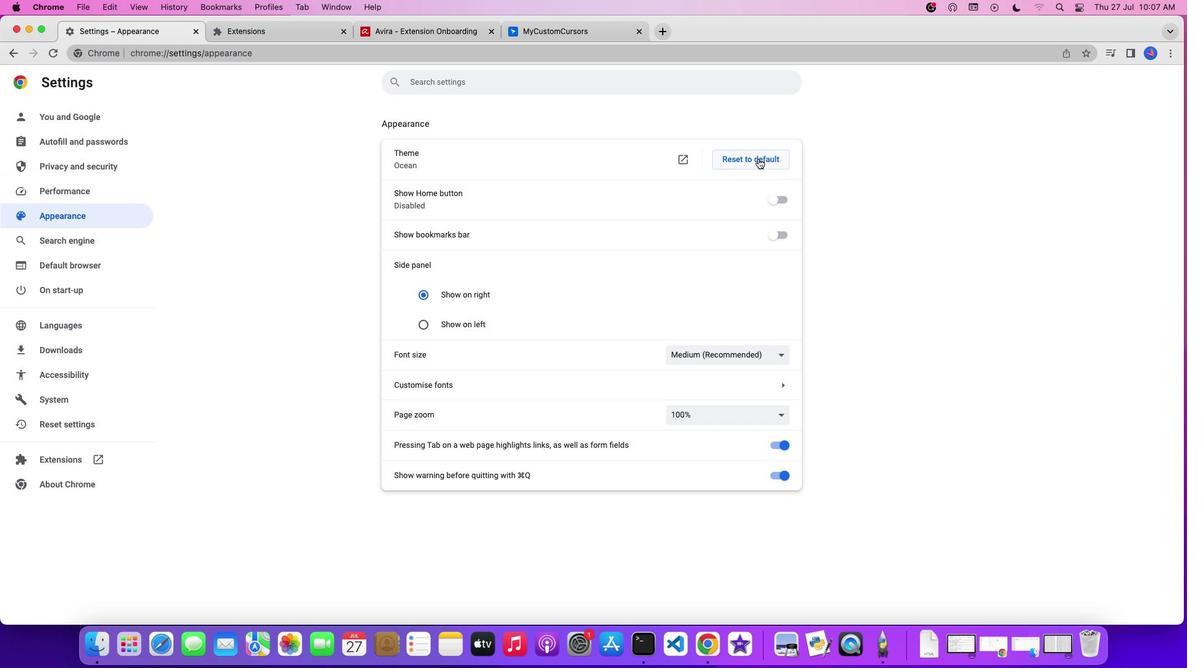 
Action: Mouse pressed left at (758, 159)
Screenshot: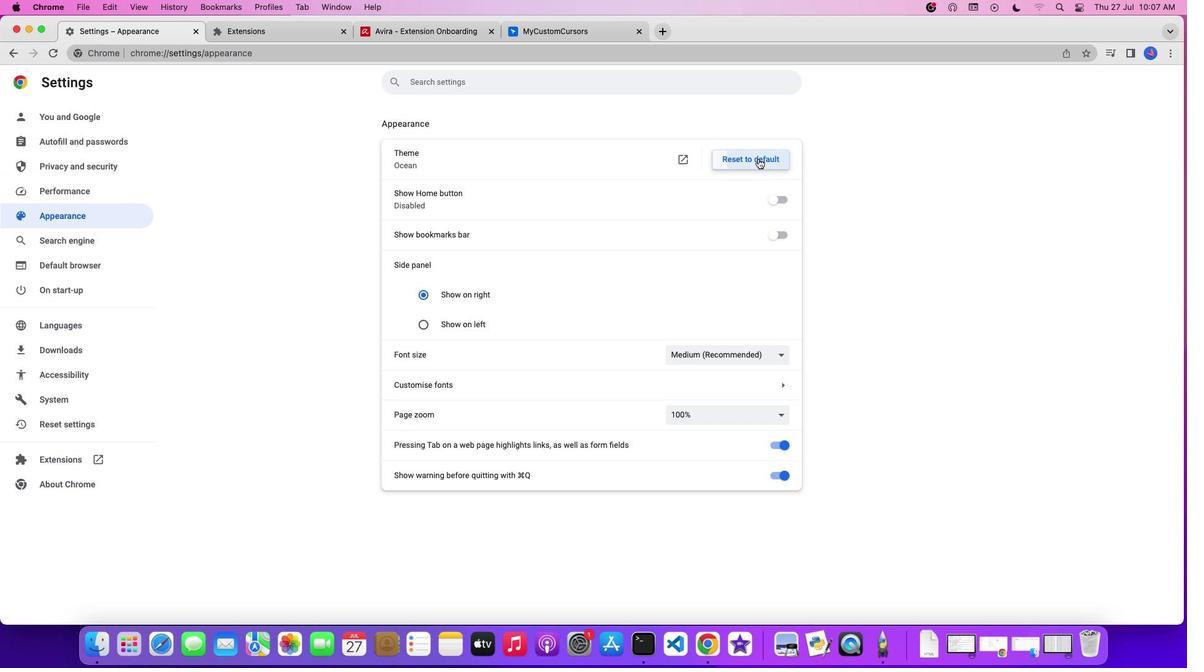 
Action: Mouse moved to (880, 328)
Screenshot: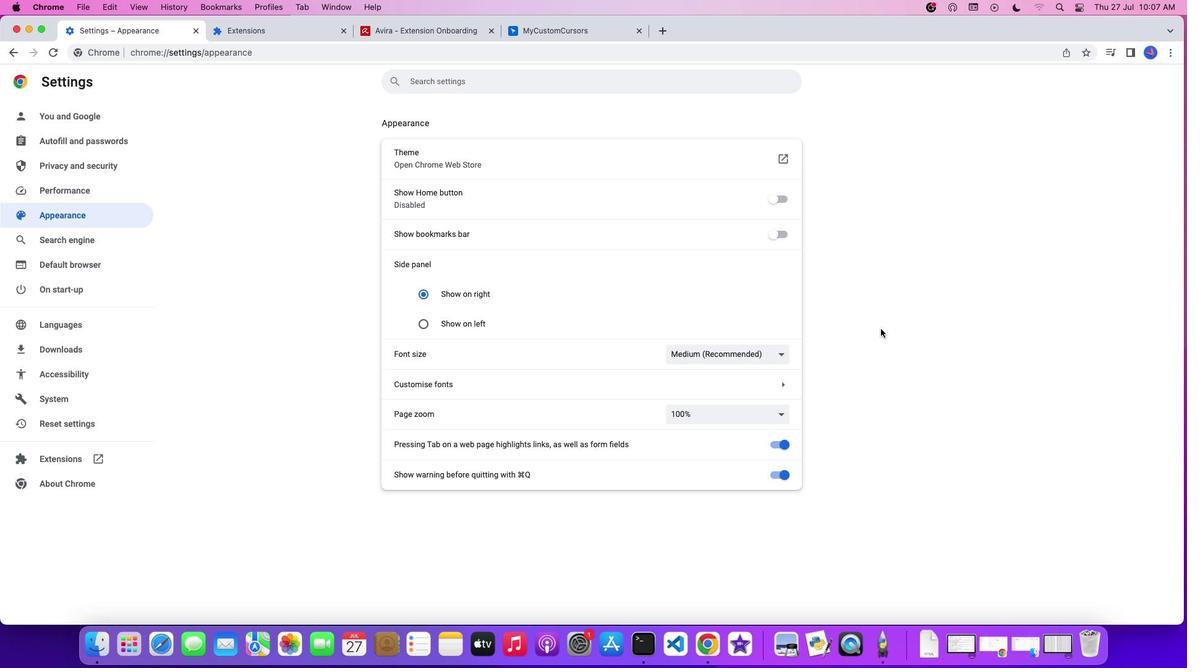 
Action: Mouse scrolled (880, 328) with delta (0, 0)
Screenshot: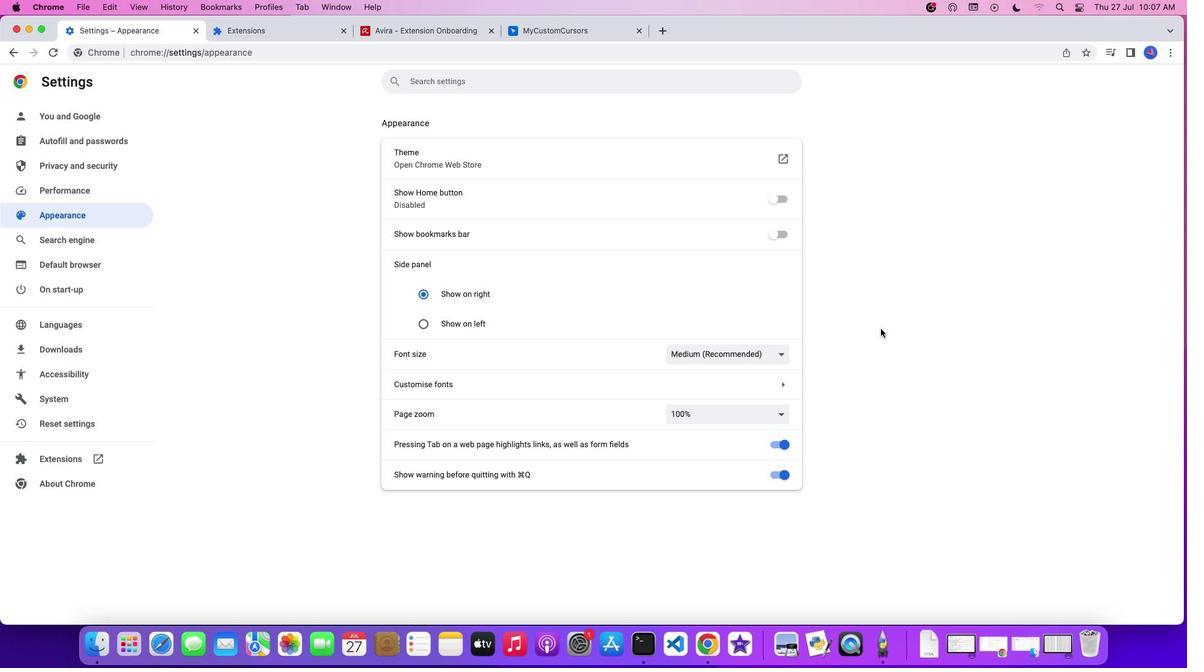 
Action: Mouse scrolled (880, 328) with delta (0, 0)
Screenshot: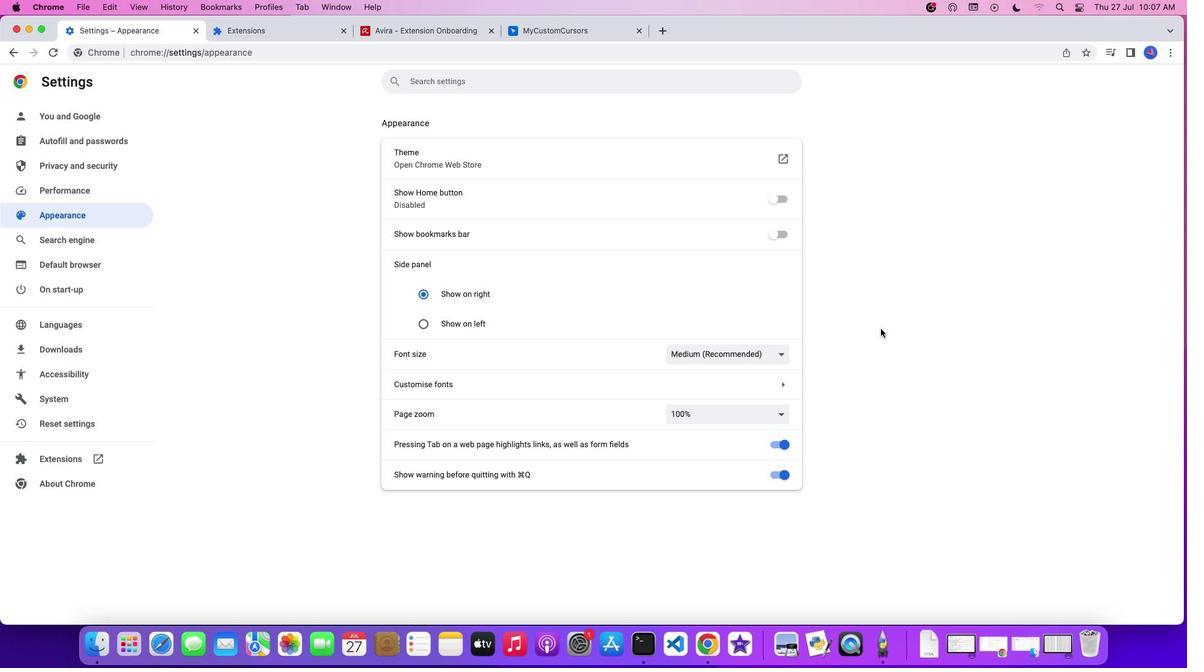 
Action: Mouse scrolled (880, 328) with delta (0, 0)
Screenshot: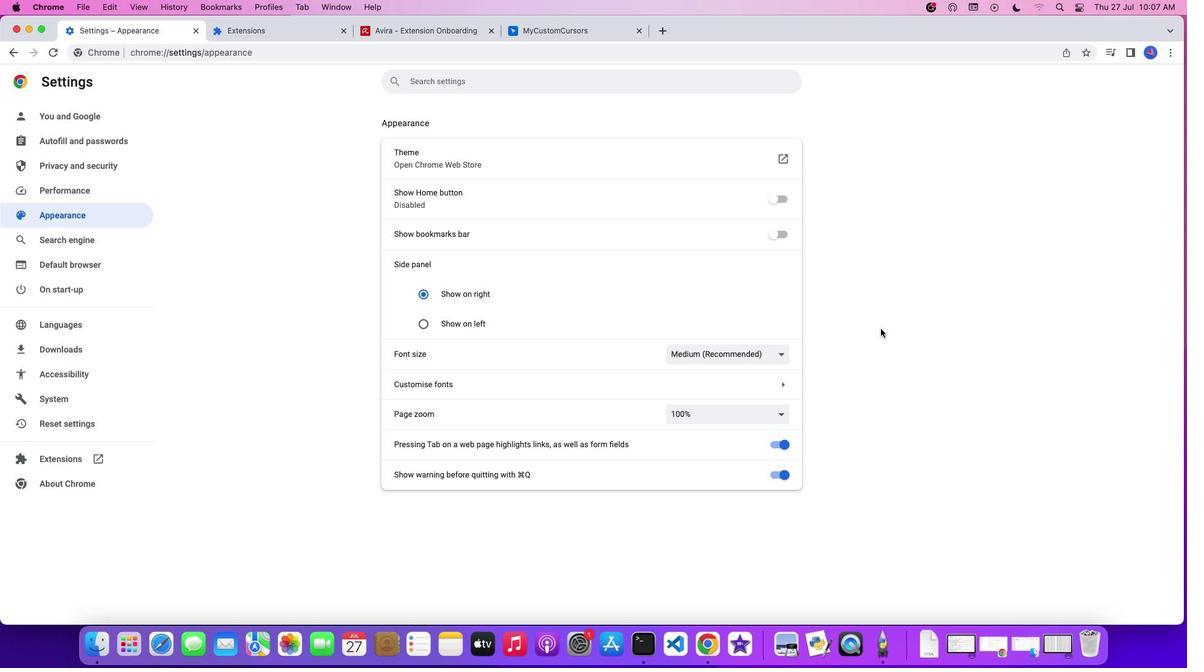 
Action: Mouse moved to (939, 329)
Screenshot: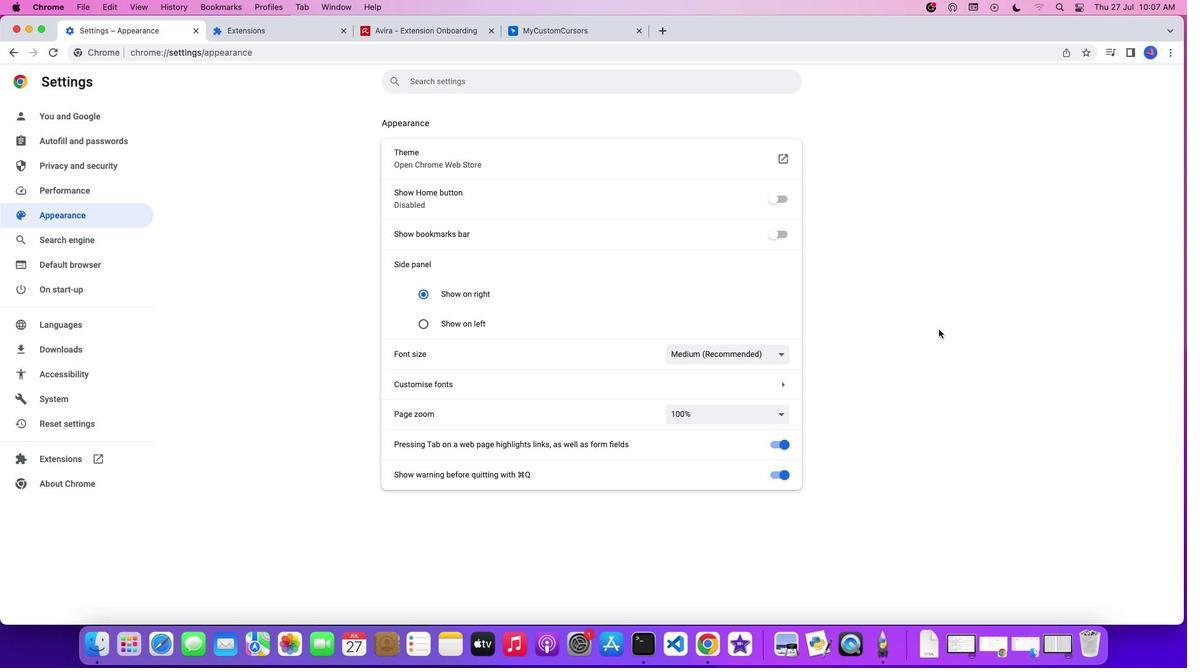 
Action: Mouse pressed left at (939, 329)
Screenshot: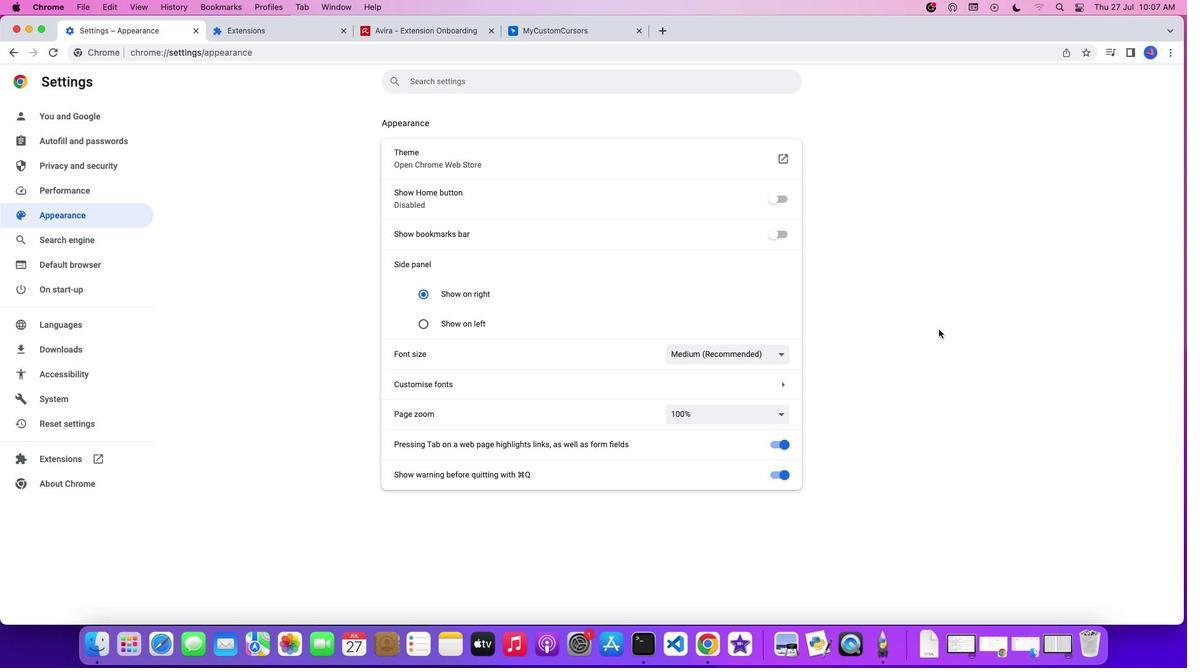 
Action: Mouse moved to (909, 323)
Screenshot: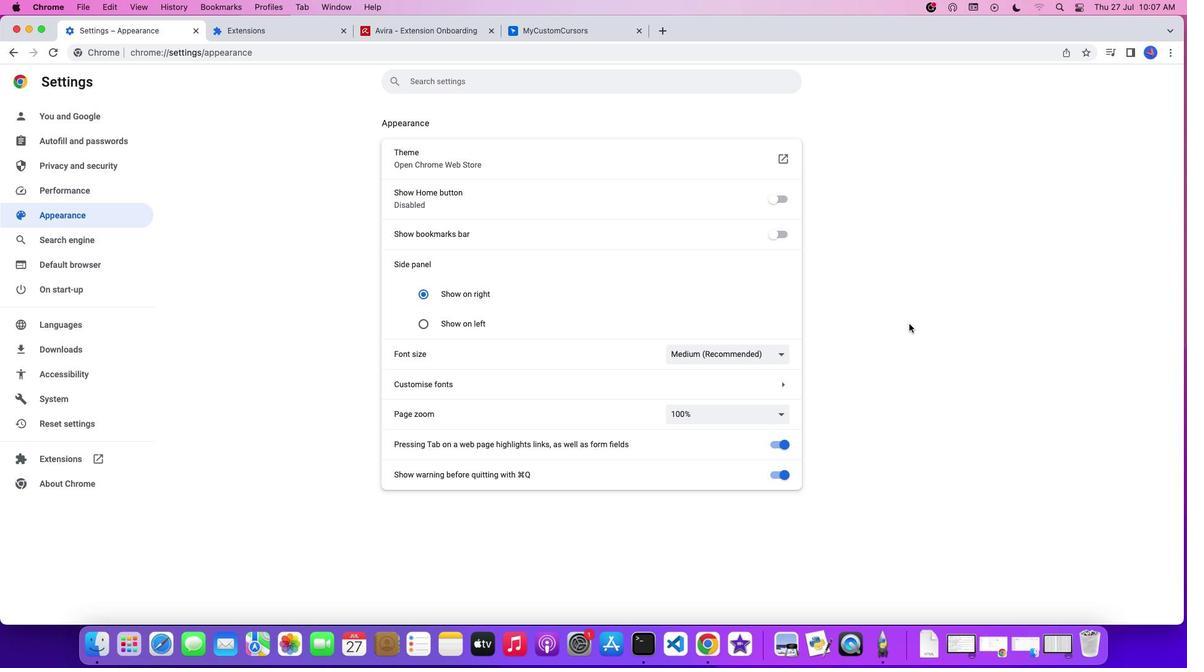 
Action: Key pressed Key.cmd'r'
Screenshot: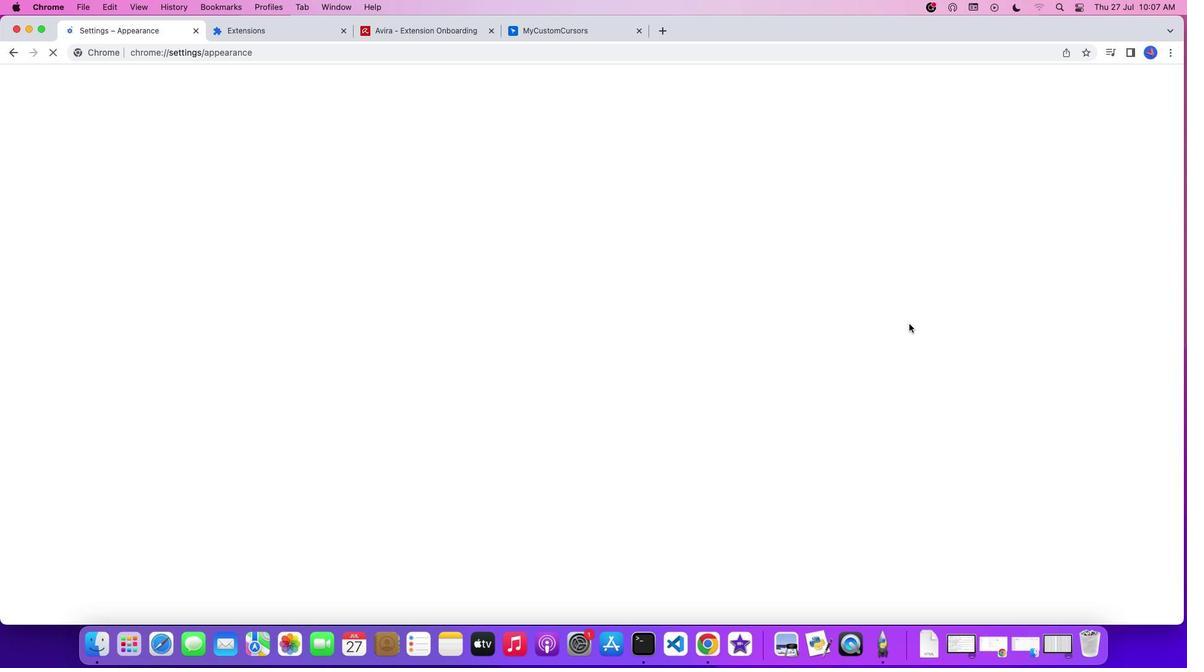 
Action: Mouse moved to (132, 31)
Screenshot: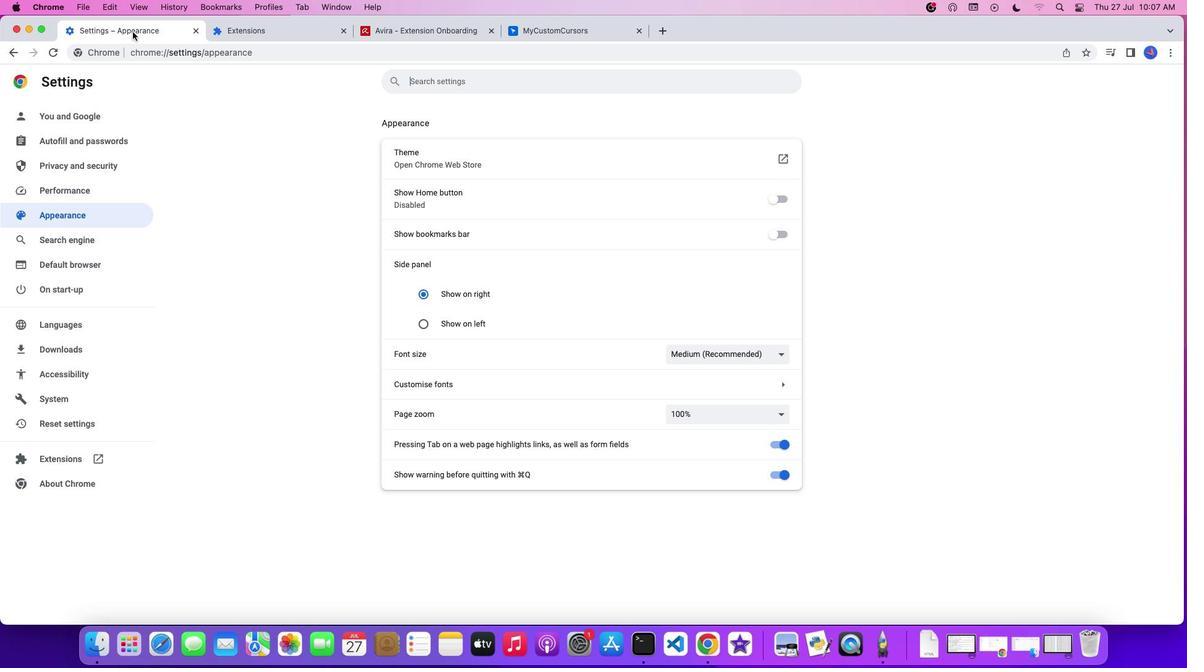 
Action: Mouse pressed left at (132, 31)
Screenshot: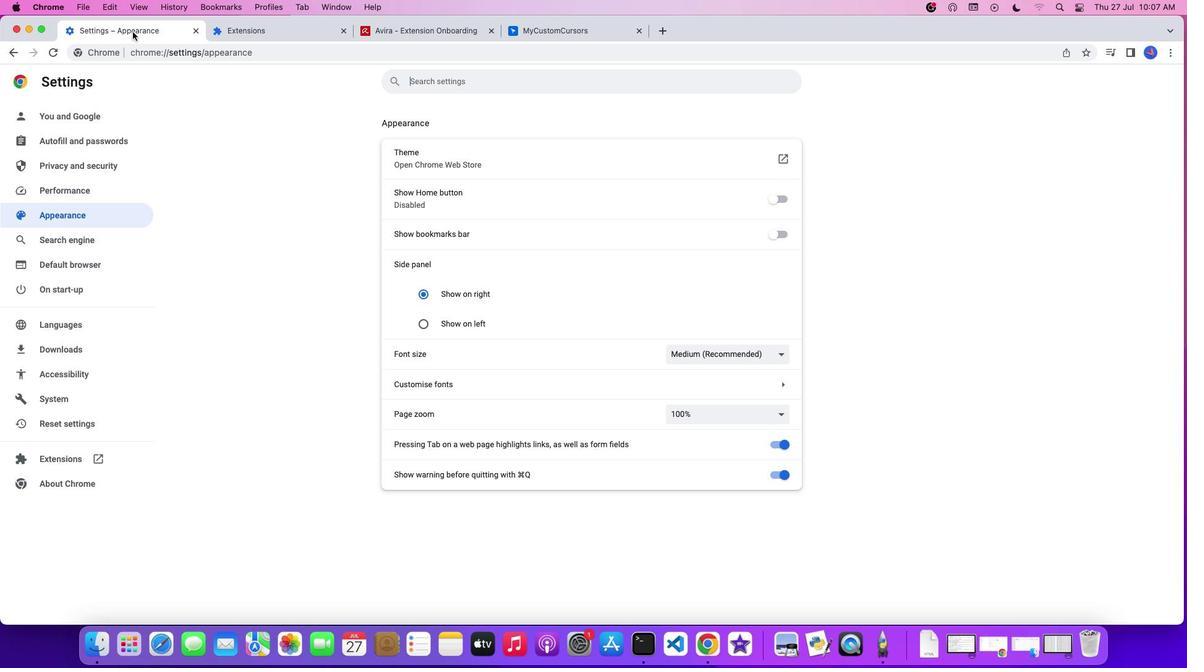 
Action: Mouse moved to (105, 170)
Screenshot: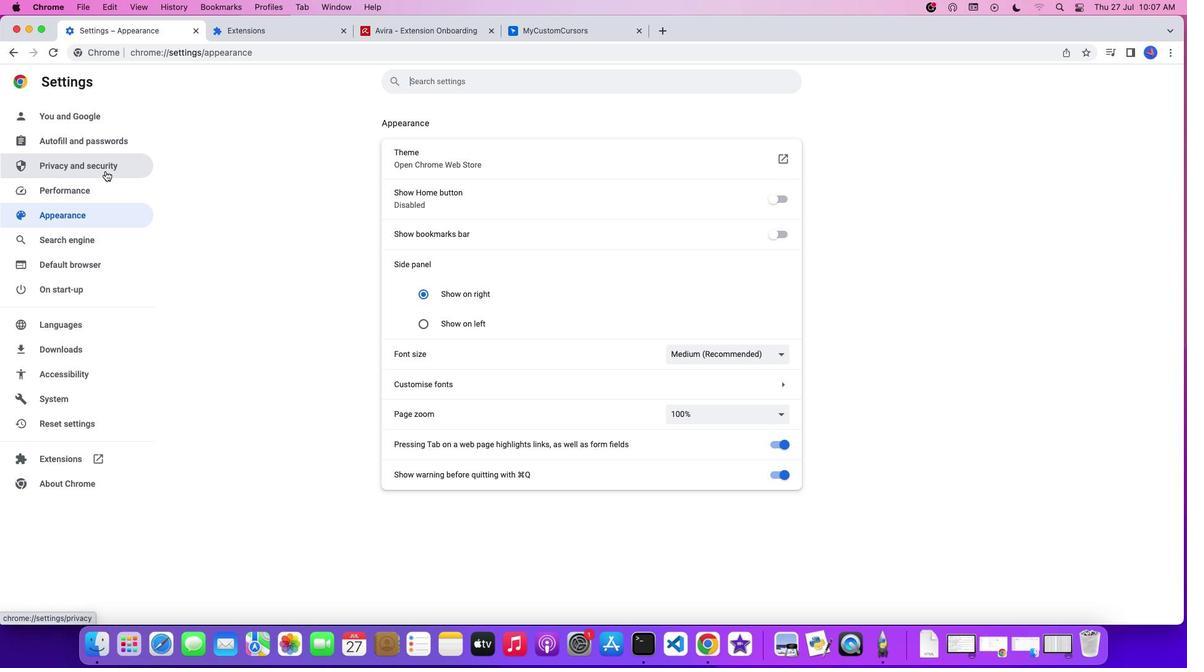 
Action: Mouse pressed left at (105, 170)
Screenshot: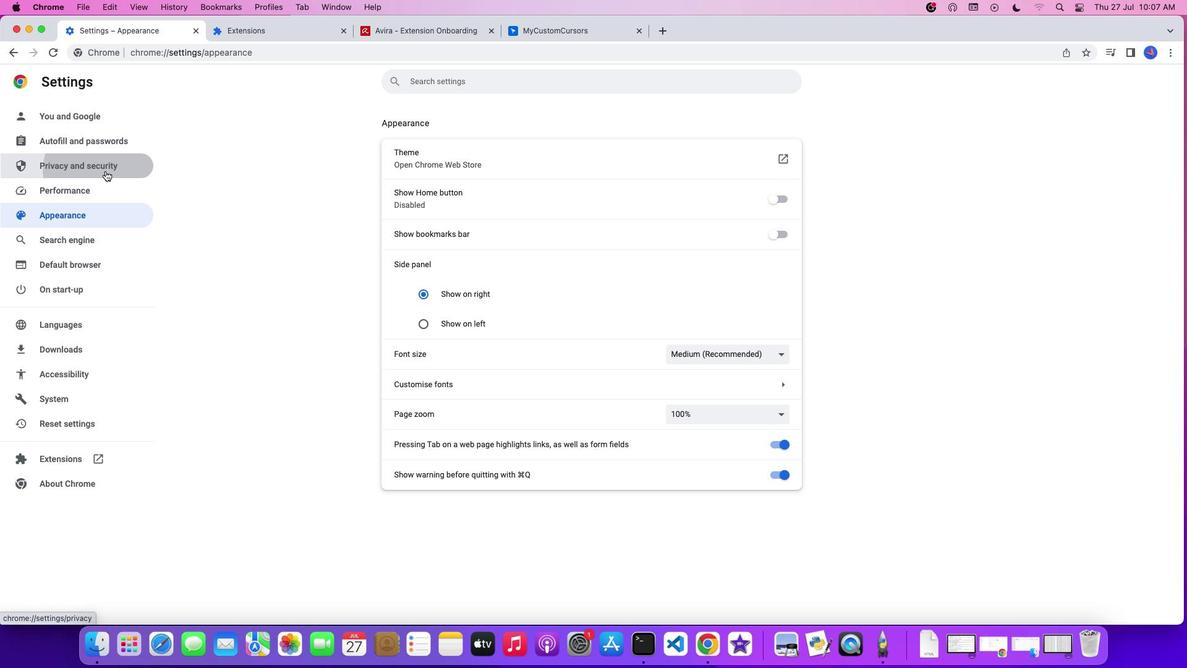 
Action: Mouse moved to (235, 183)
Screenshot: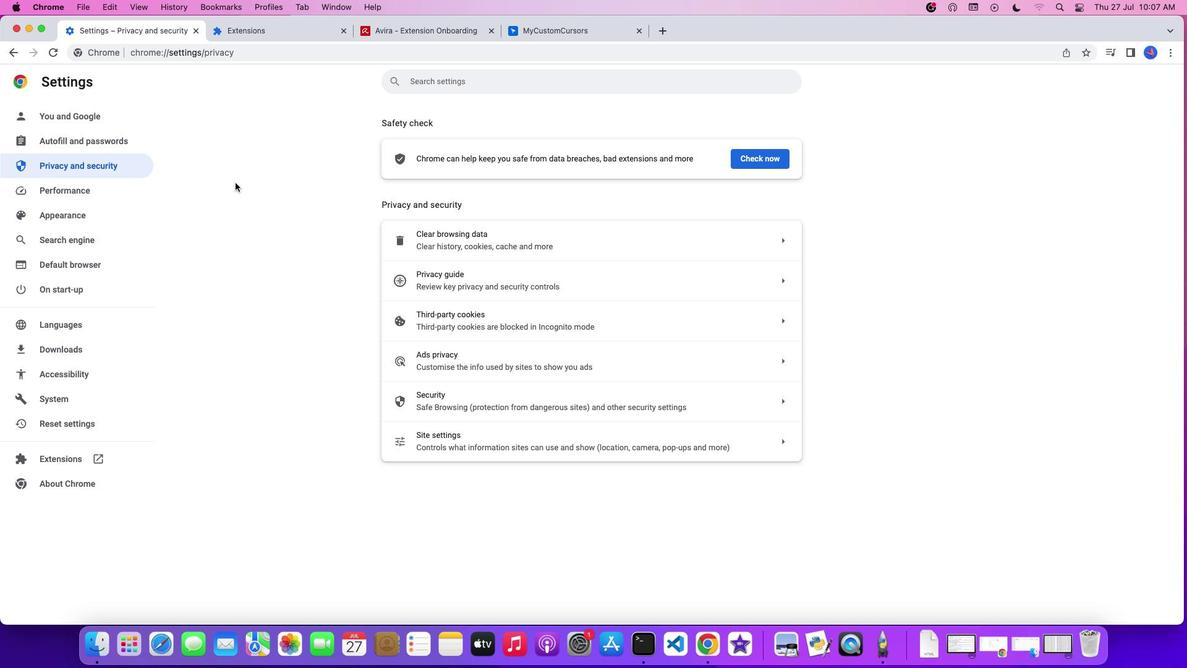 
